 Task: Compose an email with the signature Brandon Turner with the subject Event invitation and the message I am writing to confirm receipt of your email. from softage.1@softage.net to softage.4@softage.net with an attached document Proposal_draft.docx Undo the message and rewrite the message as I would like to request an extension on this deadline. Send the email. Finally, move the email from Sent Items to the label Art
Action: Mouse moved to (455, 771)
Screenshot: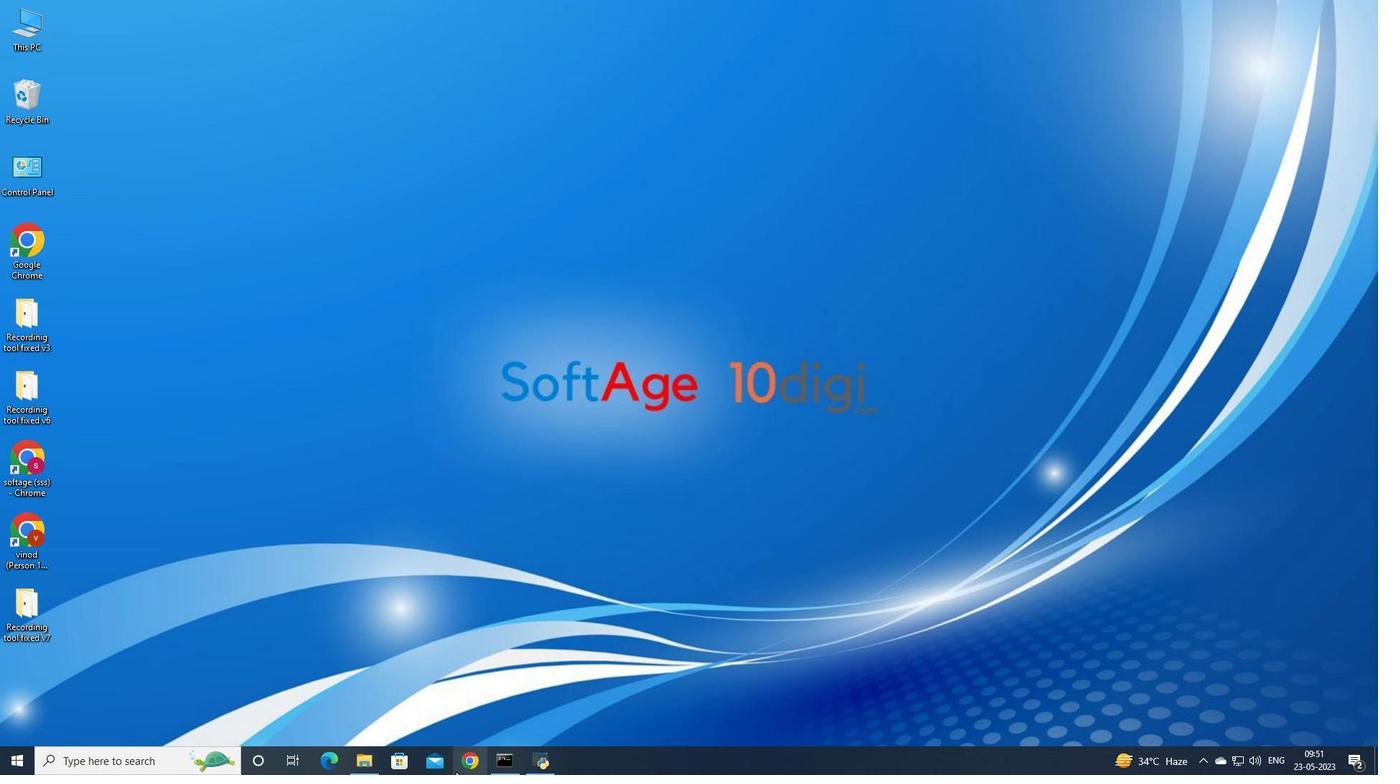 
Action: Mouse pressed left at (455, 771)
Screenshot: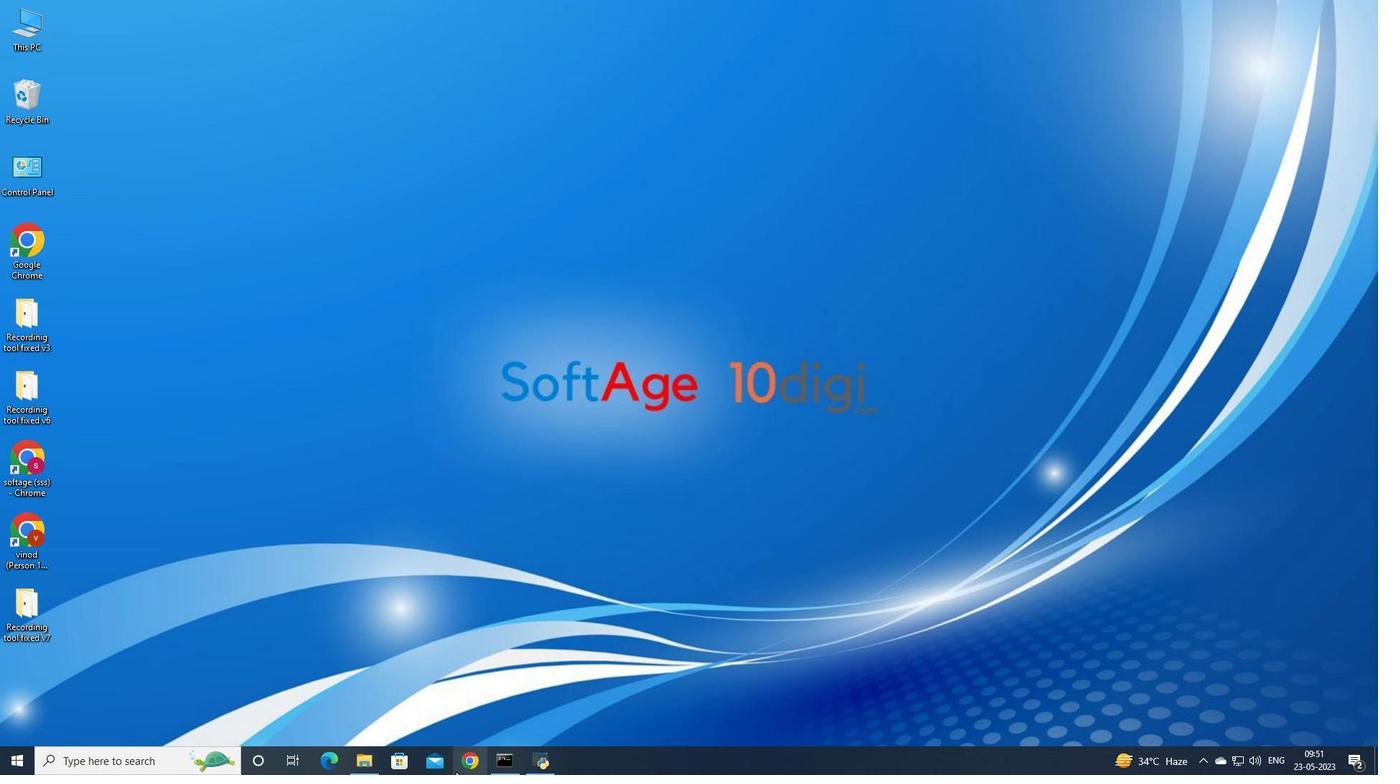 
Action: Mouse moved to (647, 435)
Screenshot: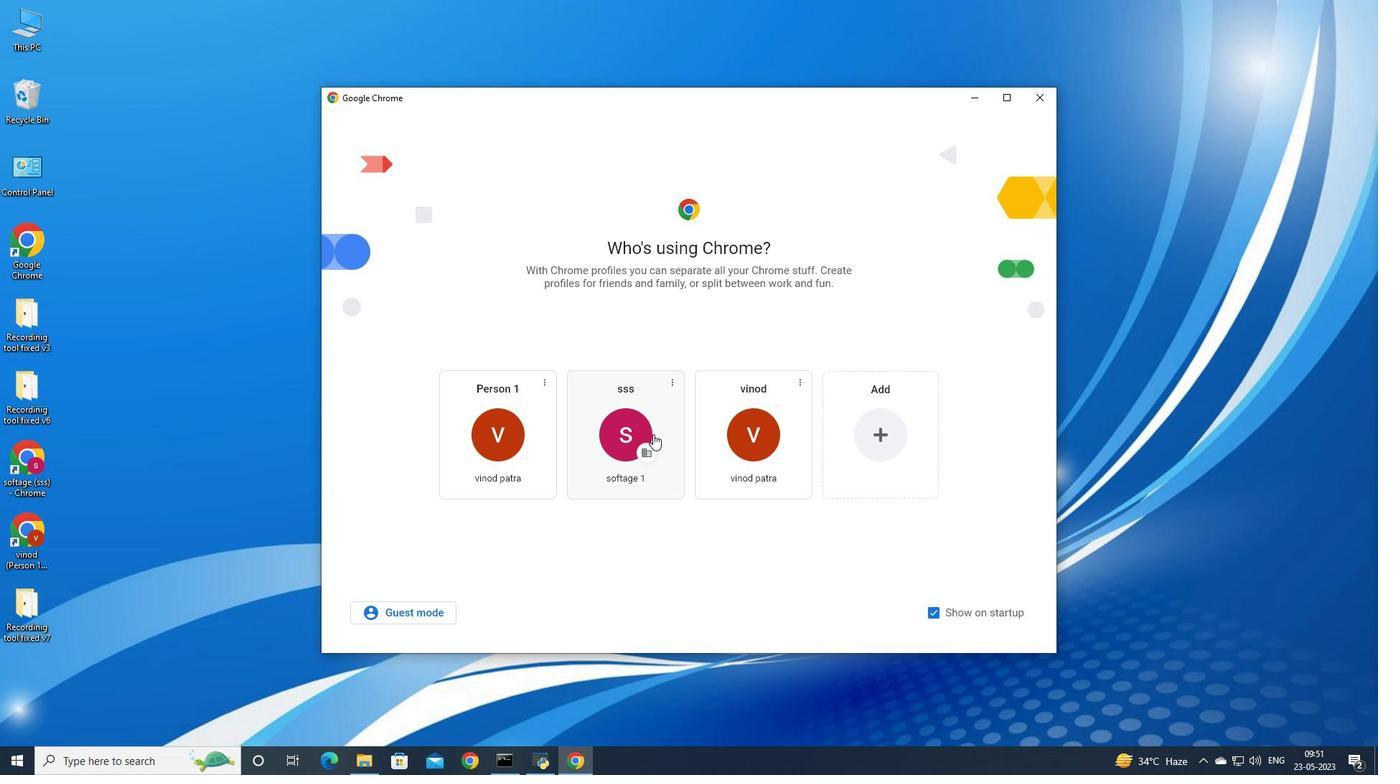 
Action: Mouse pressed left at (647, 435)
Screenshot: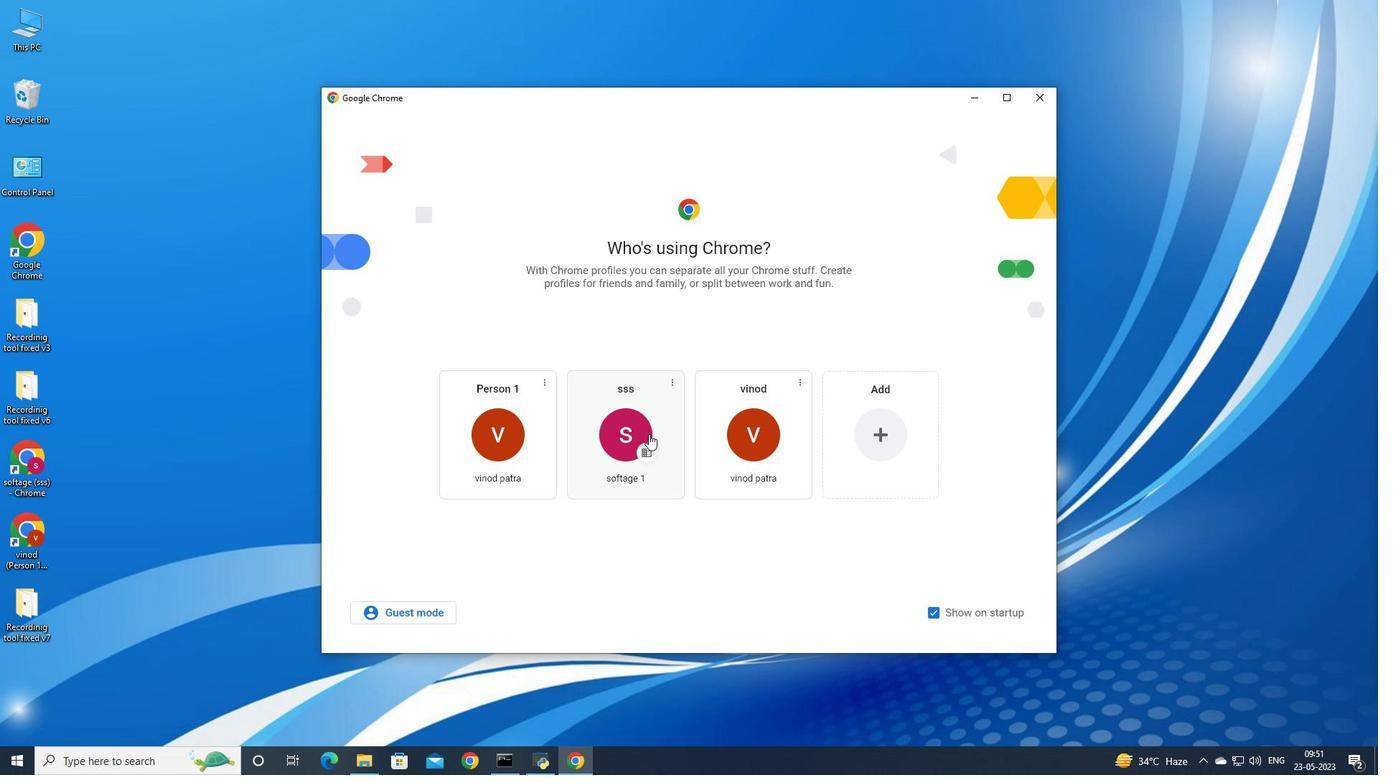 
Action: Mouse moved to (1237, 77)
Screenshot: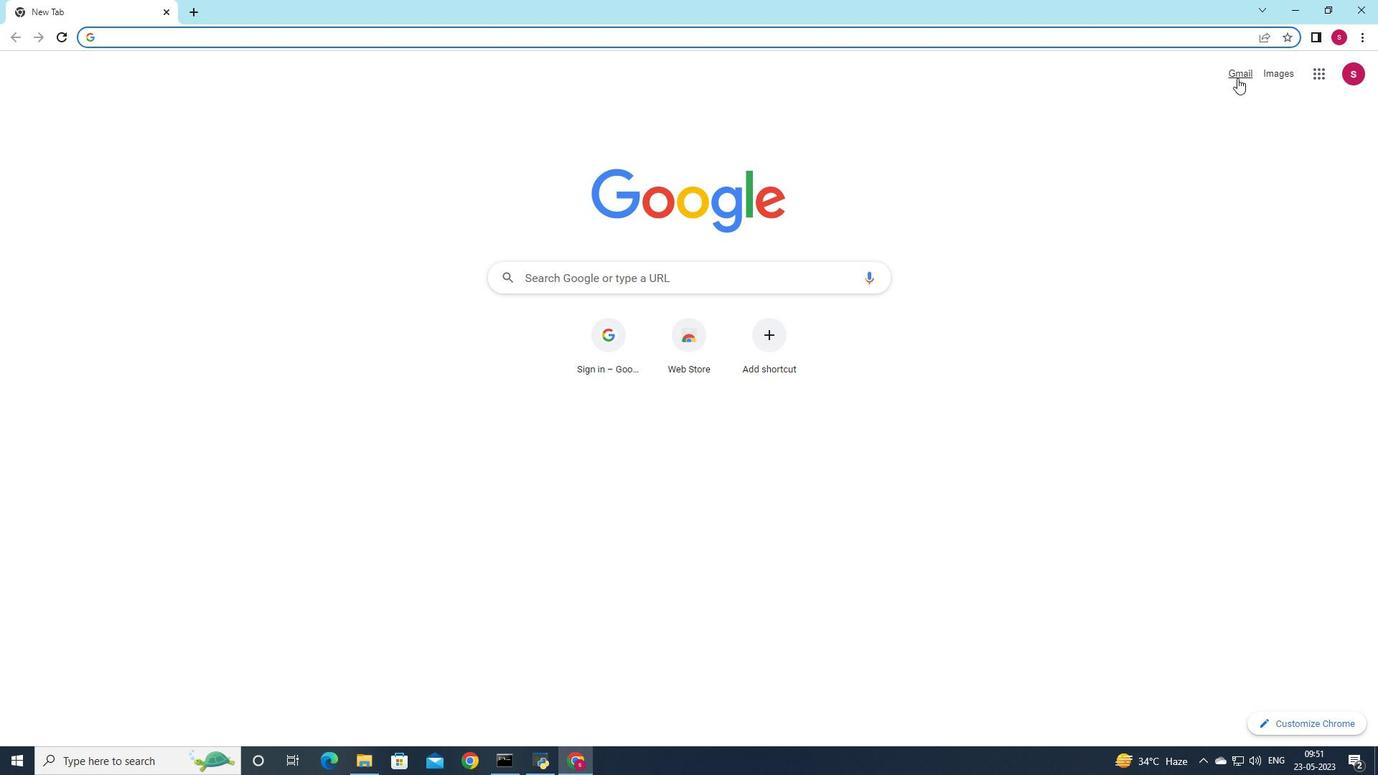 
Action: Mouse pressed left at (1237, 77)
Screenshot: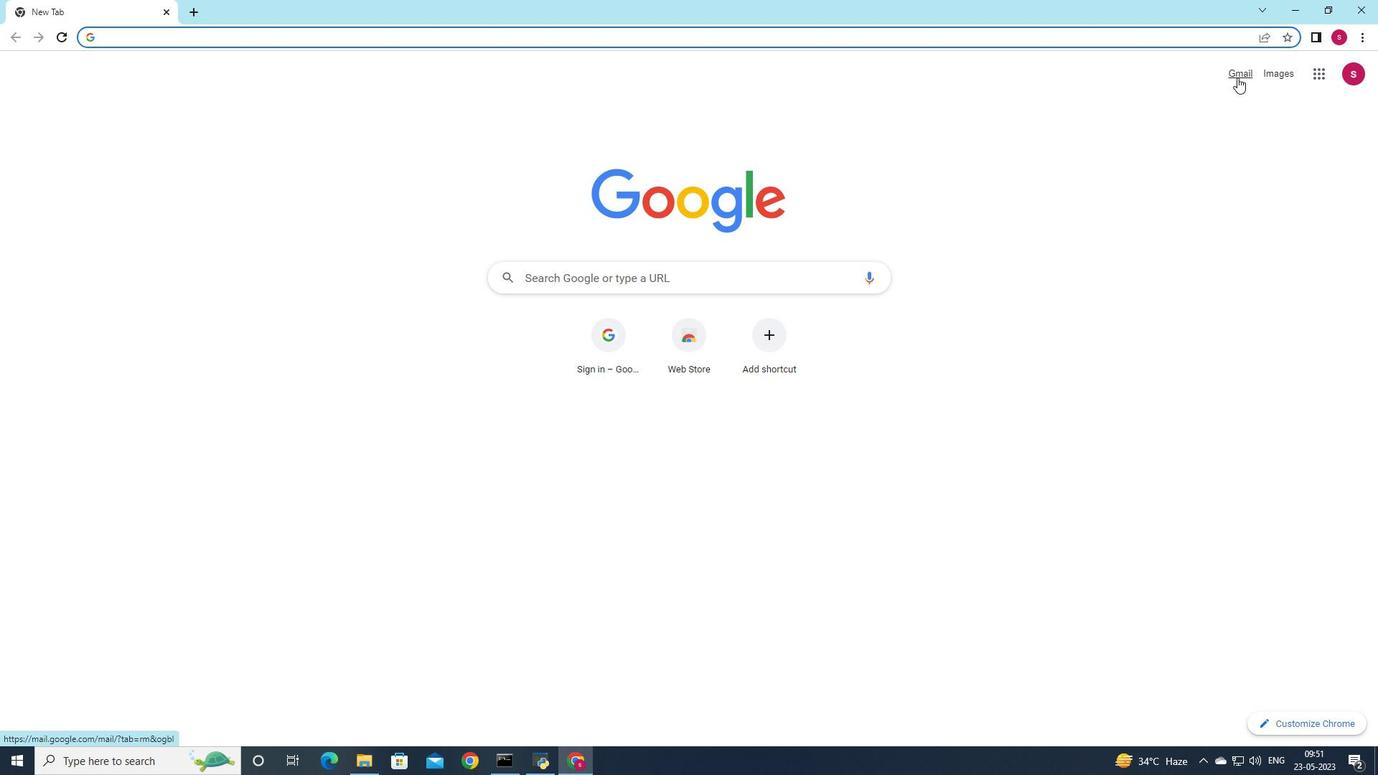 
Action: Mouse moved to (1213, 96)
Screenshot: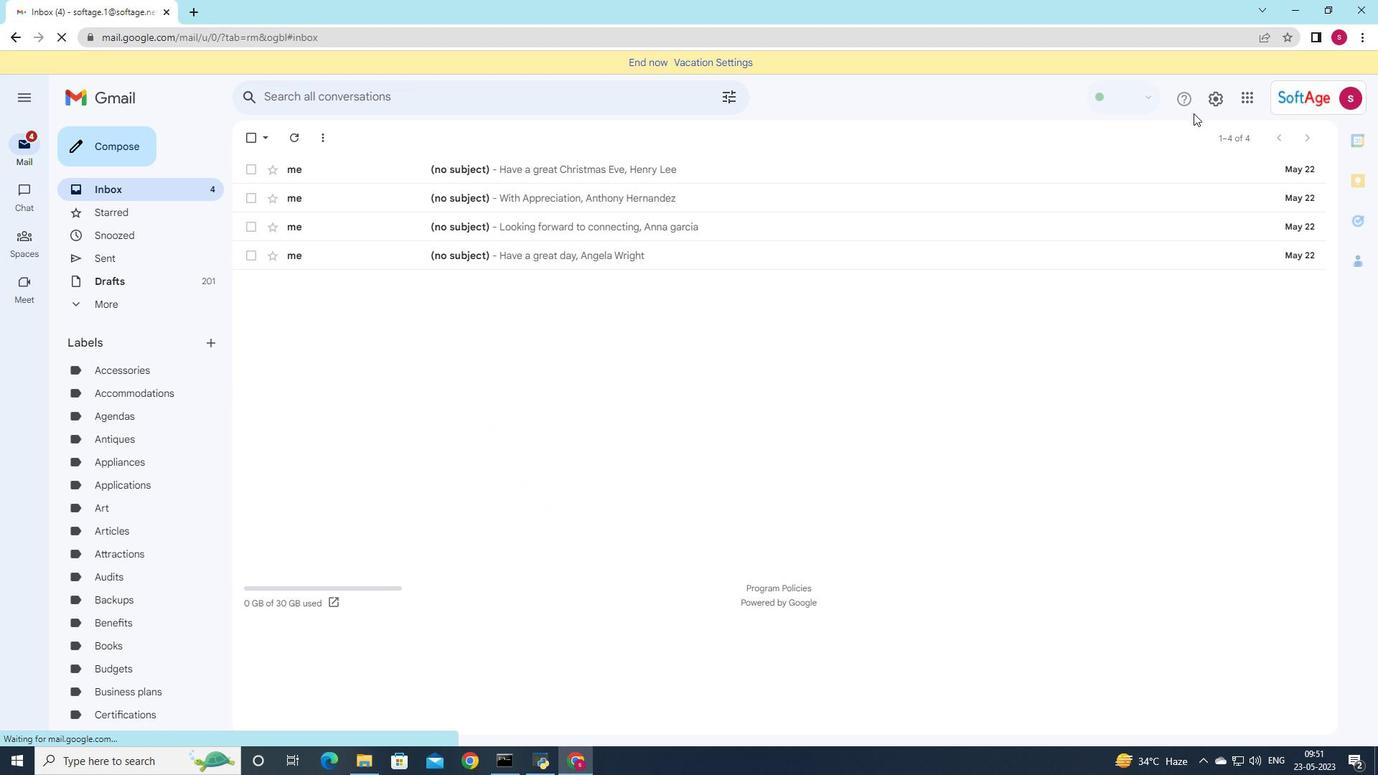 
Action: Mouse pressed left at (1213, 96)
Screenshot: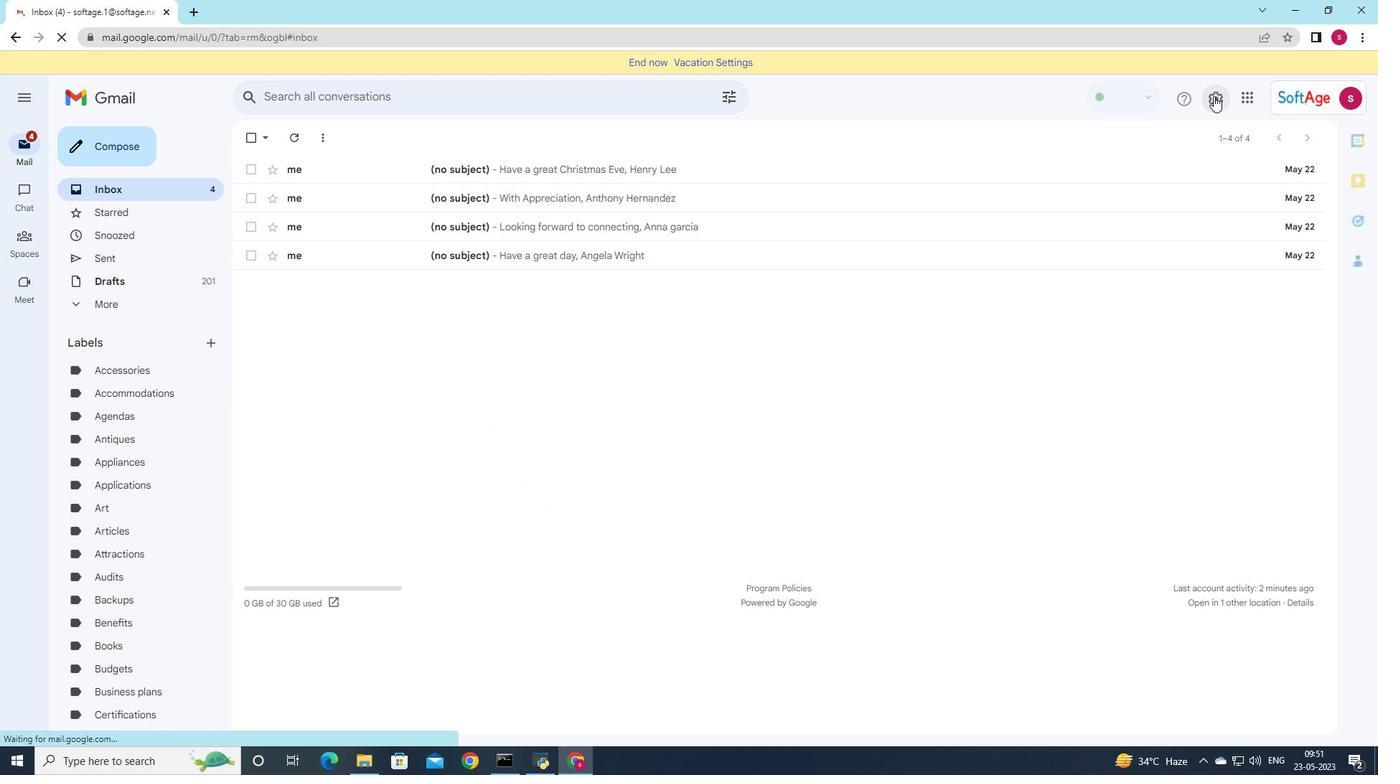 
Action: Mouse moved to (1198, 170)
Screenshot: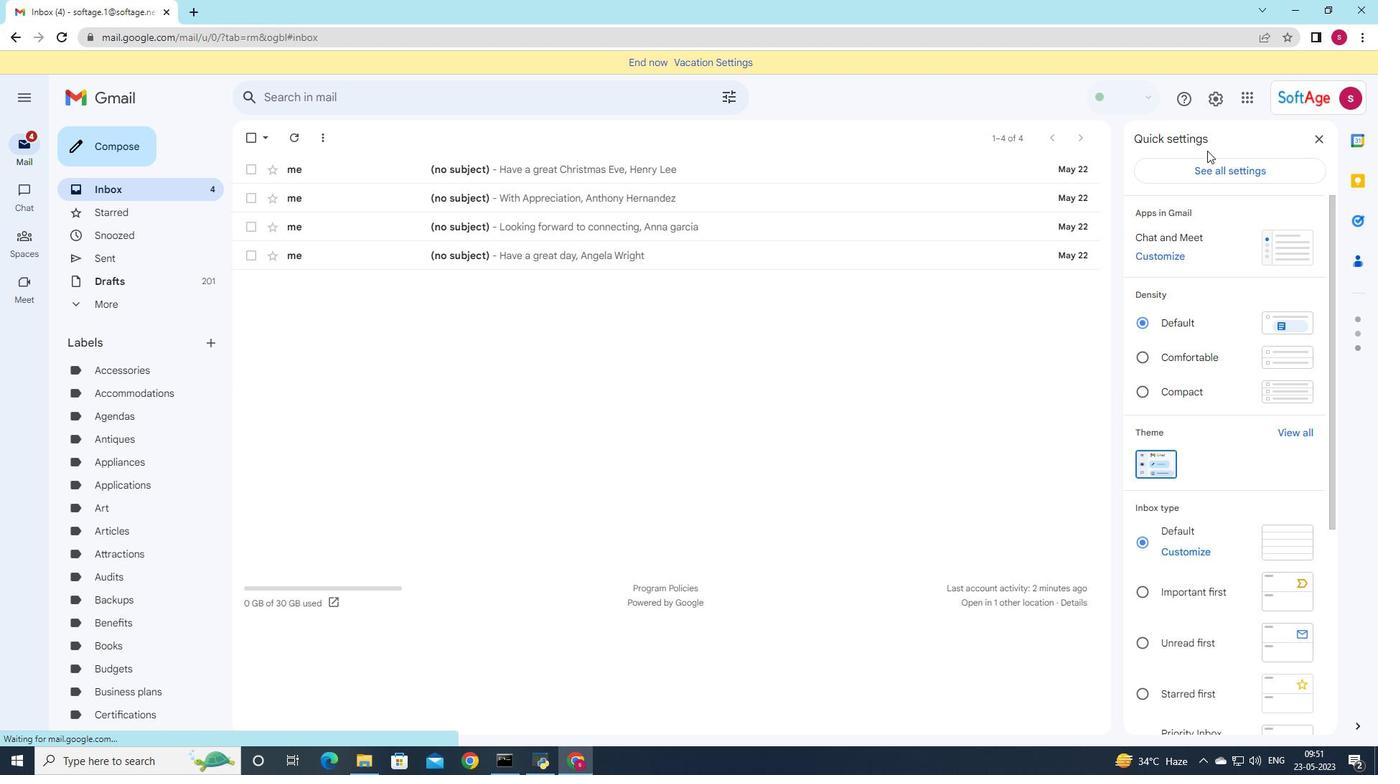 
Action: Mouse pressed left at (1198, 170)
Screenshot: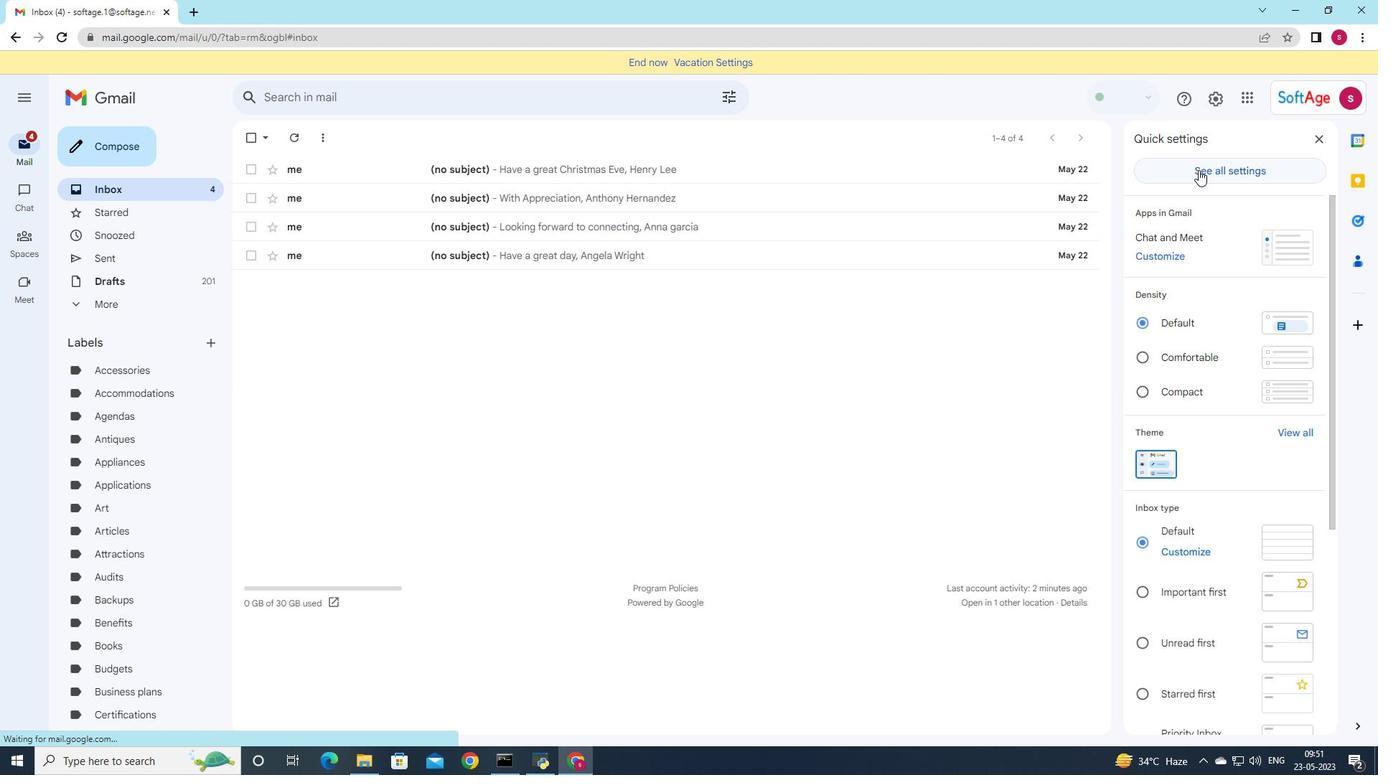 
Action: Mouse moved to (634, 377)
Screenshot: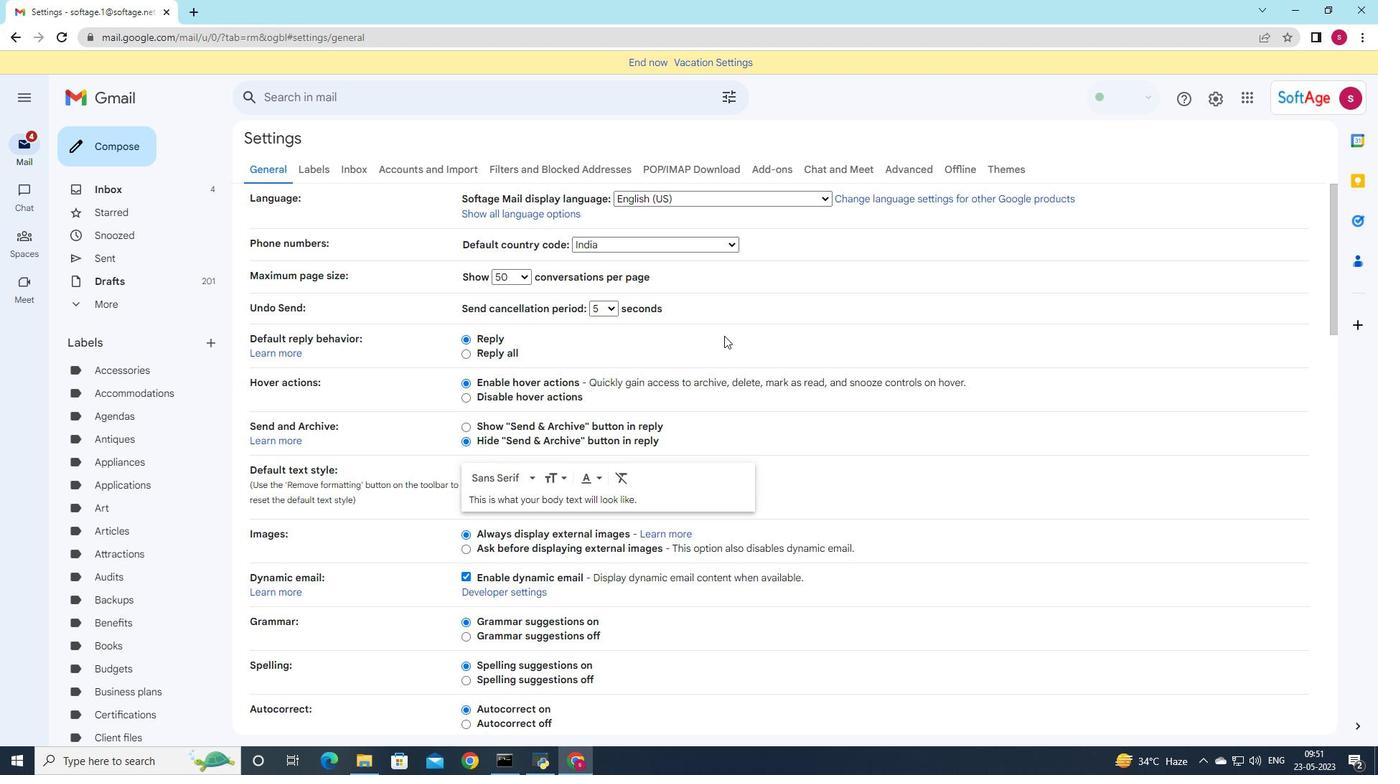 
Action: Mouse scrolled (634, 376) with delta (0, 0)
Screenshot: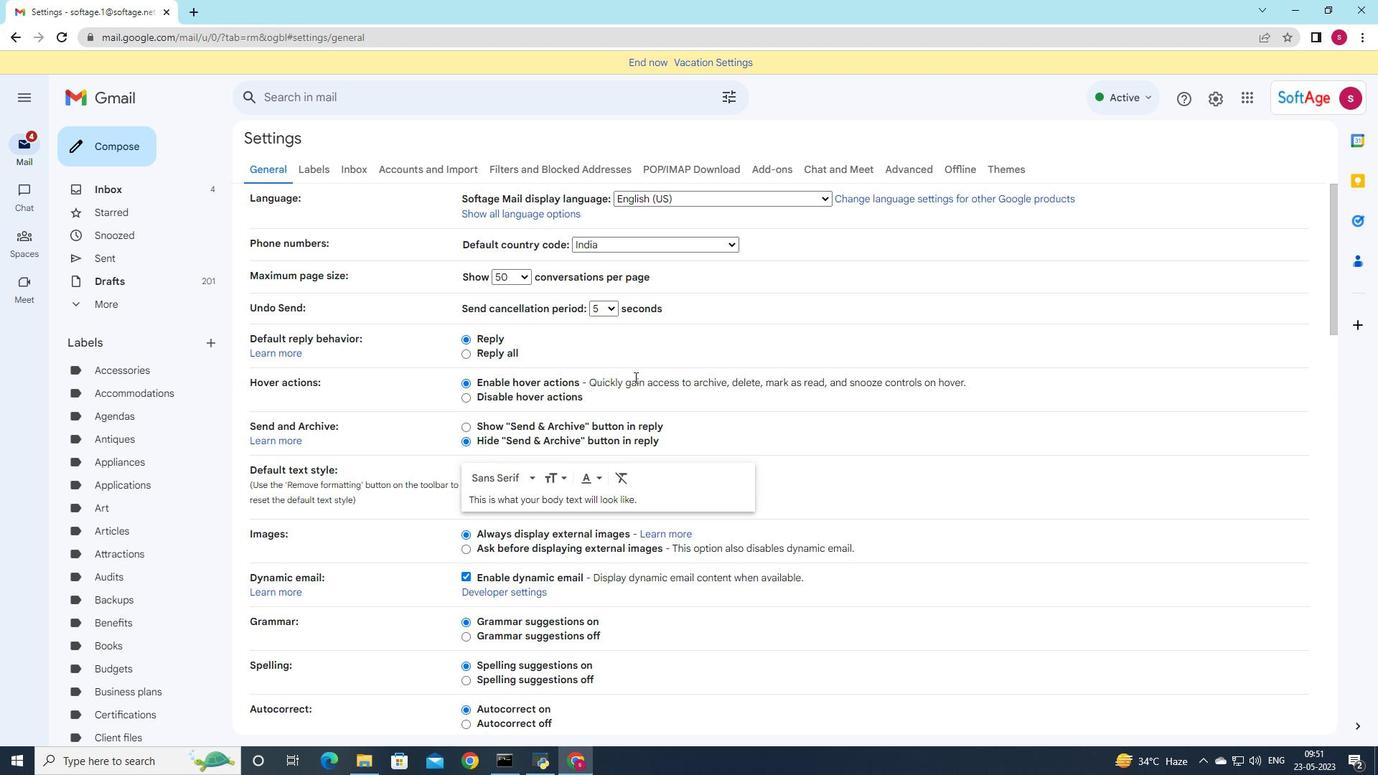 
Action: Mouse scrolled (634, 376) with delta (0, 0)
Screenshot: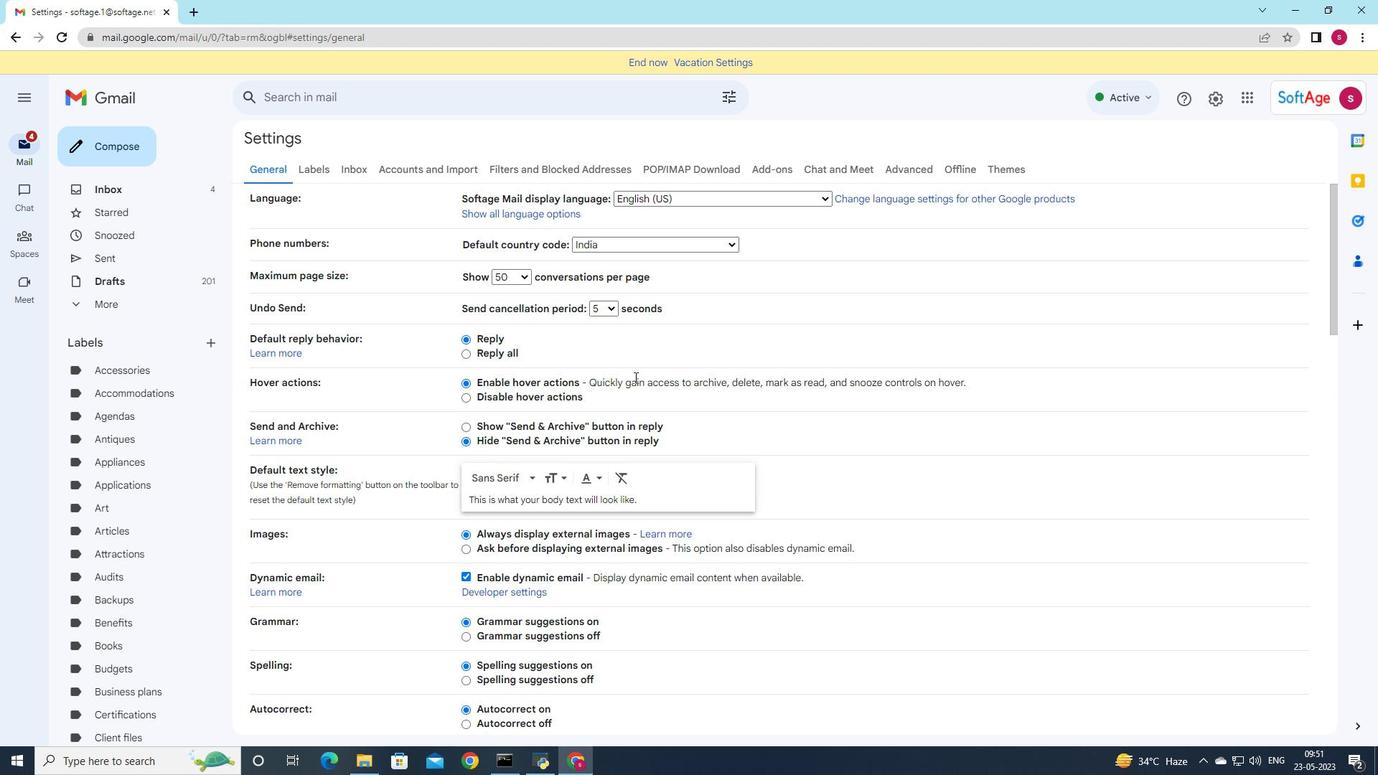 
Action: Mouse scrolled (634, 376) with delta (0, 0)
Screenshot: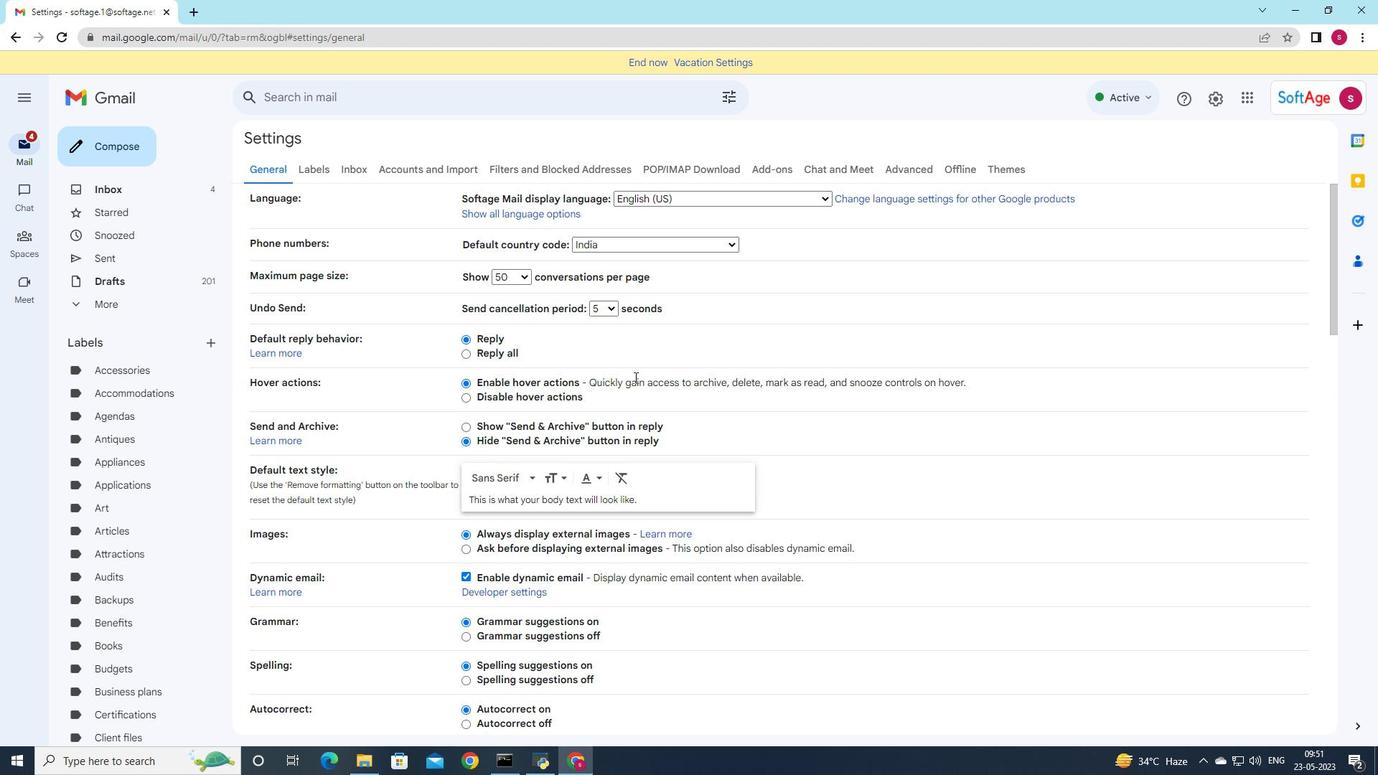 
Action: Mouse scrolled (634, 376) with delta (0, 0)
Screenshot: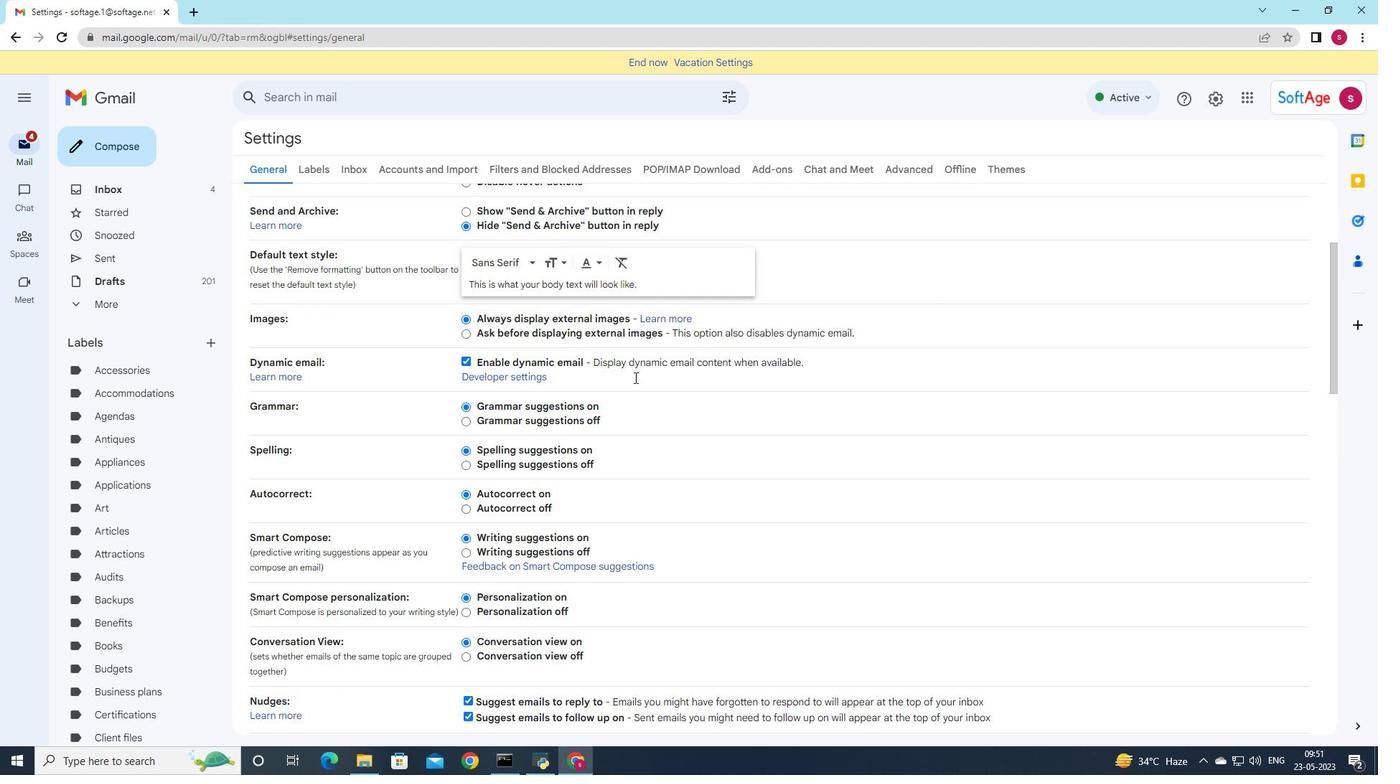 
Action: Mouse scrolled (634, 376) with delta (0, 0)
Screenshot: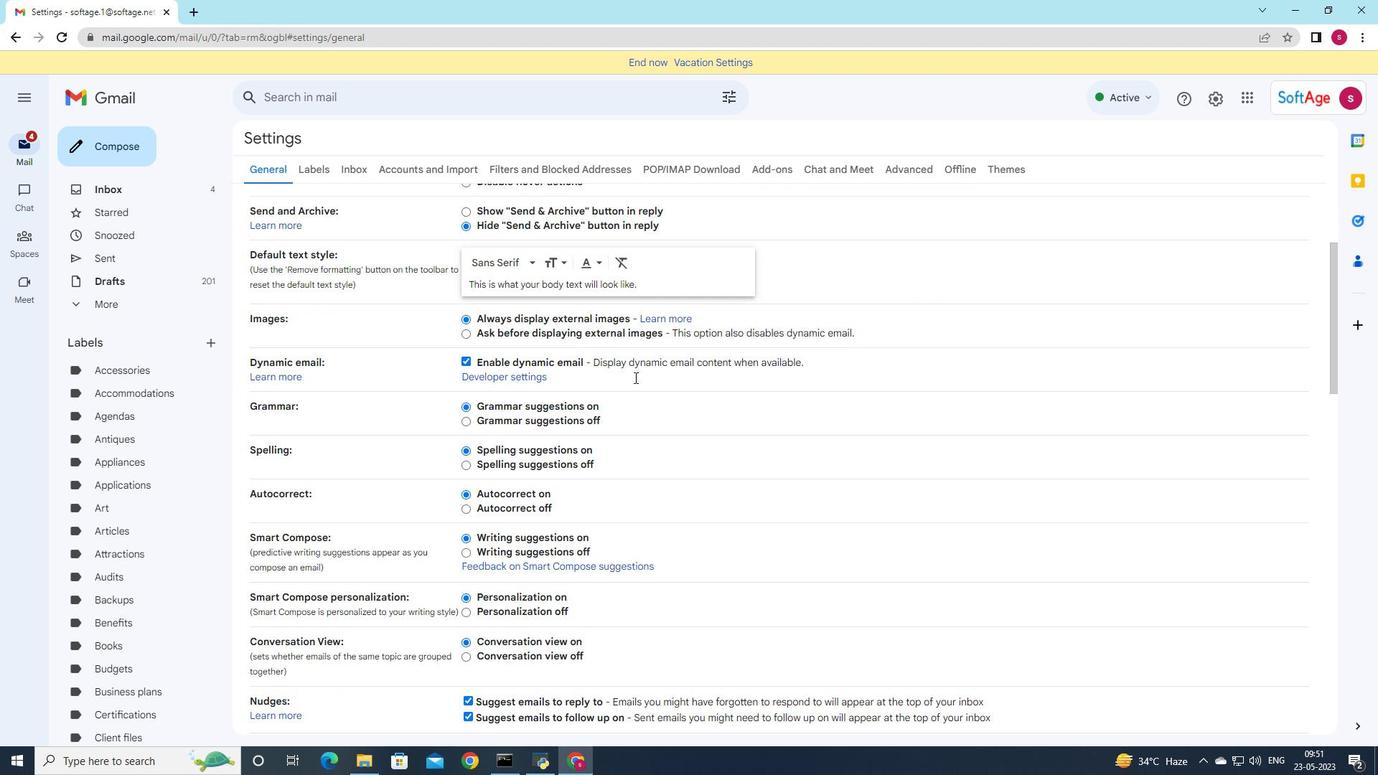
Action: Mouse scrolled (634, 376) with delta (0, 0)
Screenshot: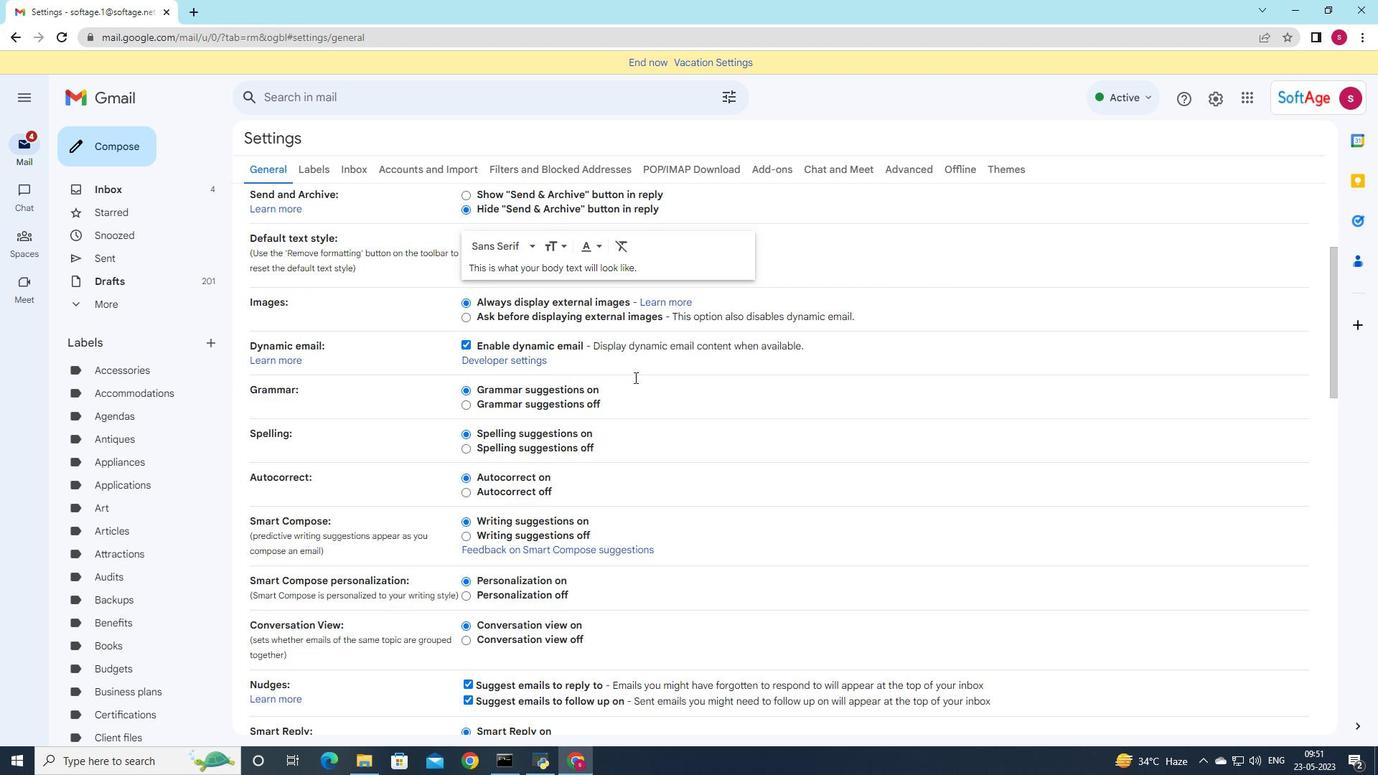 
Action: Mouse scrolled (634, 376) with delta (0, 0)
Screenshot: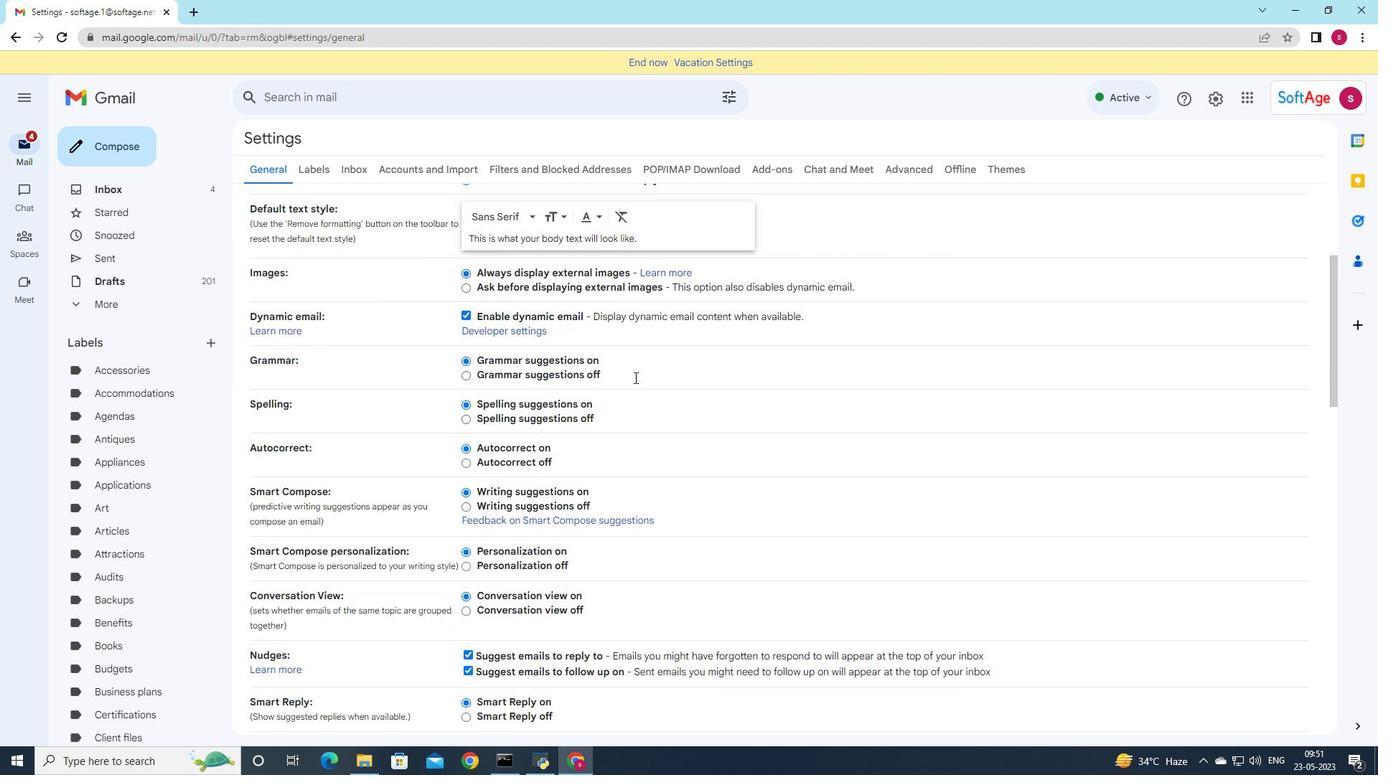 
Action: Mouse scrolled (634, 376) with delta (0, 0)
Screenshot: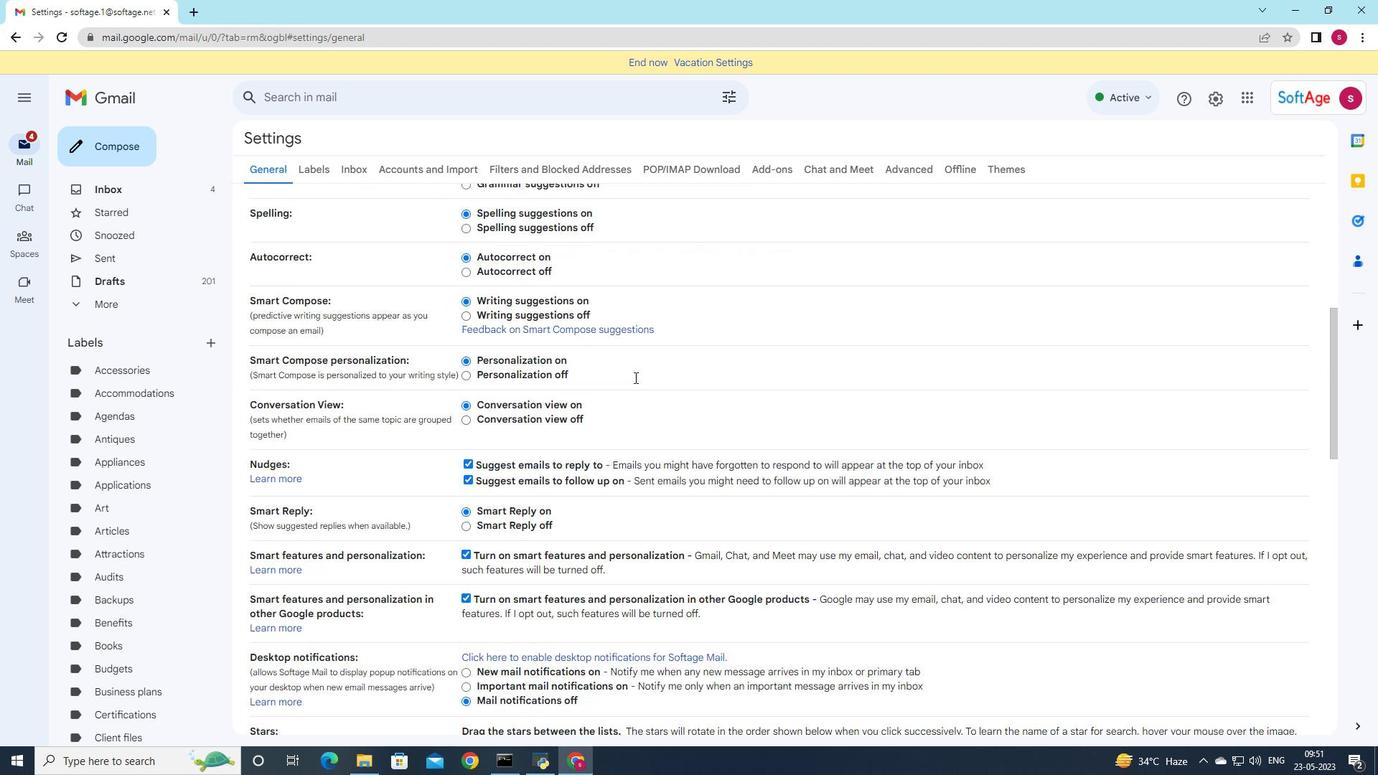 
Action: Mouse scrolled (634, 376) with delta (0, 0)
Screenshot: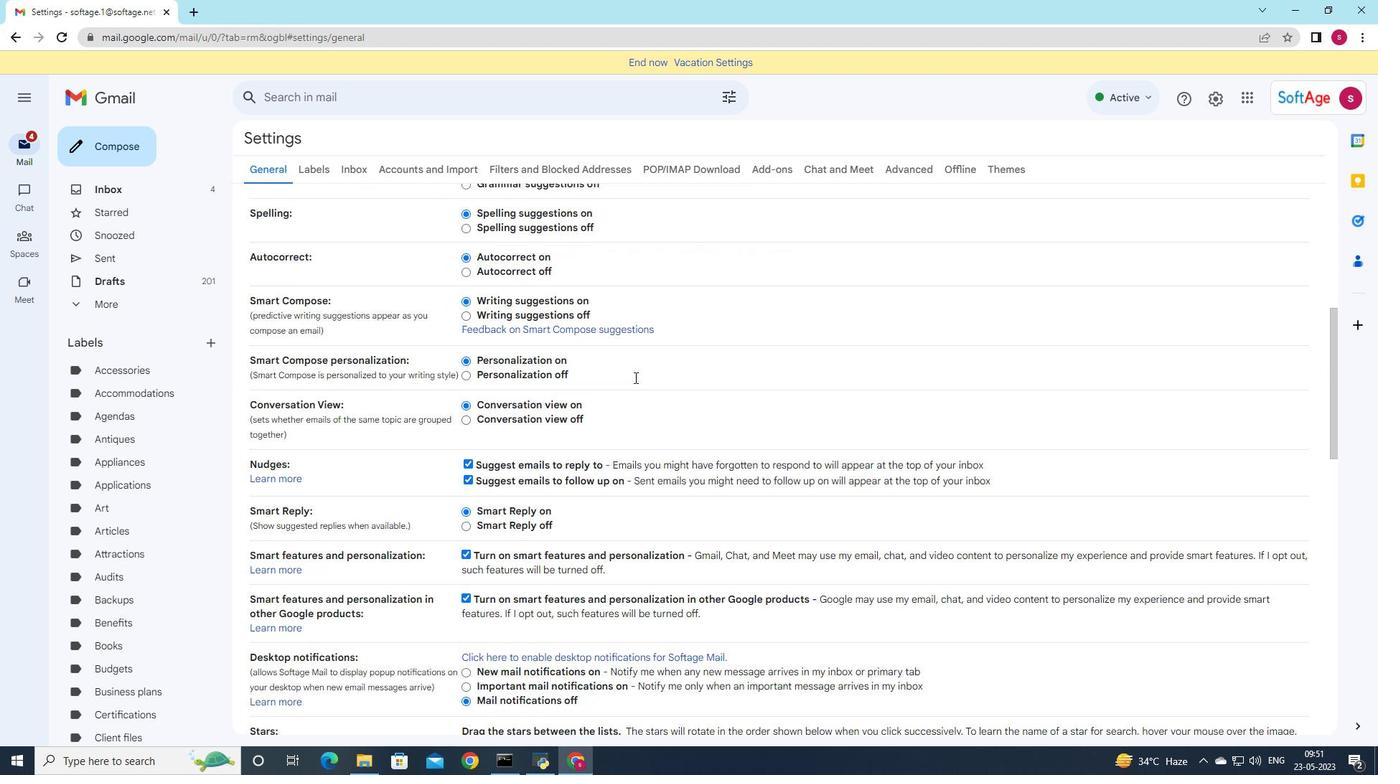 
Action: Mouse scrolled (634, 376) with delta (0, 0)
Screenshot: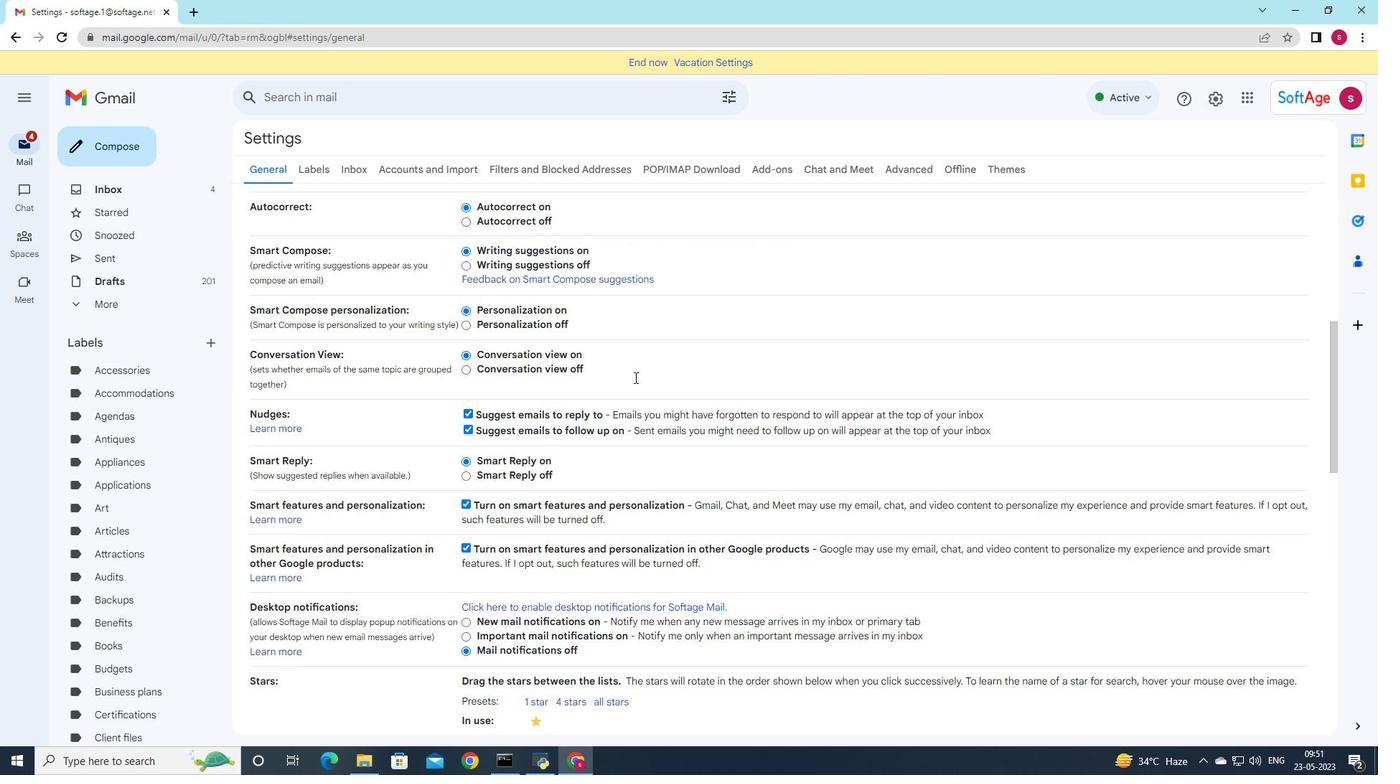 
Action: Mouse scrolled (634, 376) with delta (0, 0)
Screenshot: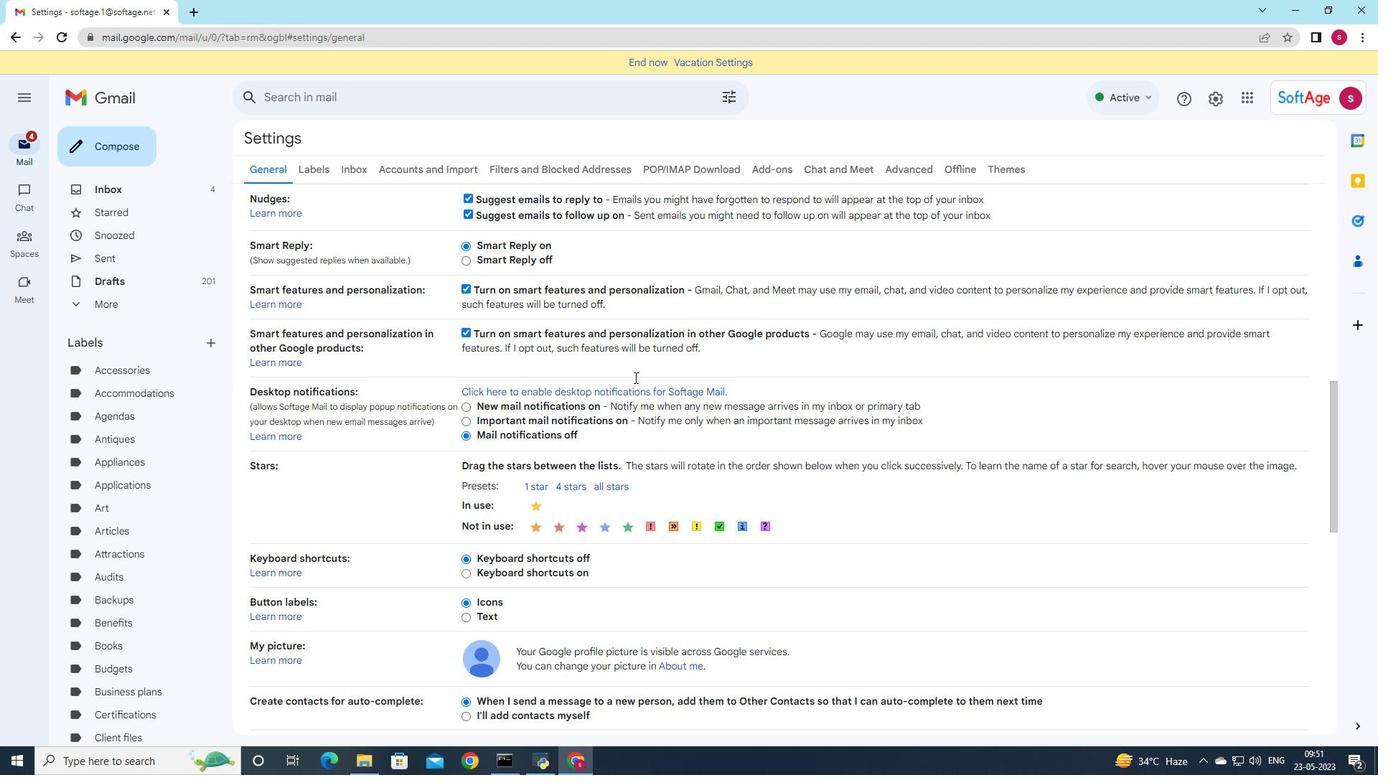 
Action: Mouse scrolled (634, 376) with delta (0, 0)
Screenshot: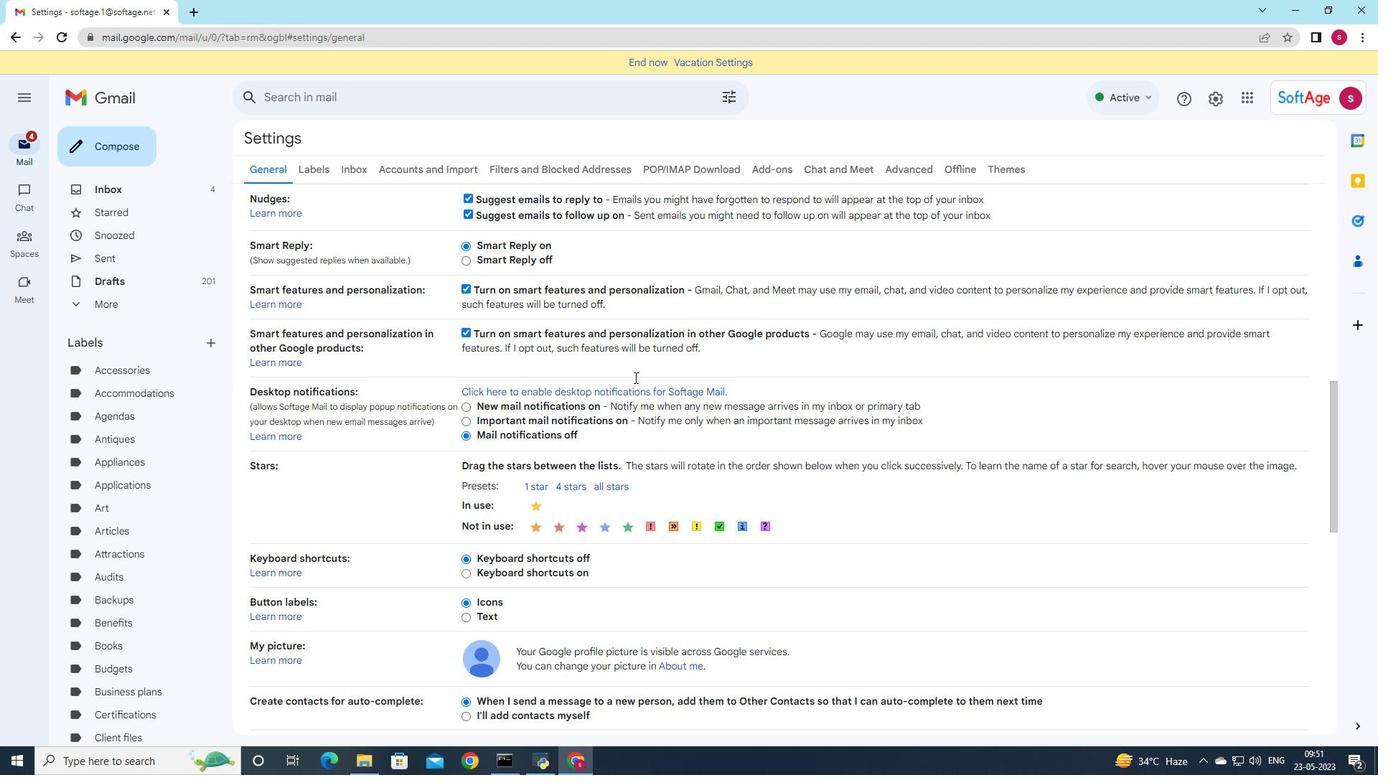 
Action: Mouse scrolled (634, 376) with delta (0, 0)
Screenshot: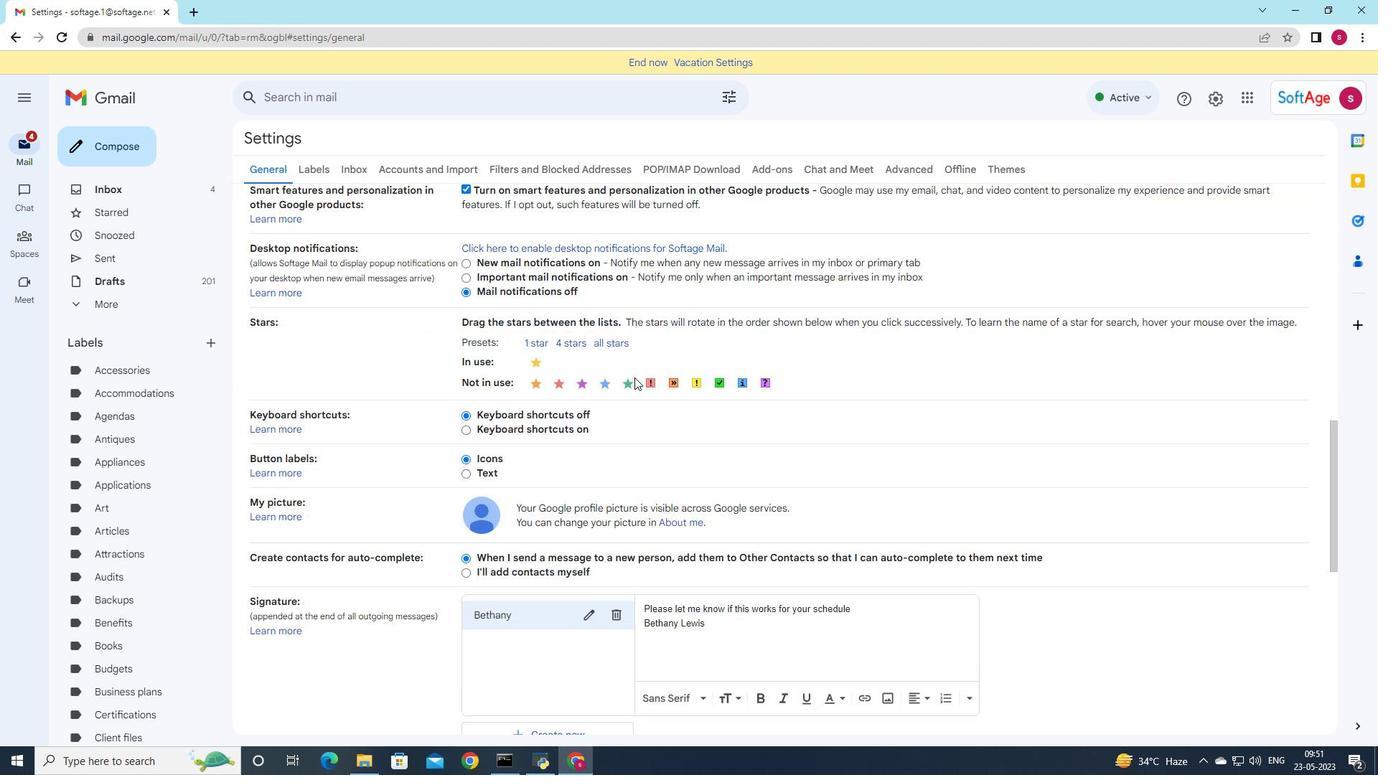 
Action: Mouse moved to (614, 540)
Screenshot: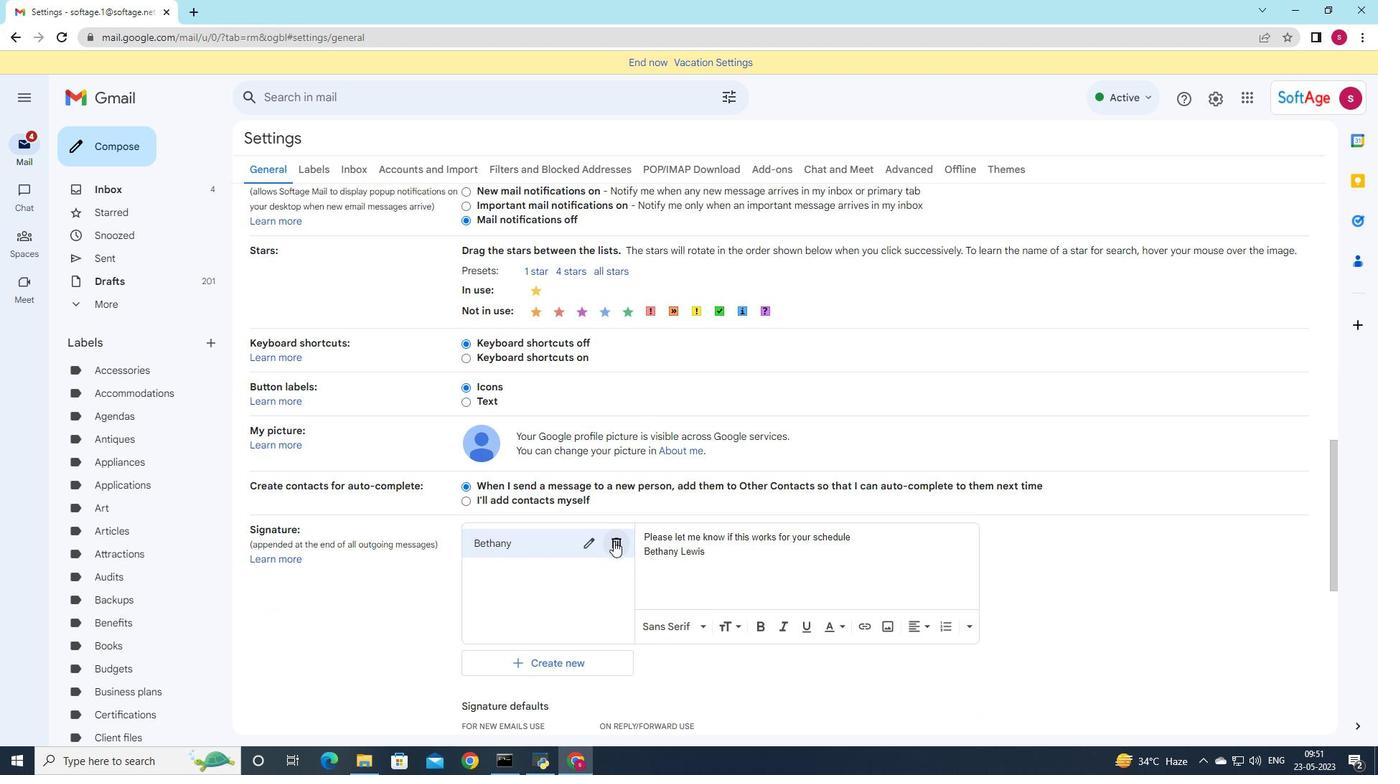 
Action: Mouse pressed left at (614, 540)
Screenshot: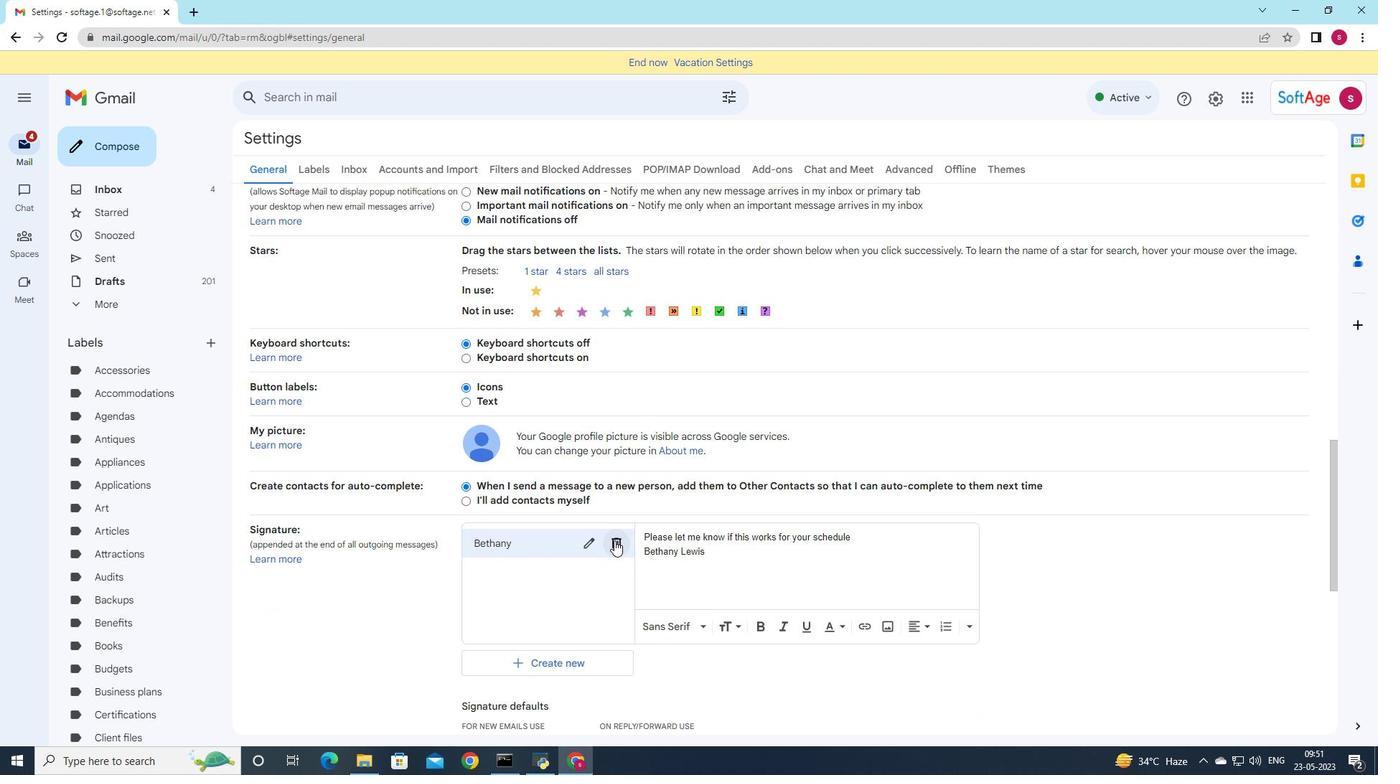 
Action: Mouse moved to (819, 432)
Screenshot: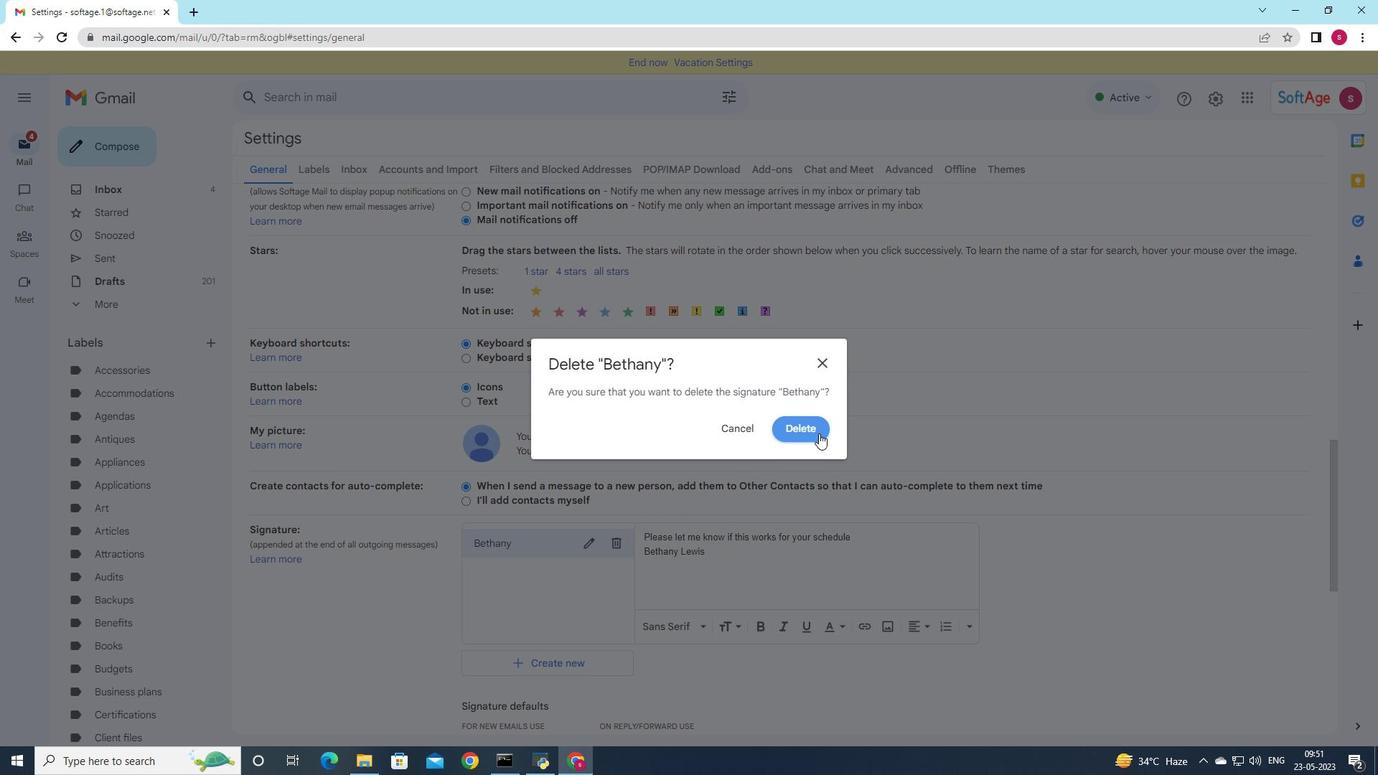 
Action: Mouse pressed left at (819, 432)
Screenshot: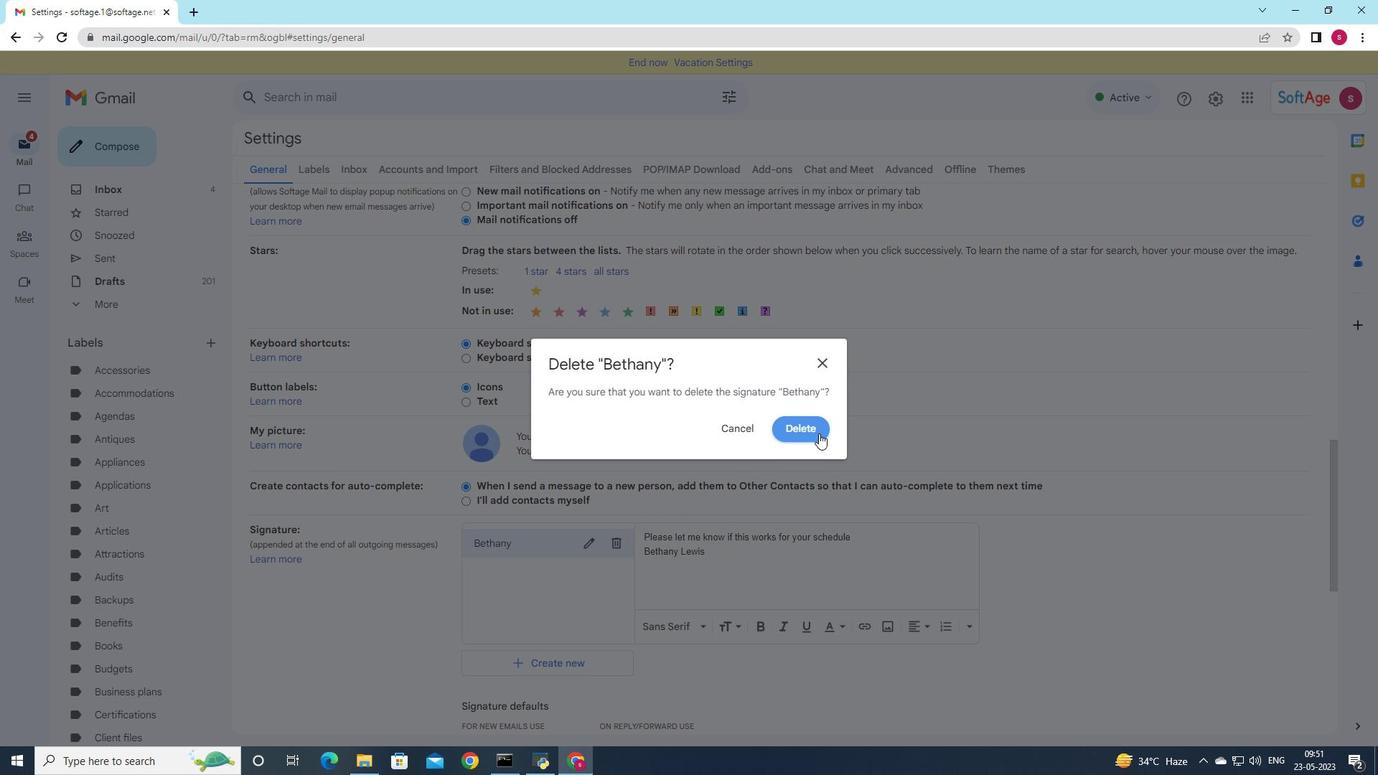 
Action: Mouse moved to (525, 555)
Screenshot: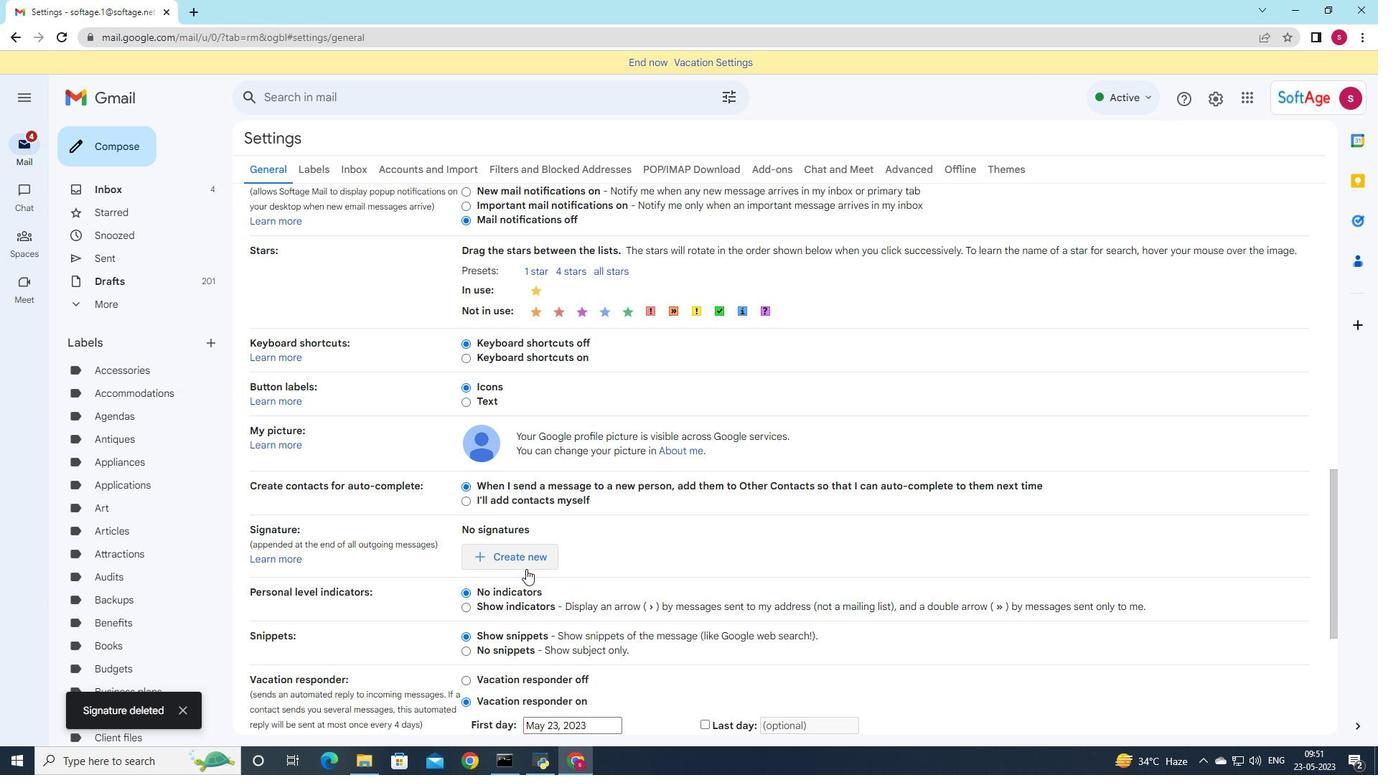 
Action: Mouse pressed left at (525, 555)
Screenshot: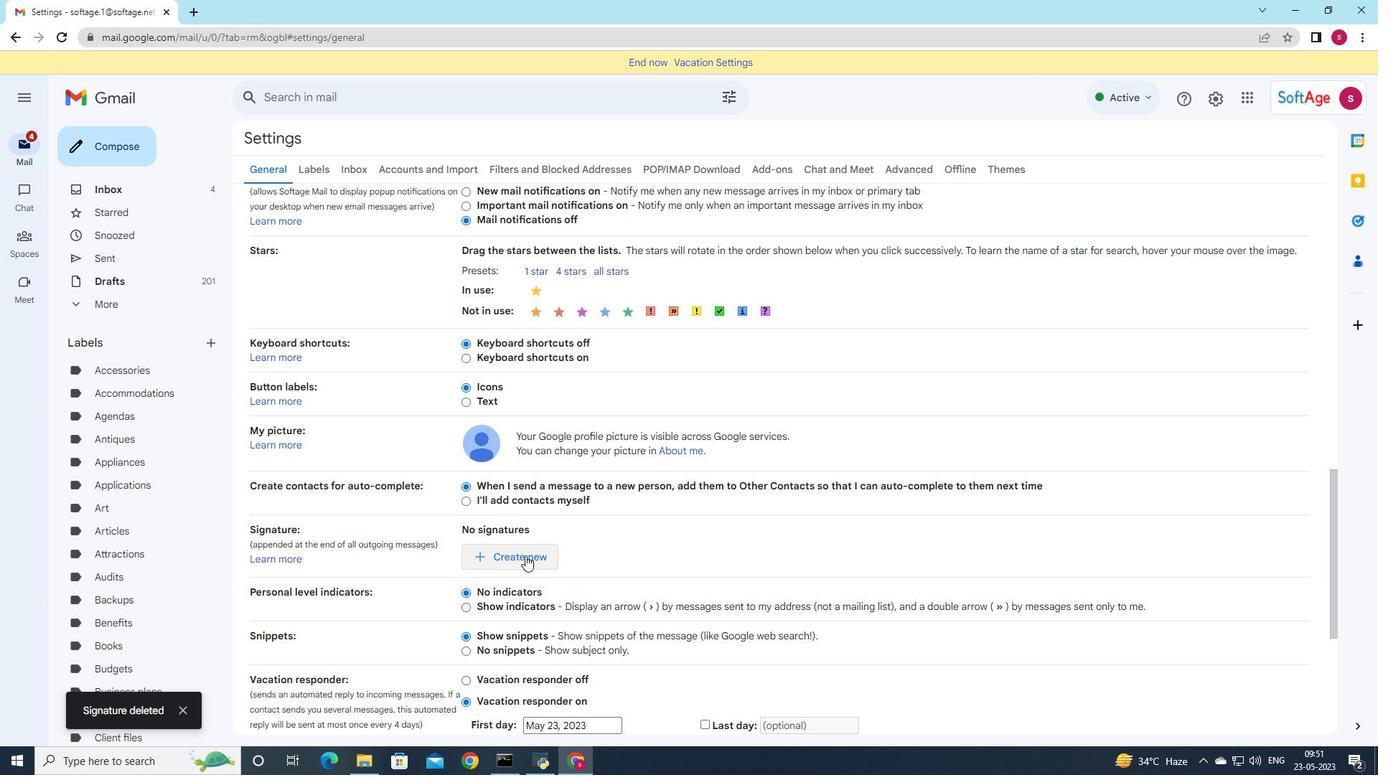 
Action: Mouse moved to (1104, 471)
Screenshot: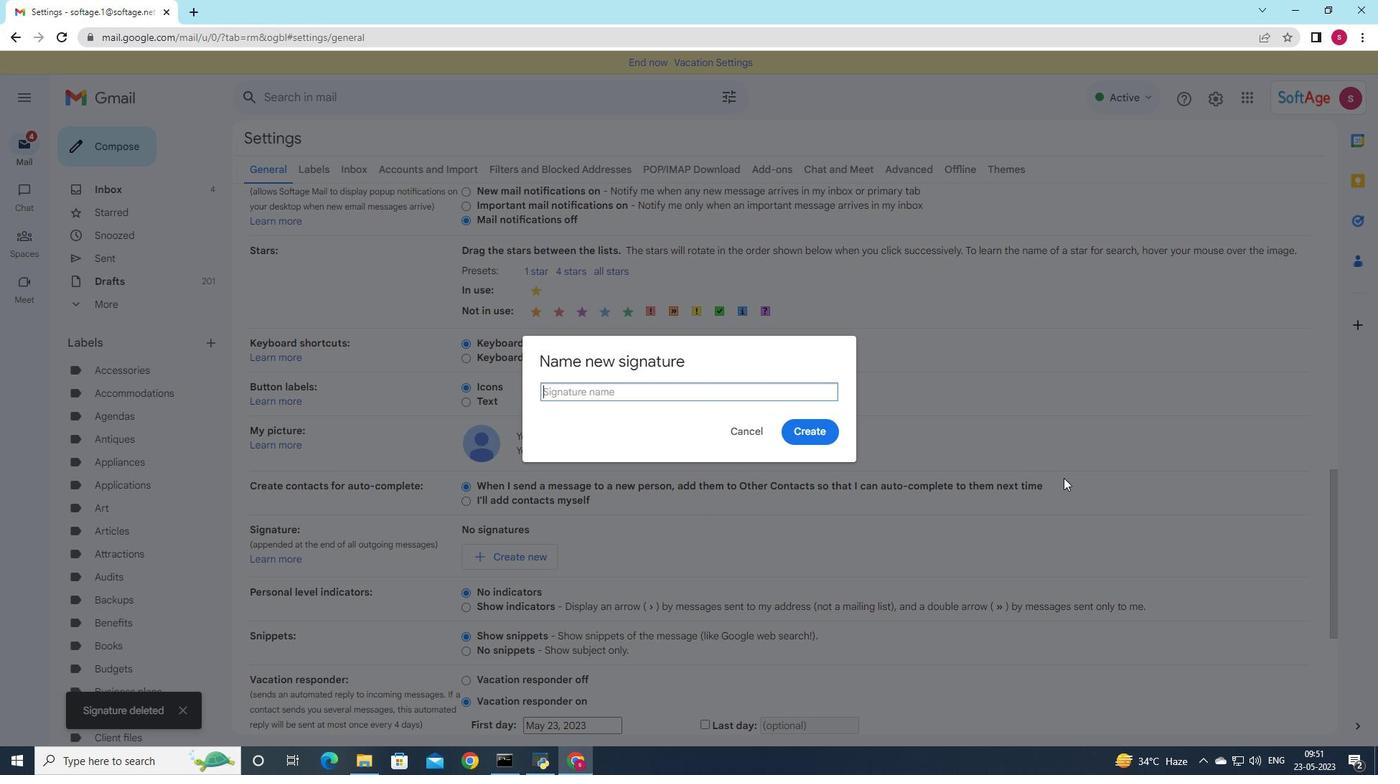 
Action: Key pressed <Key.shift>Brandon
Screenshot: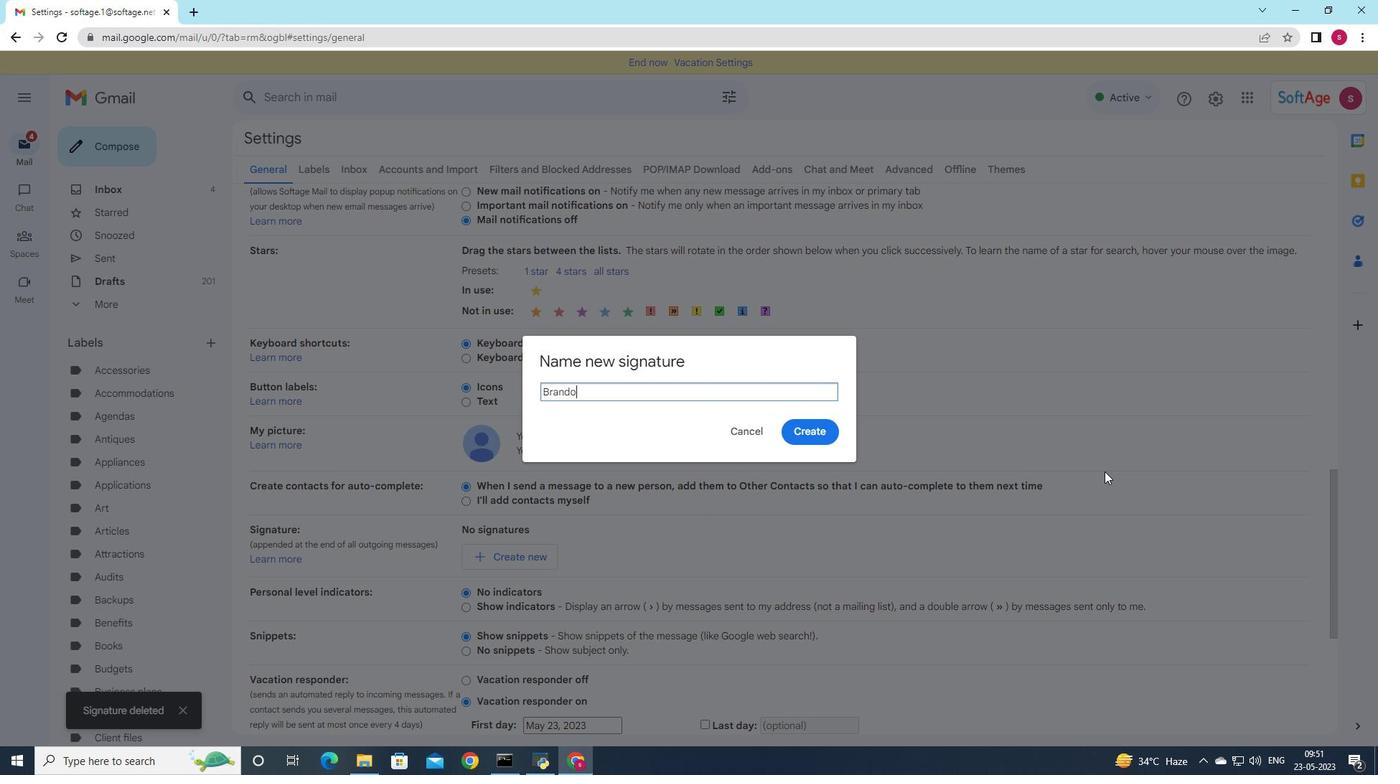 
Action: Mouse moved to (821, 428)
Screenshot: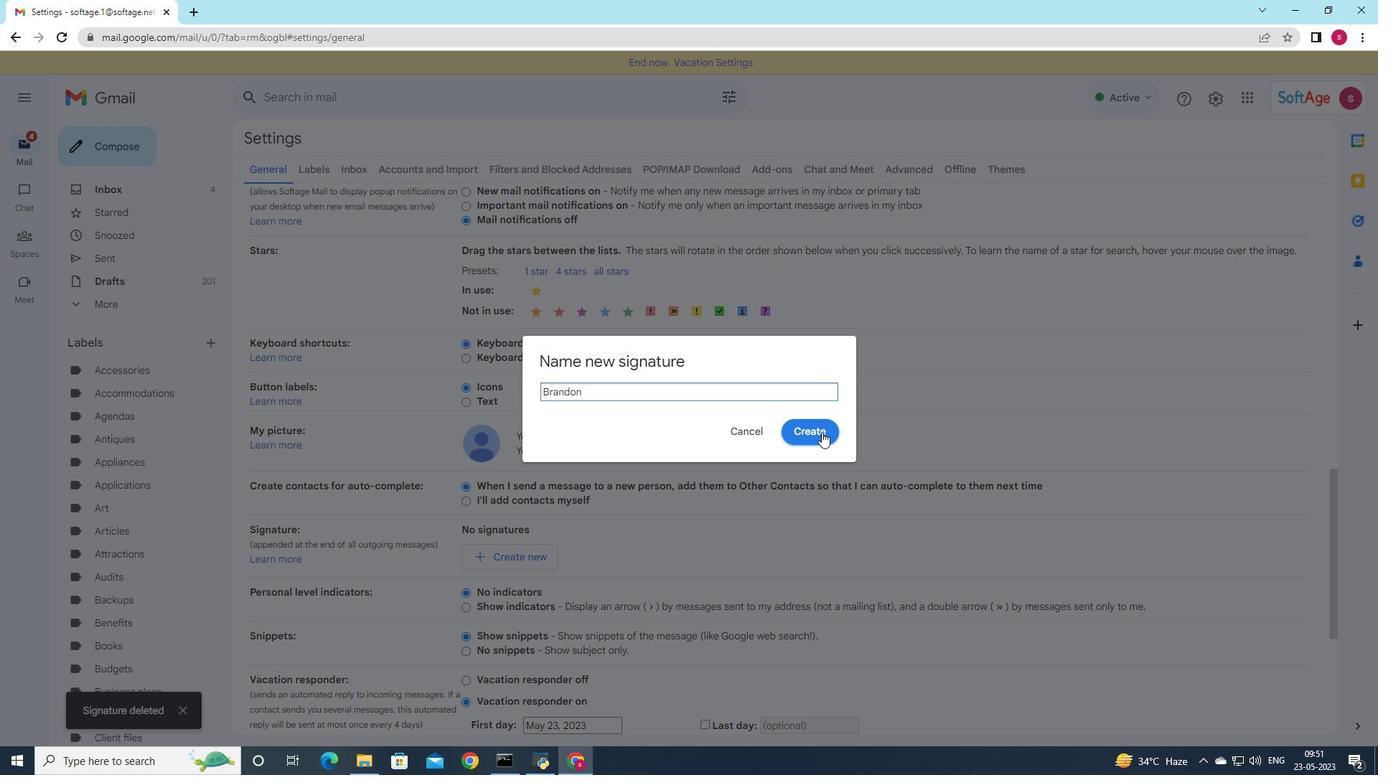 
Action: Mouse pressed left at (821, 428)
Screenshot: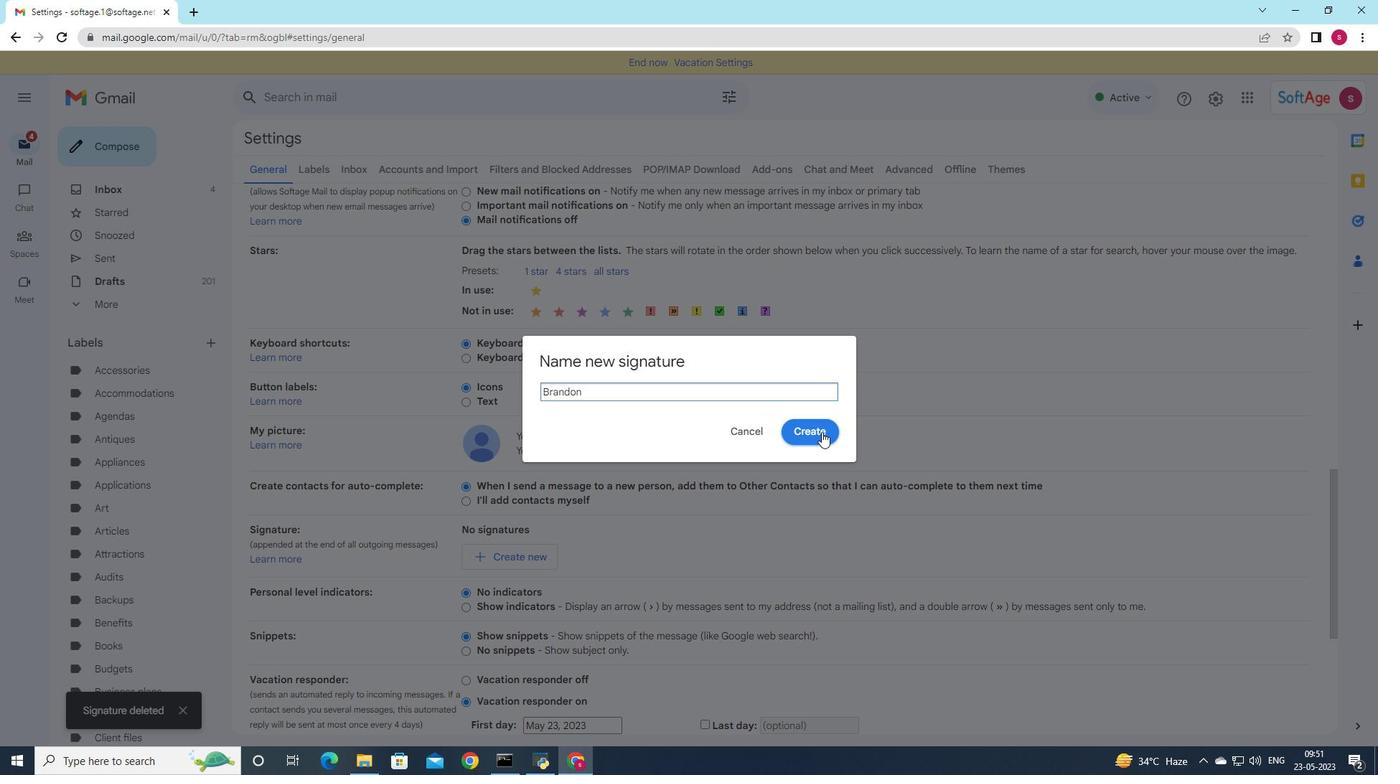
Action: Mouse moved to (702, 549)
Screenshot: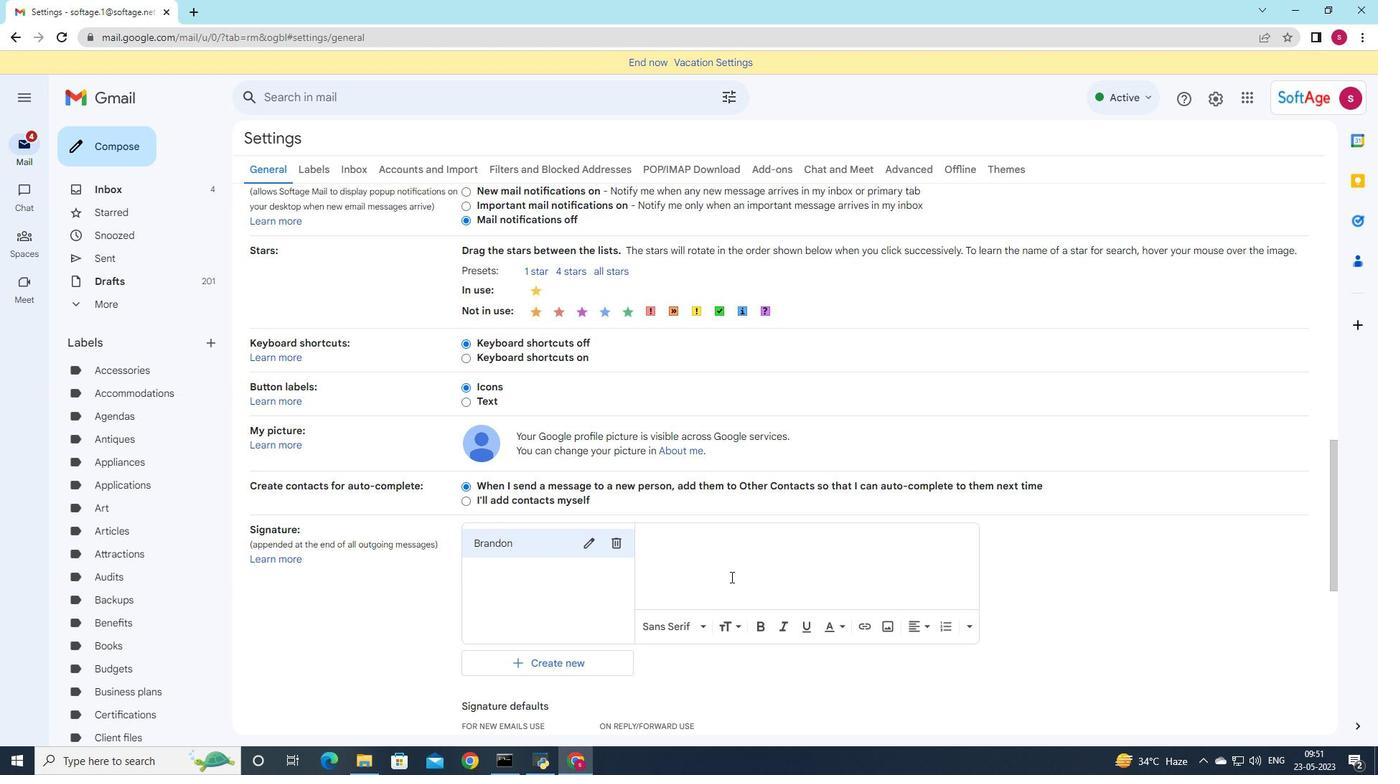 
Action: Mouse pressed left at (702, 549)
Screenshot: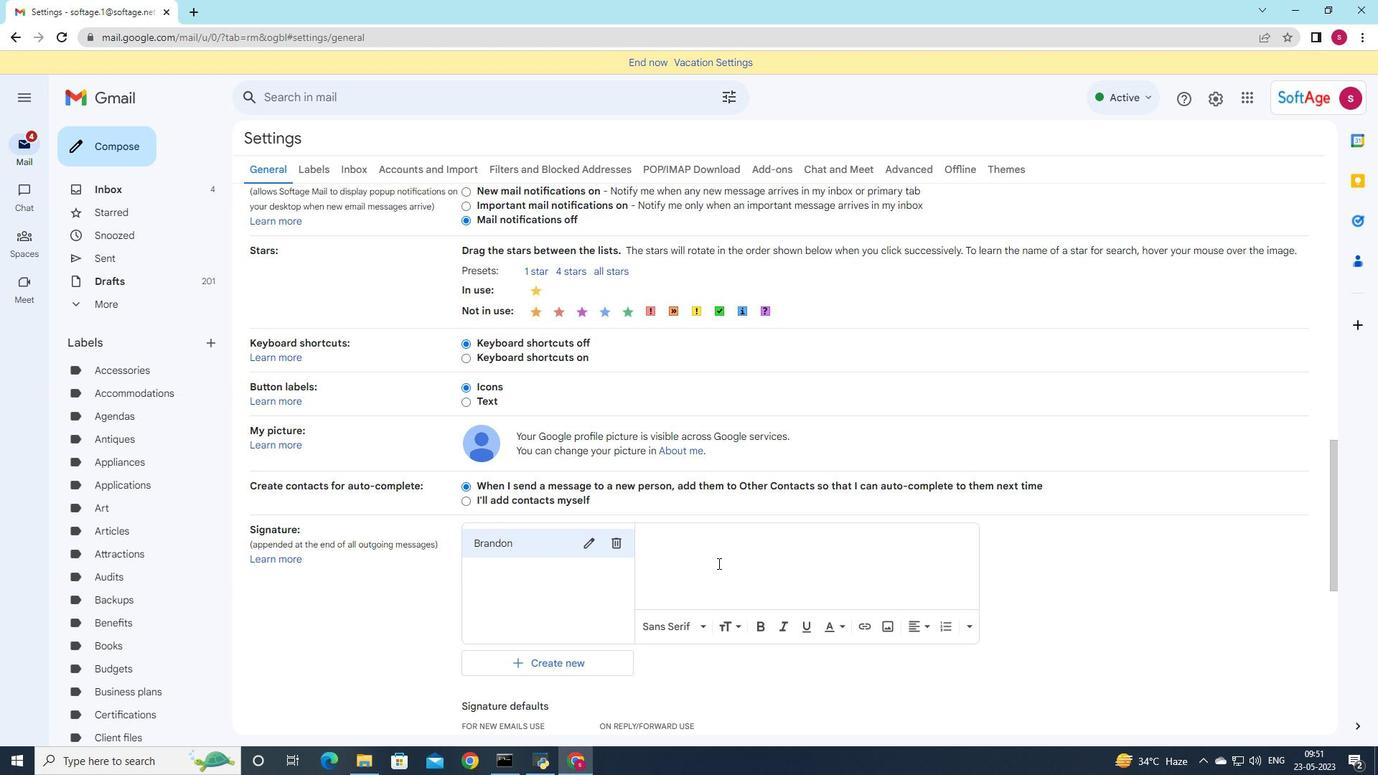 
Action: Mouse moved to (818, 553)
Screenshot: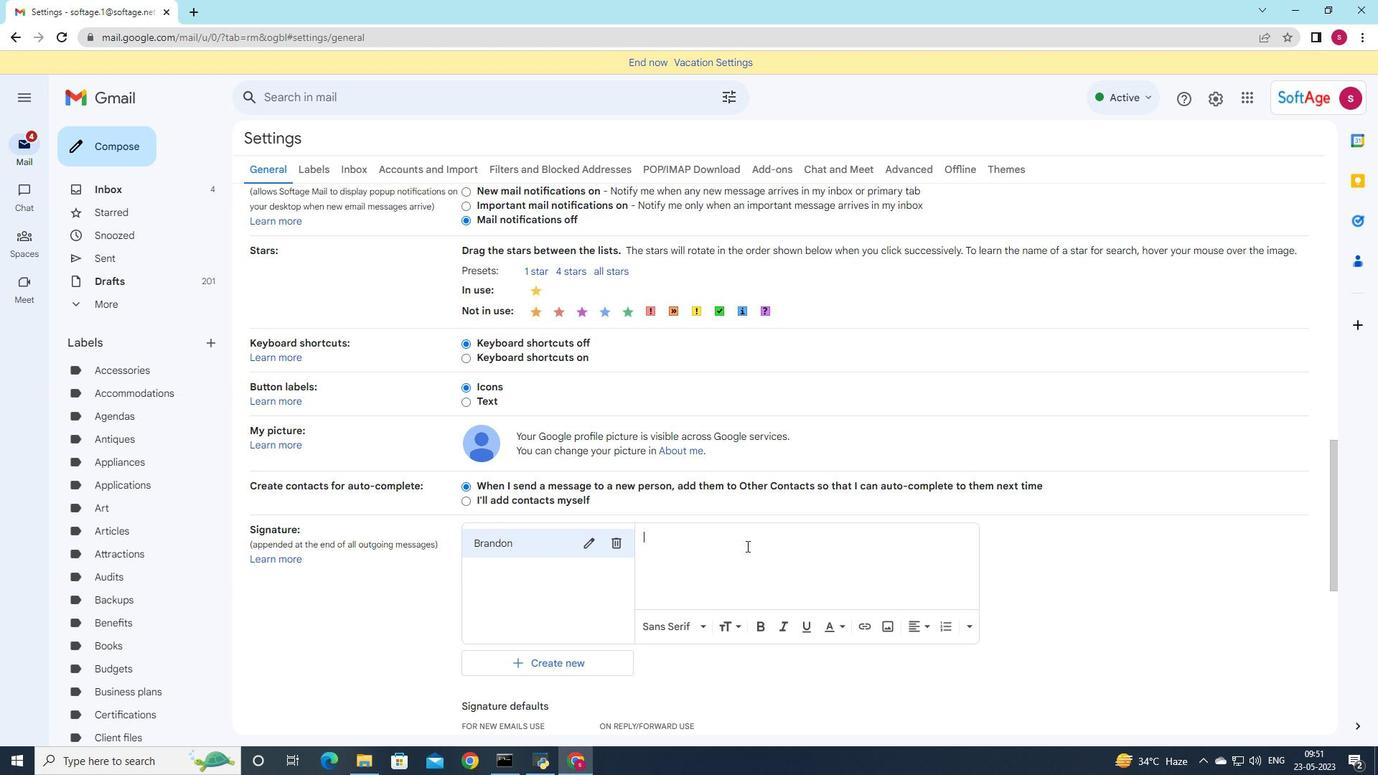
Action: Key pressed <Key.shift><Key.shift><Key.shift><Key.shift><Key.shift>i<Key.backspace><Key.shift><Key.shift><Key.shift><Key.shift><Key.shift><Key.shift><Key.shift><Key.shift><Key.shift>I<Key.space>am<Key.space>writing<Key.space>to<Key.space>com<Key.backspace>nfirm<Key.space>receipt<Key.space>of<Key.space>your<Key.space>email
Screenshot: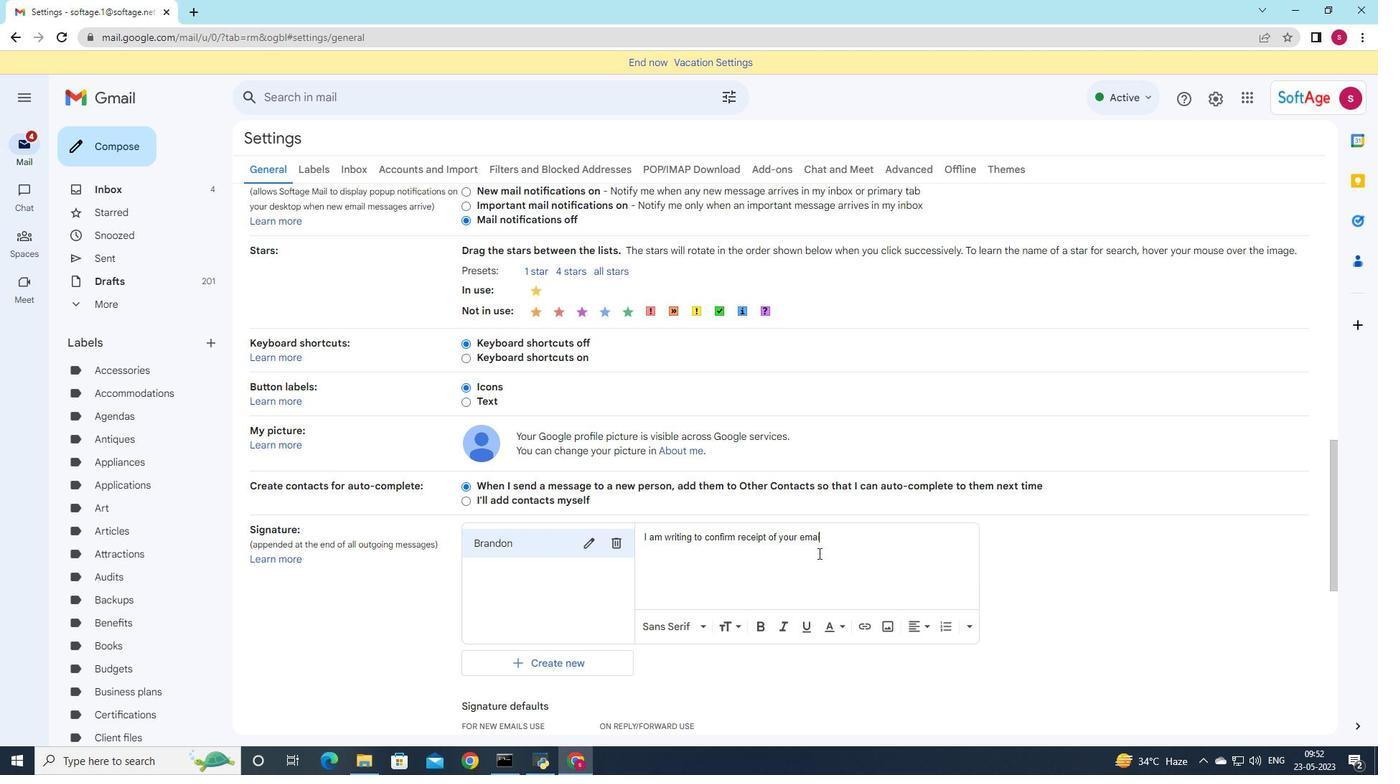 
Action: Mouse moved to (853, 568)
Screenshot: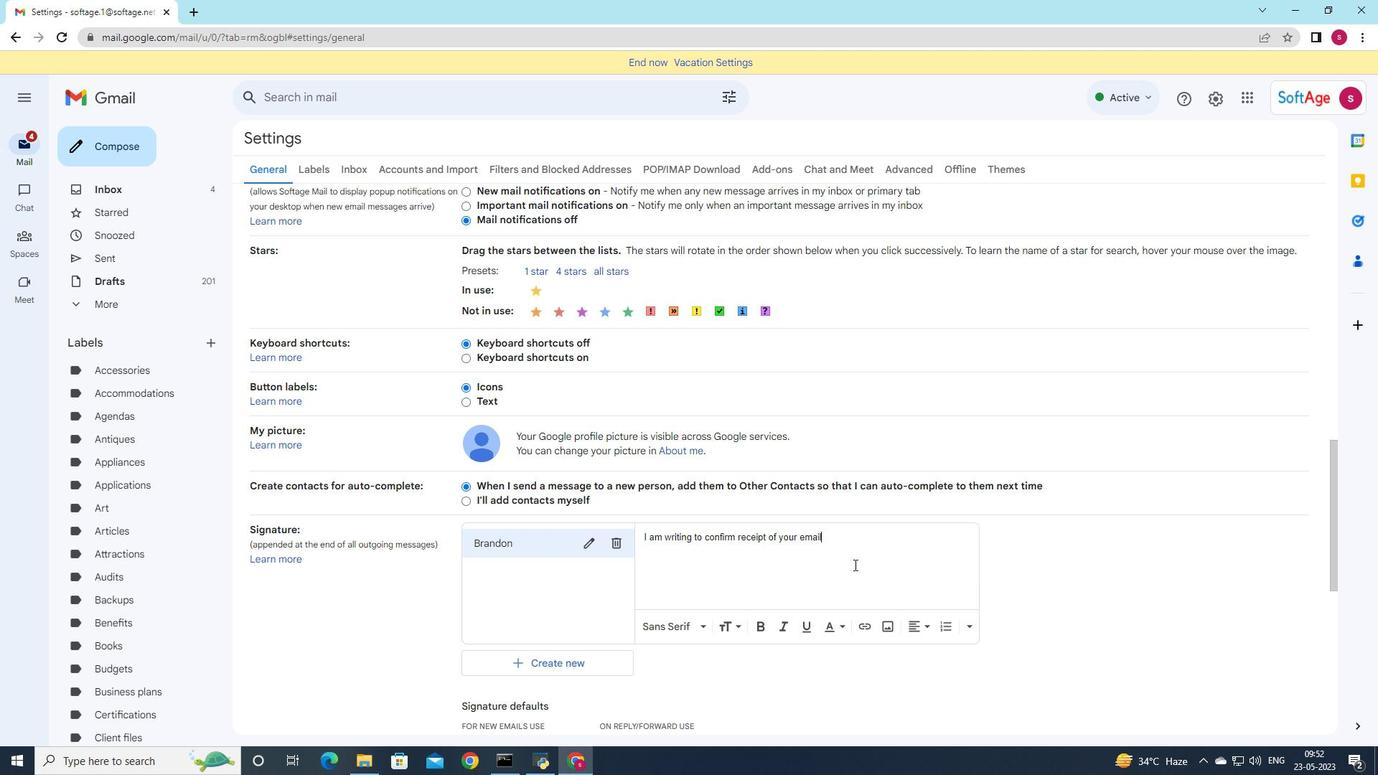 
Action: Key pressed <Key.enter>
Screenshot: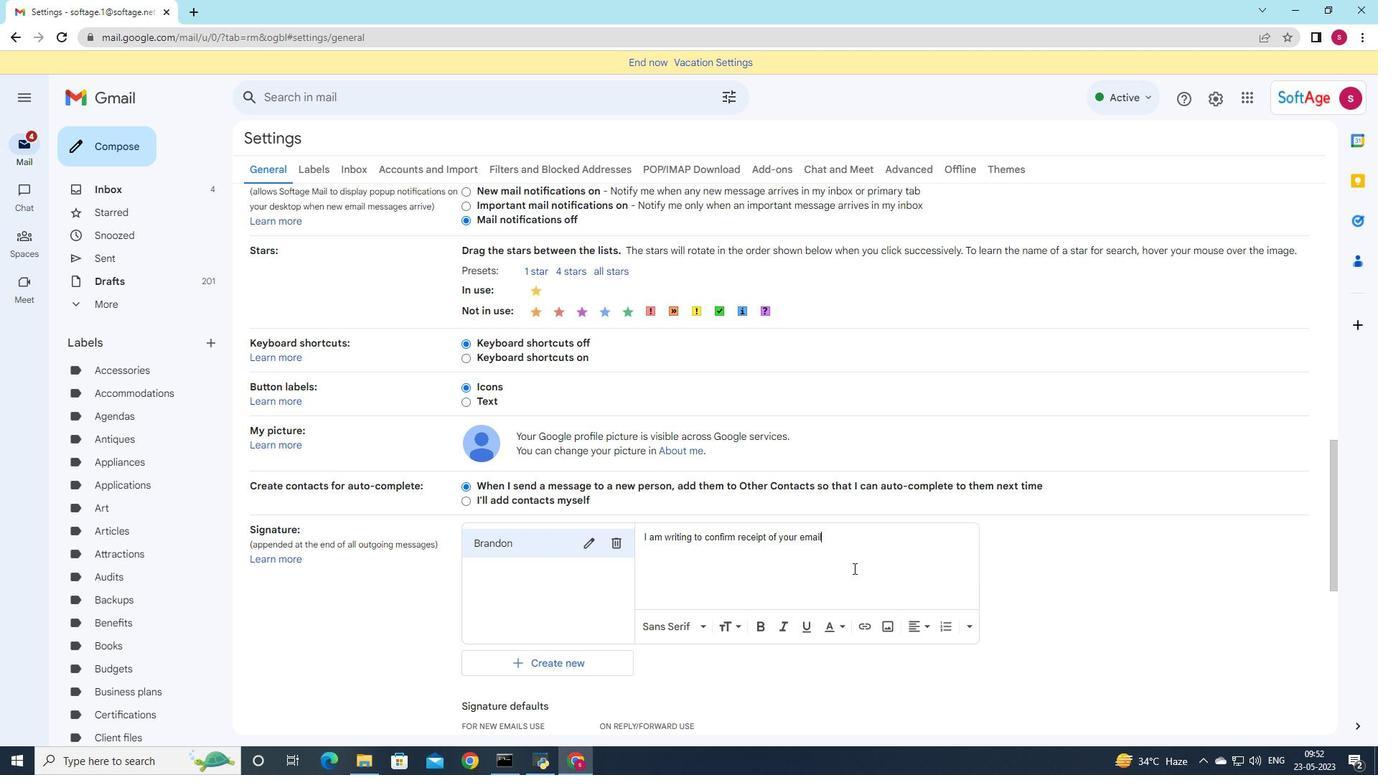 
Action: Mouse moved to (983, 531)
Screenshot: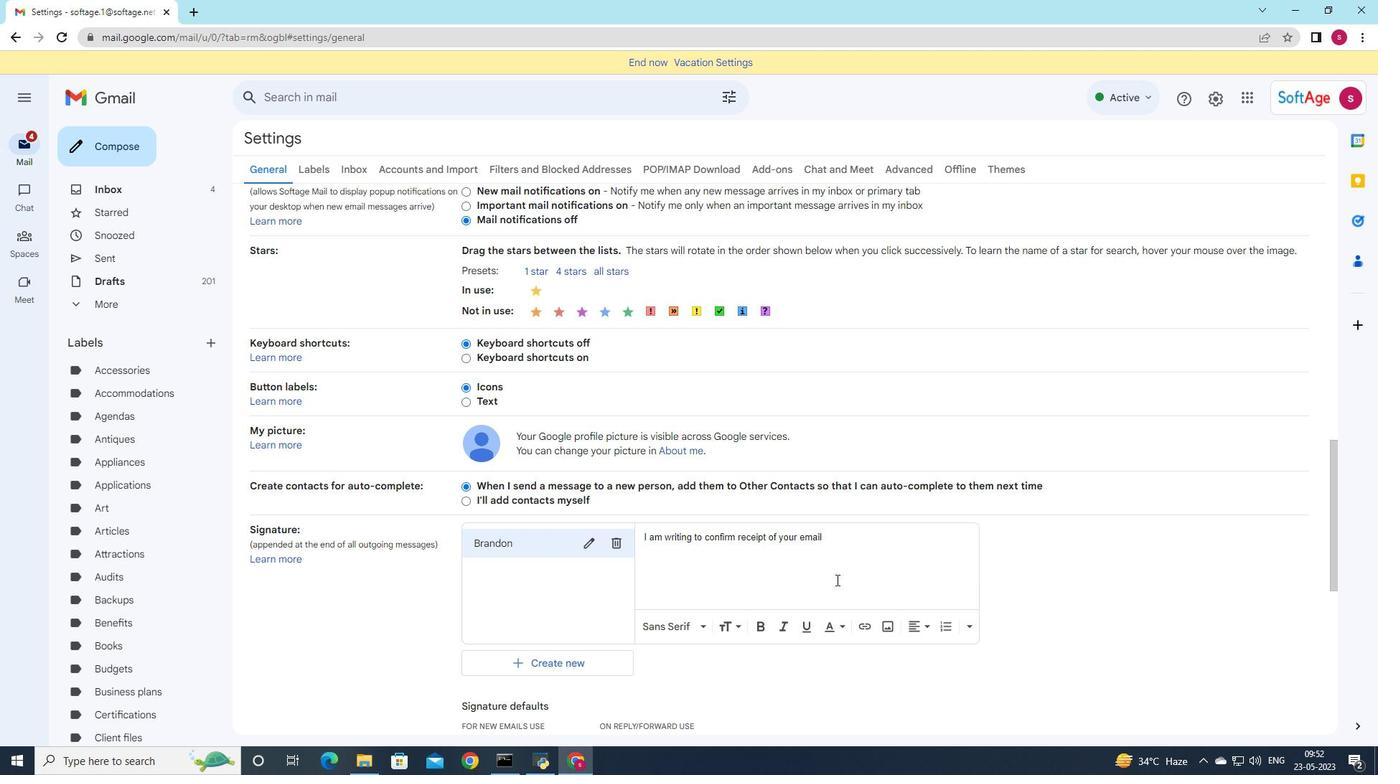 
Action: Key pressed <Key.shift><Key.shift>Brandon<Key.space><Key.shift><Key.shift>Turner
Screenshot: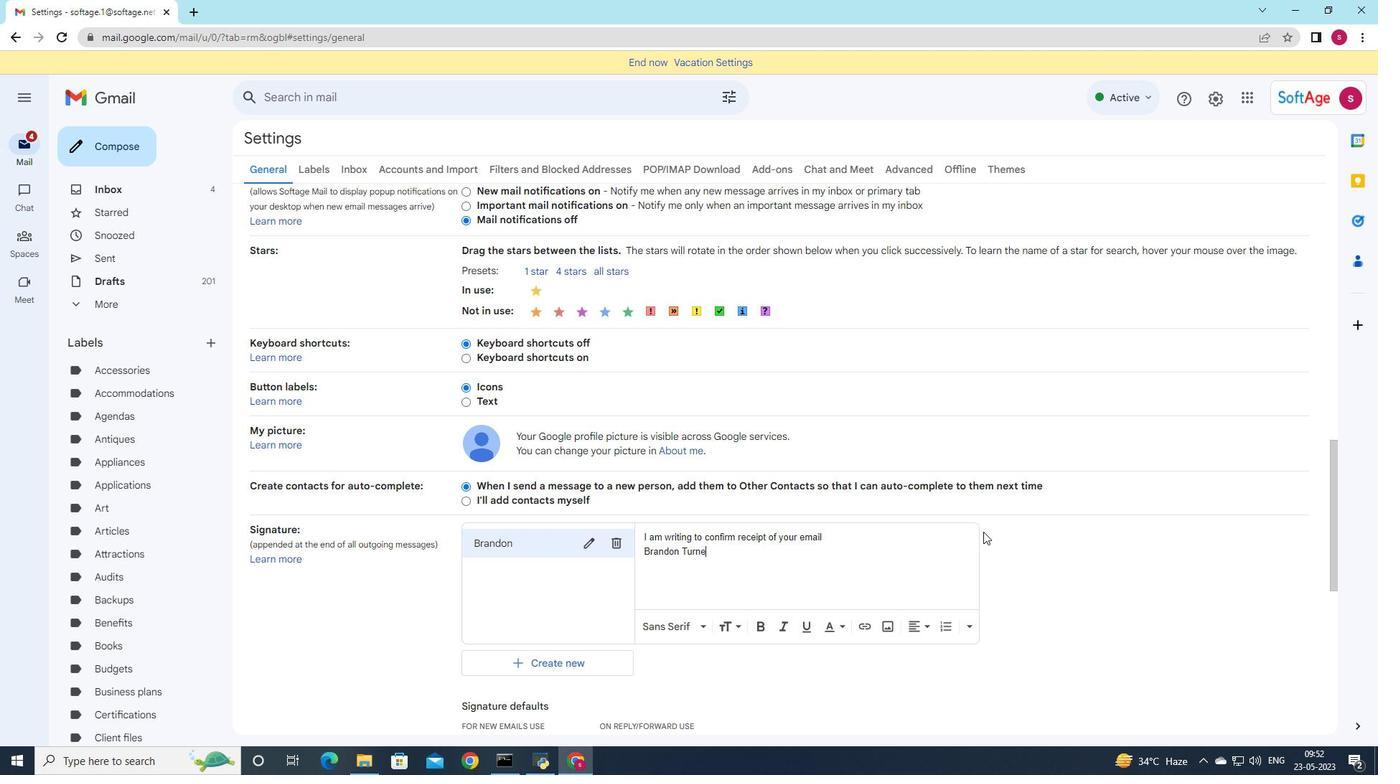 
Action: Mouse moved to (708, 563)
Screenshot: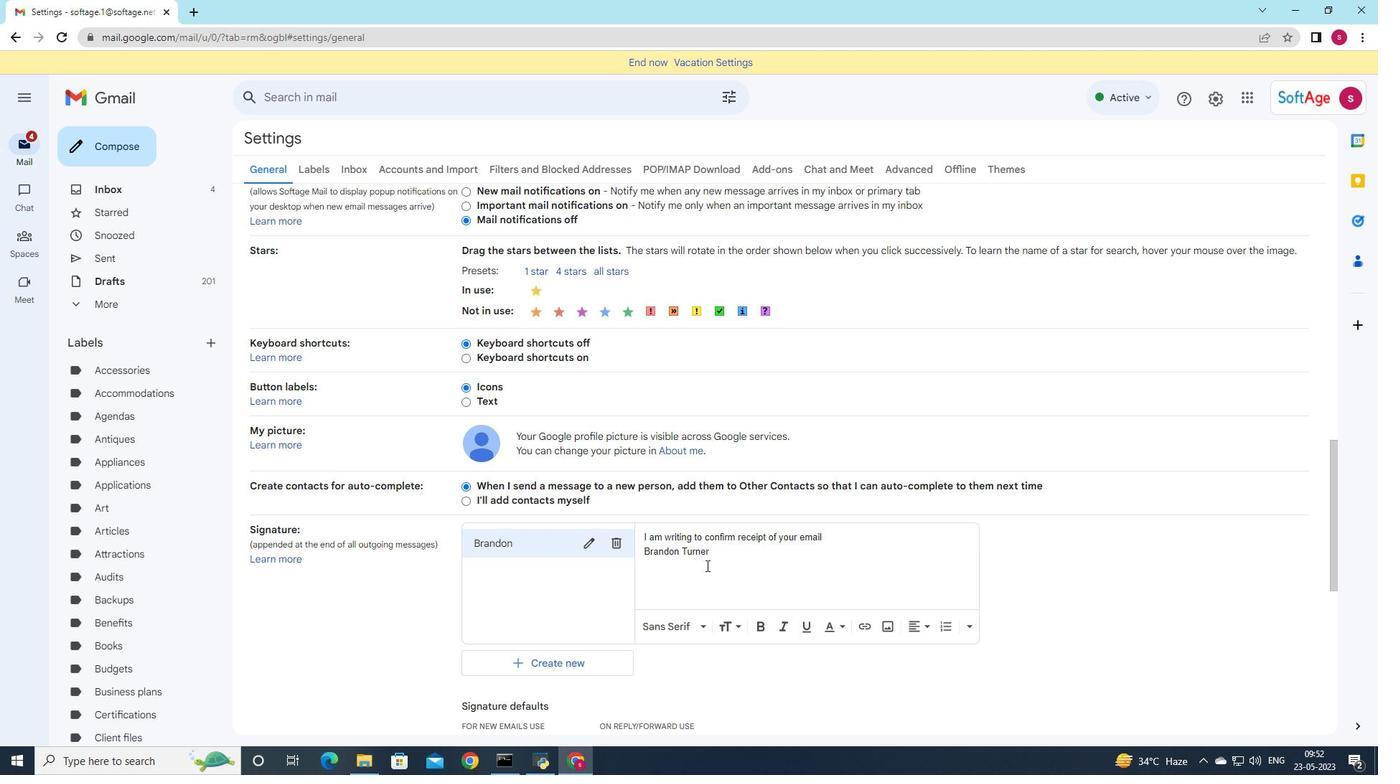 
Action: Mouse scrolled (708, 562) with delta (0, 0)
Screenshot: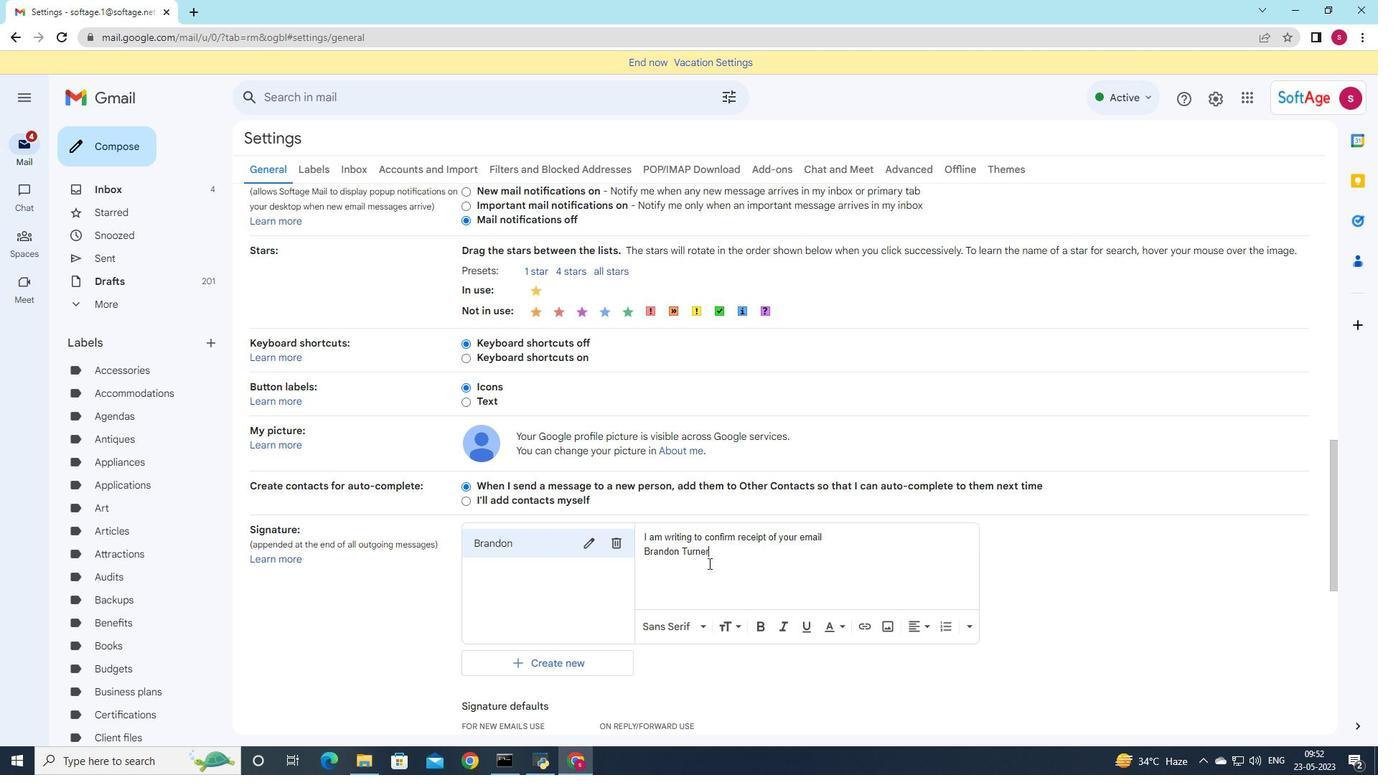 
Action: Mouse moved to (708, 563)
Screenshot: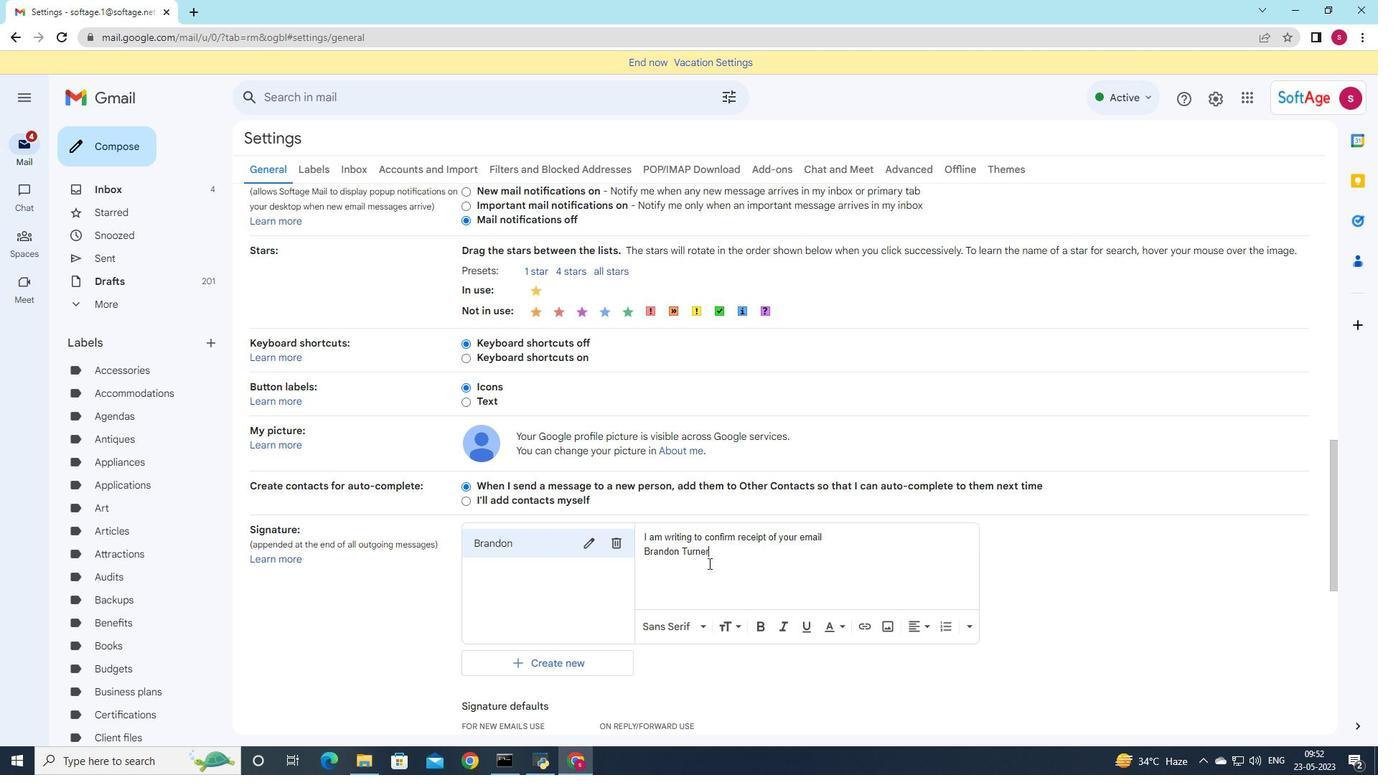 
Action: Mouse scrolled (708, 562) with delta (0, 0)
Screenshot: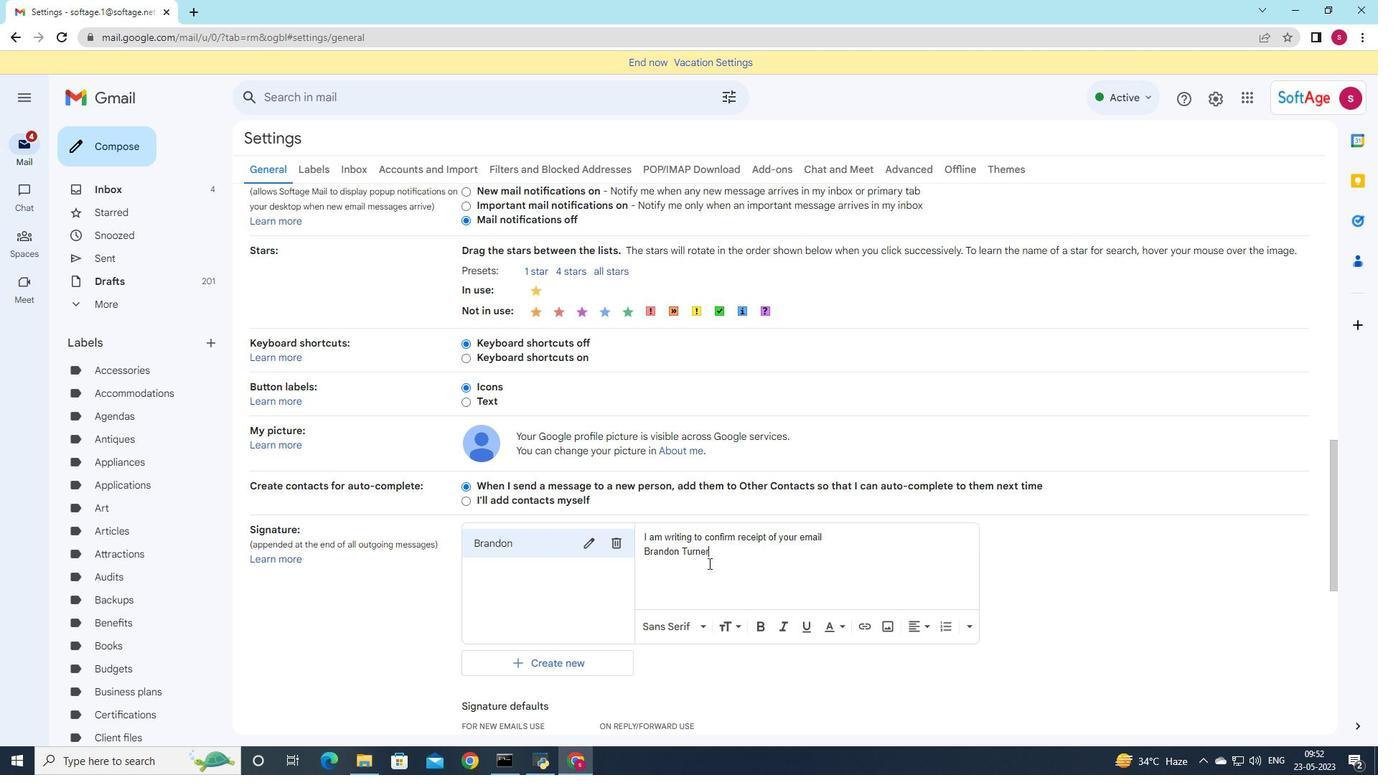 
Action: Mouse scrolled (708, 562) with delta (0, 0)
Screenshot: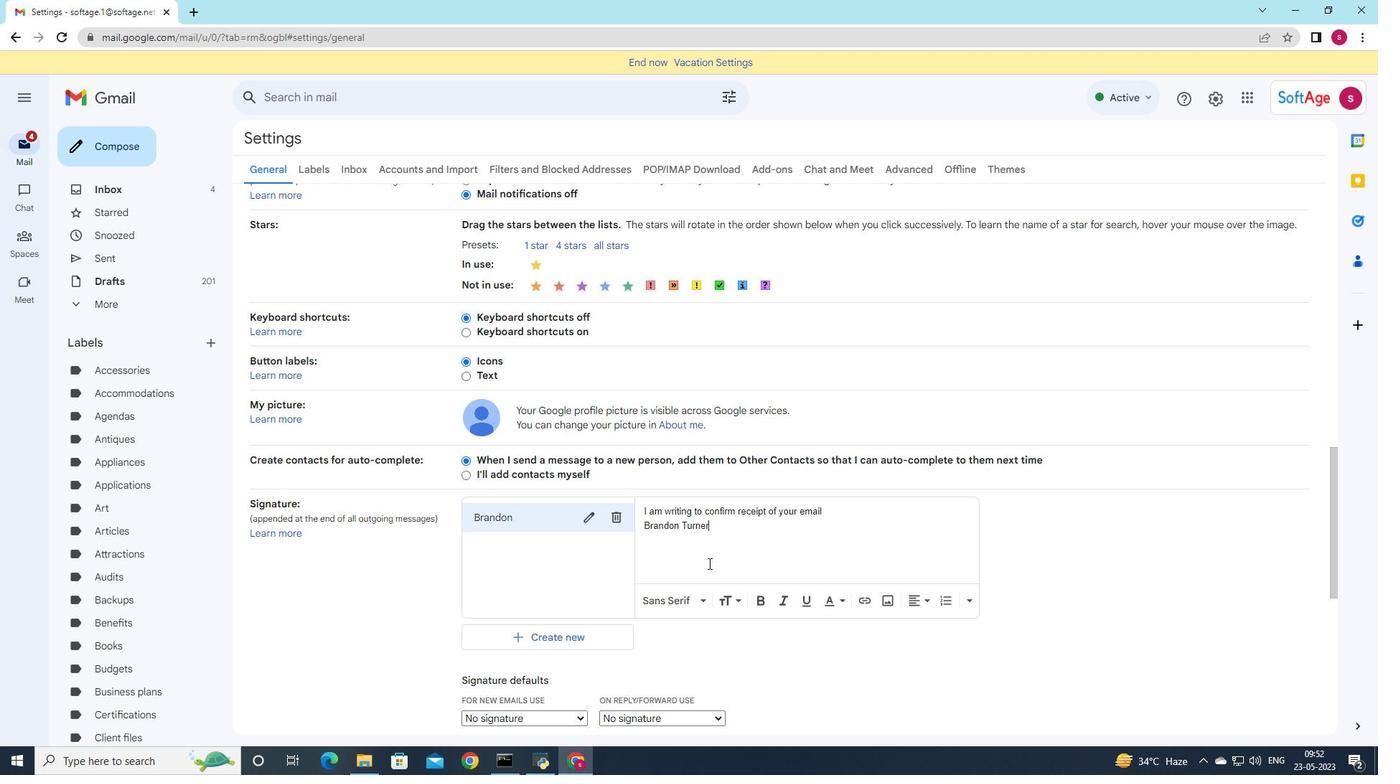 
Action: Mouse moved to (559, 534)
Screenshot: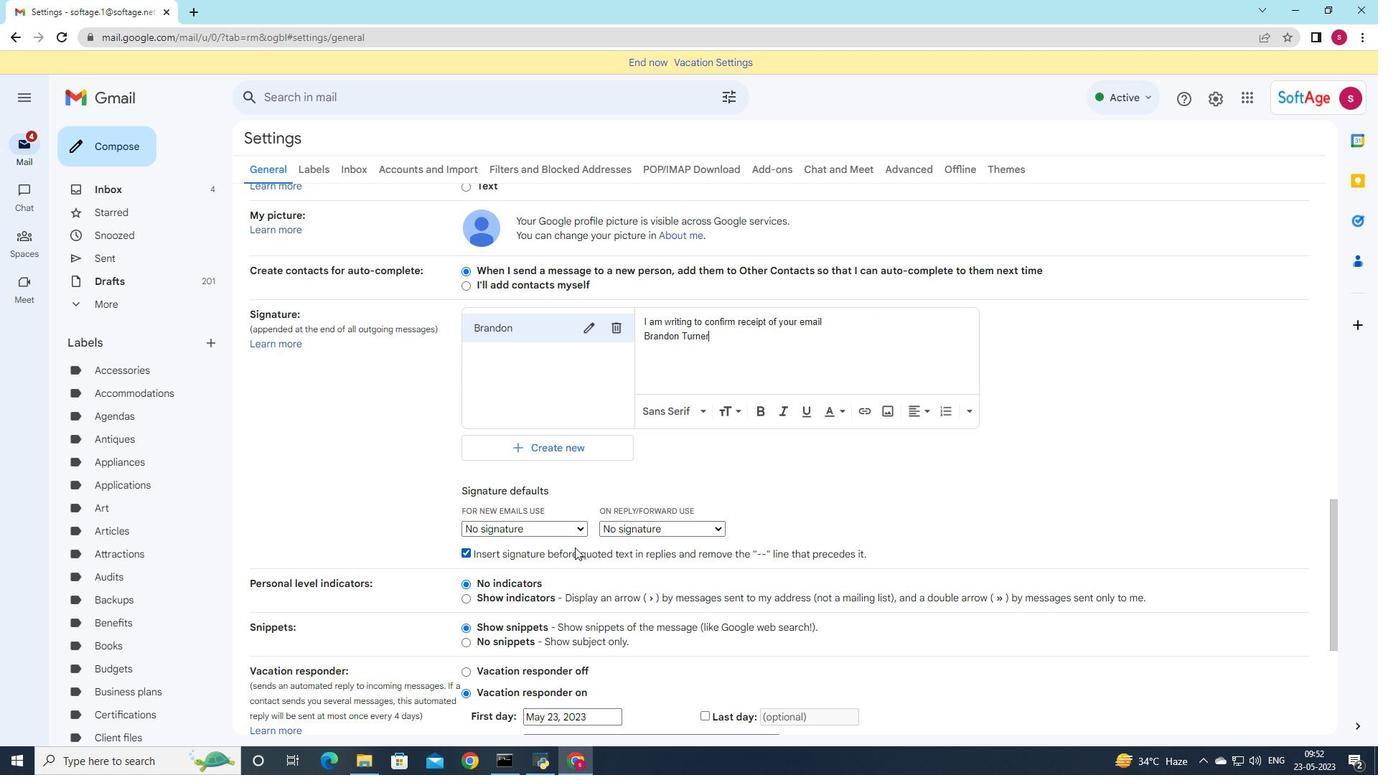 
Action: Mouse pressed left at (559, 534)
Screenshot: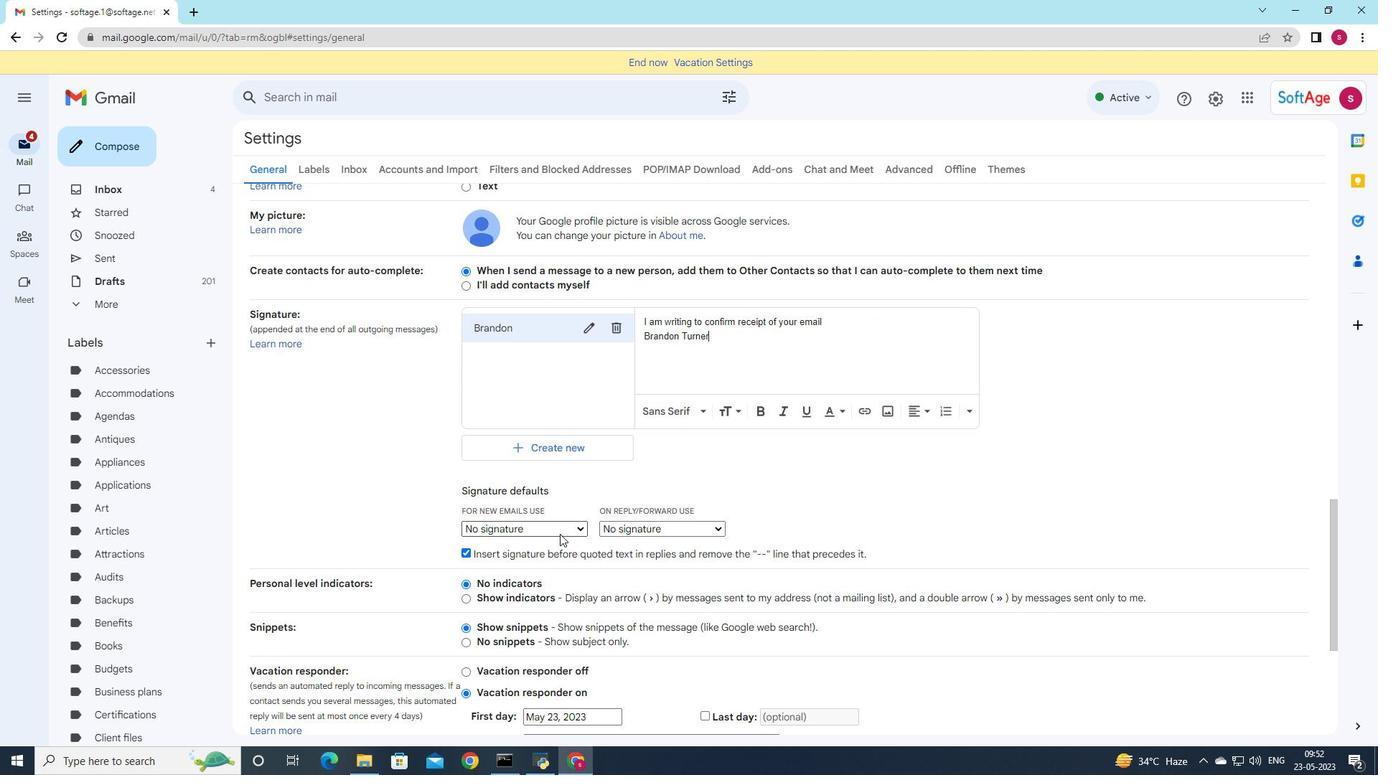 
Action: Mouse moved to (555, 554)
Screenshot: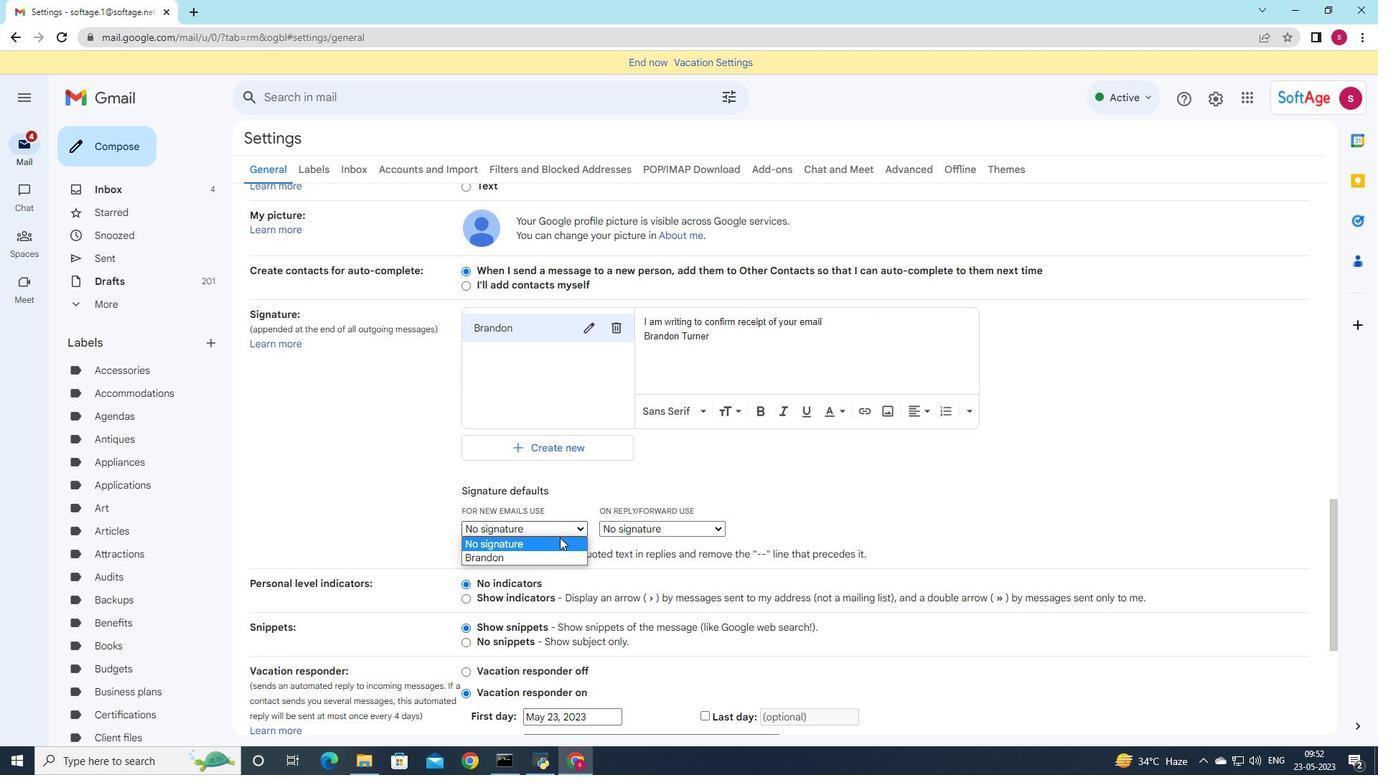 
Action: Mouse pressed left at (555, 554)
Screenshot: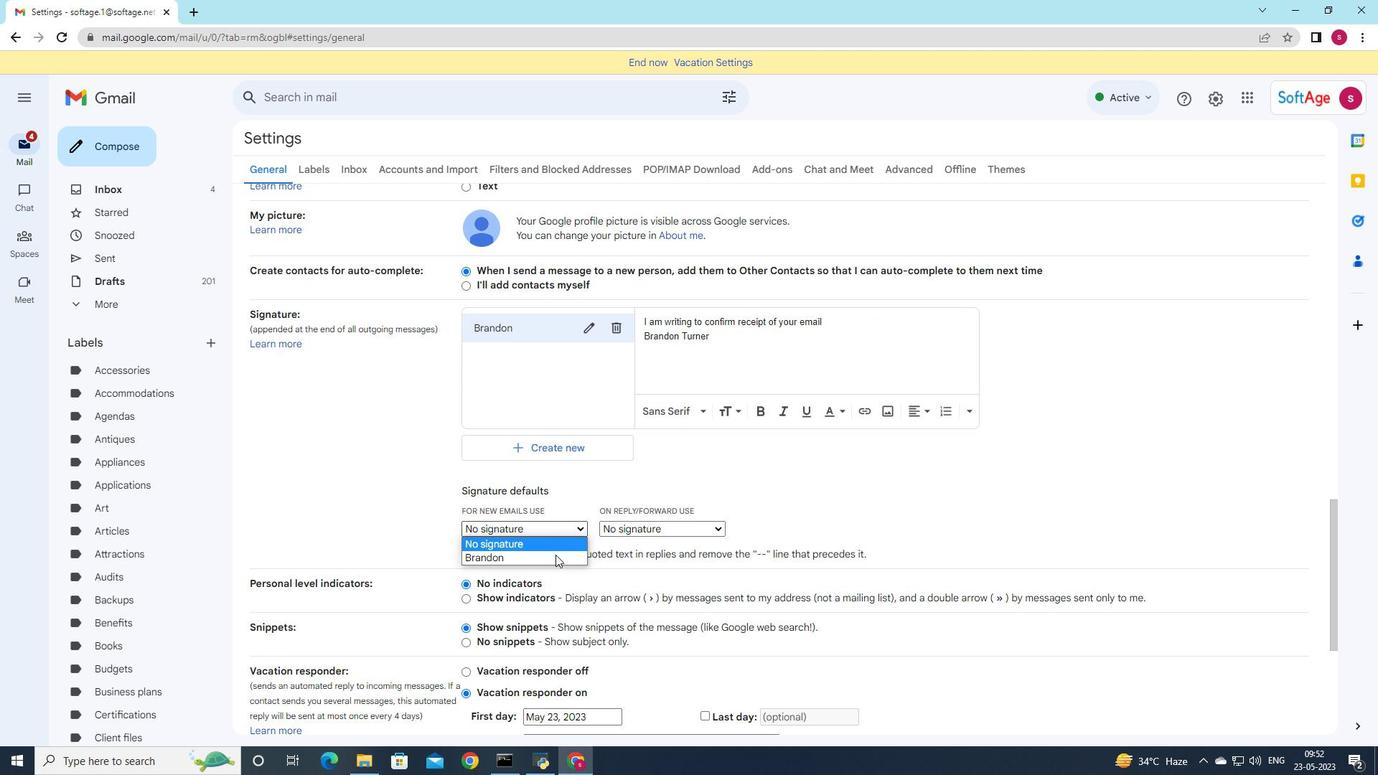 
Action: Mouse moved to (624, 531)
Screenshot: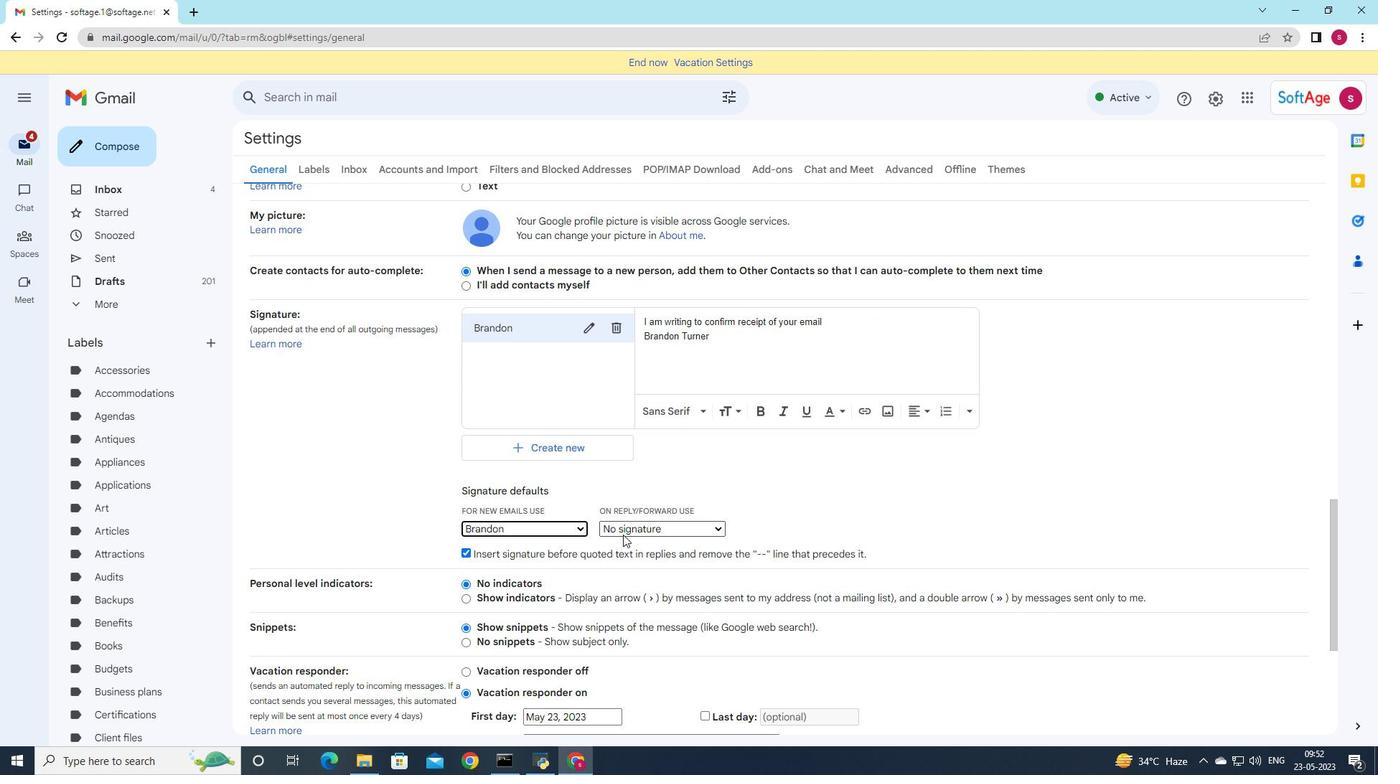 
Action: Mouse pressed left at (624, 531)
Screenshot: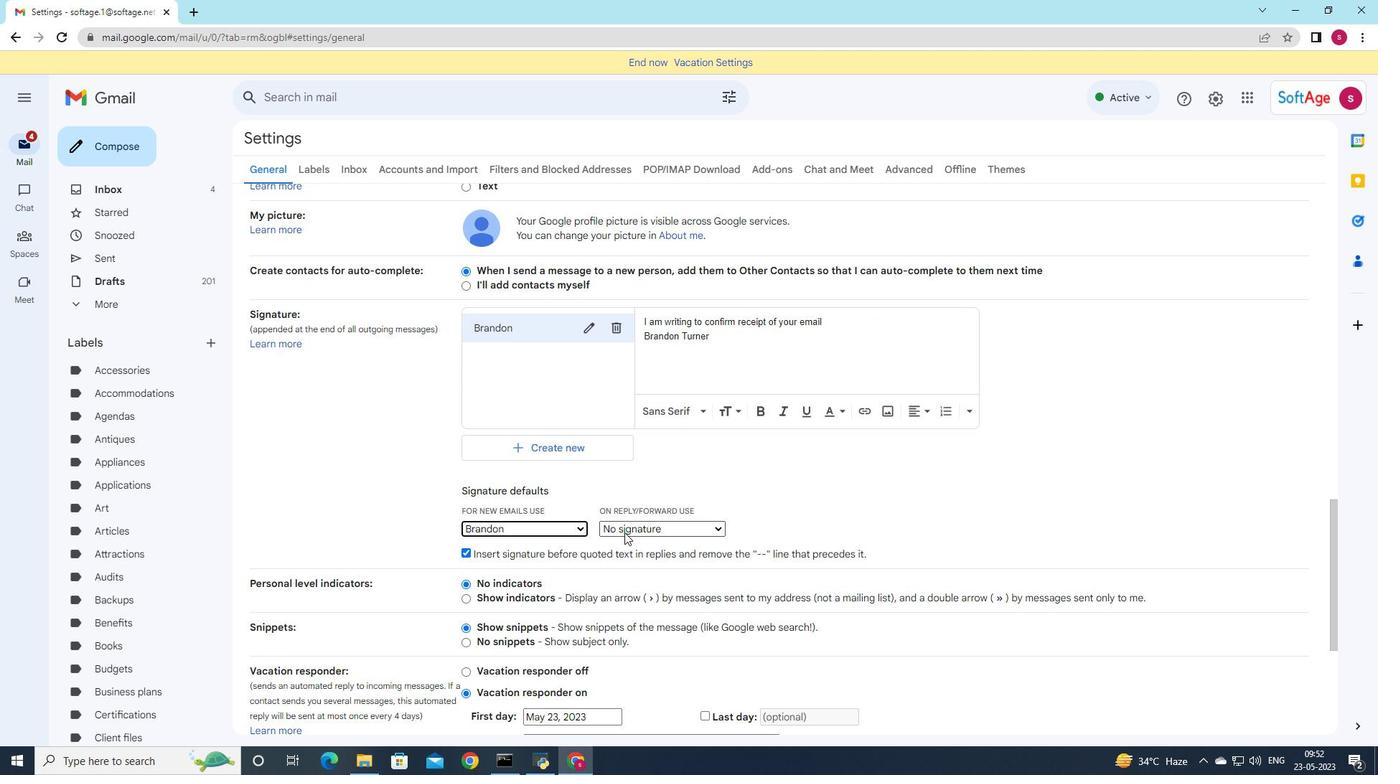 
Action: Mouse moved to (636, 553)
Screenshot: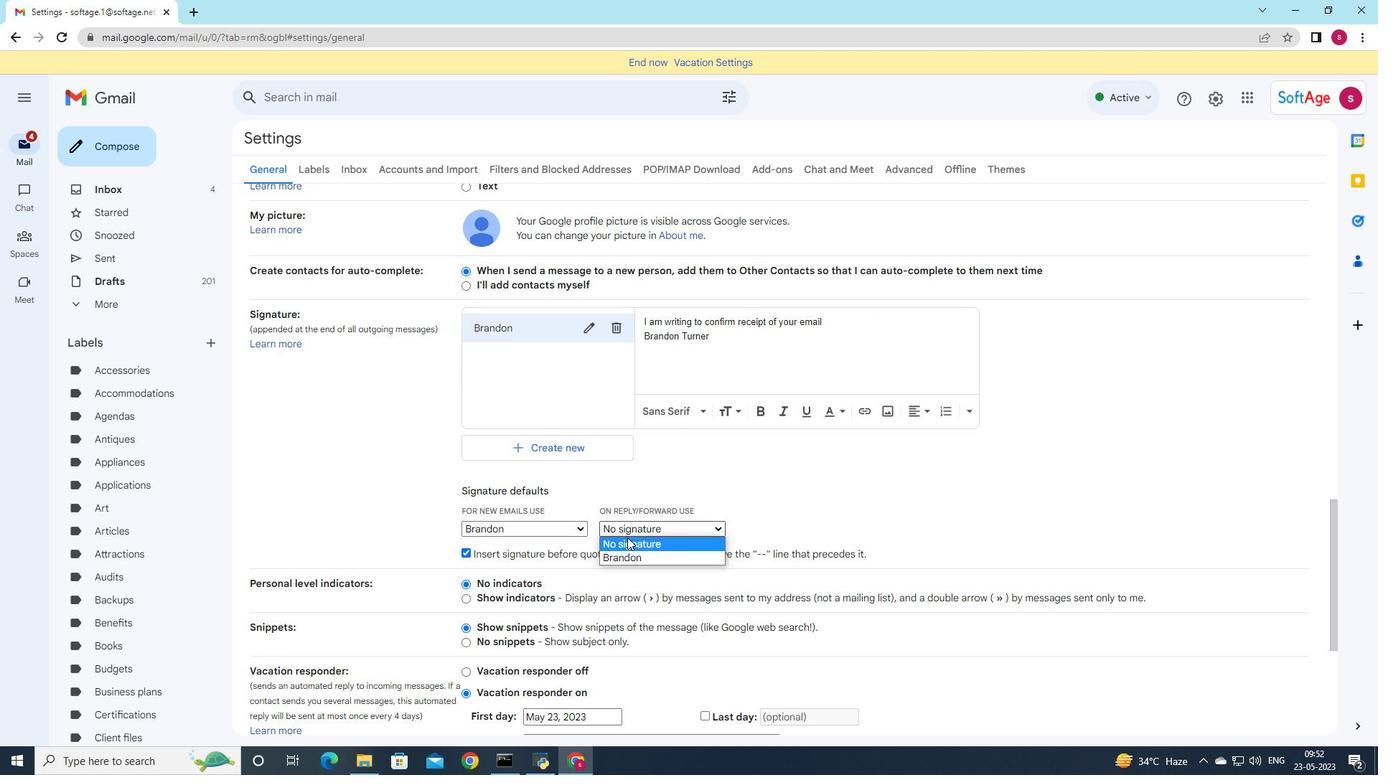 
Action: Mouse pressed left at (636, 553)
Screenshot: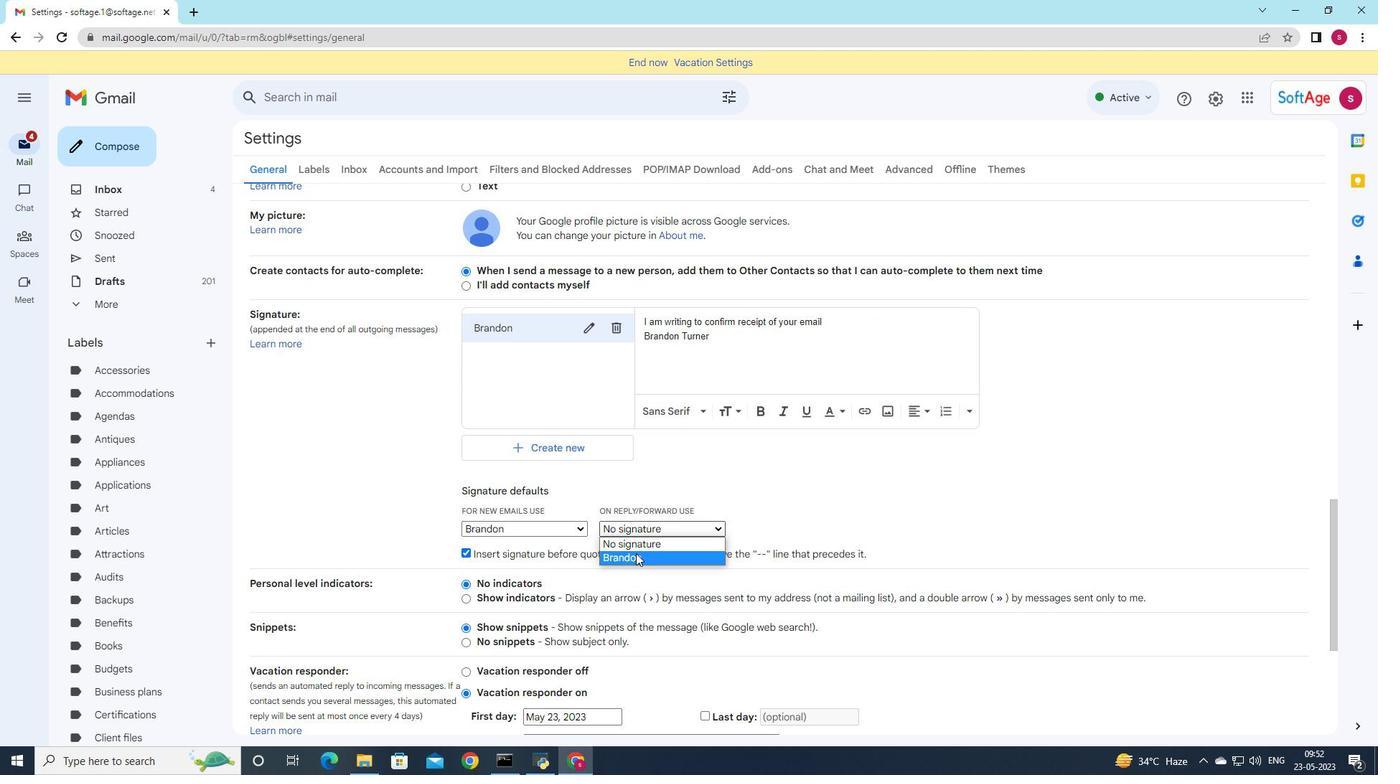 
Action: Mouse moved to (628, 562)
Screenshot: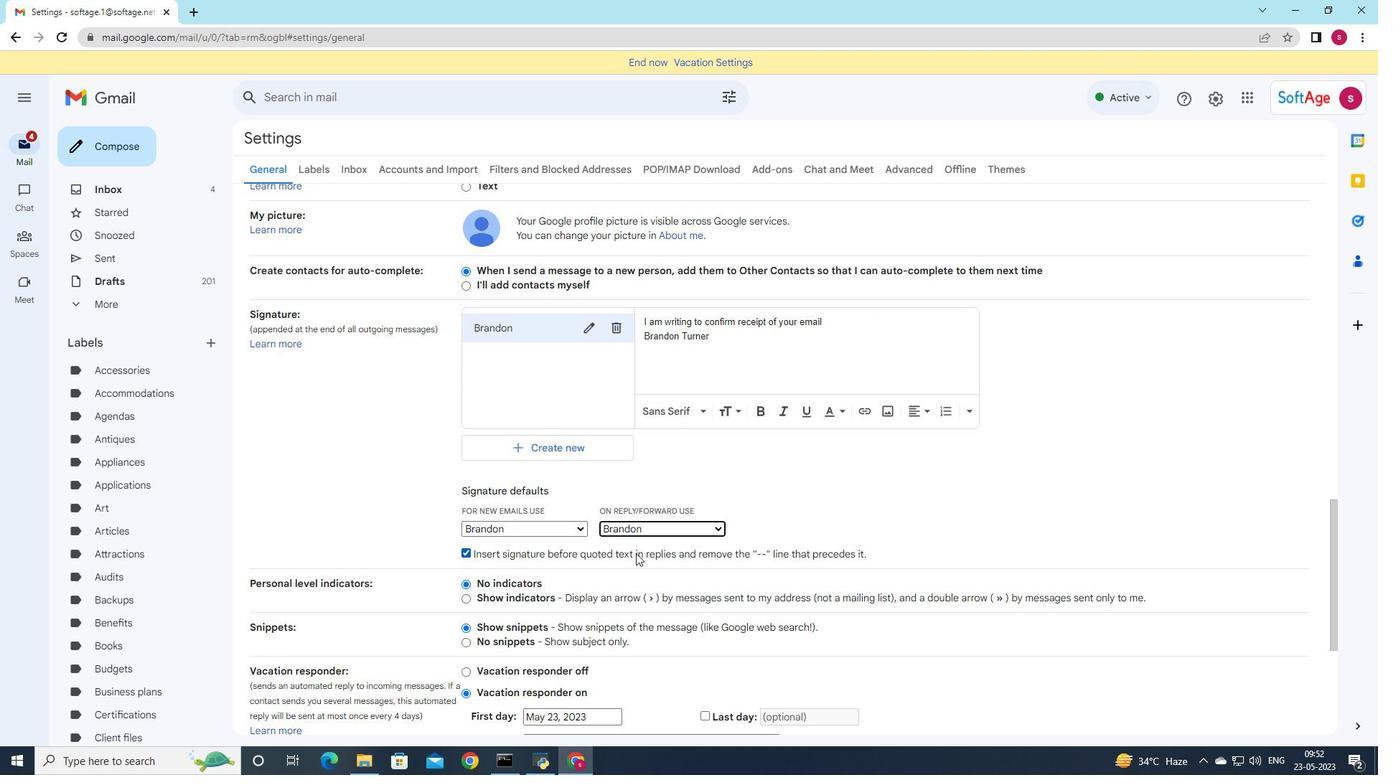 
Action: Mouse scrolled (628, 561) with delta (0, 0)
Screenshot: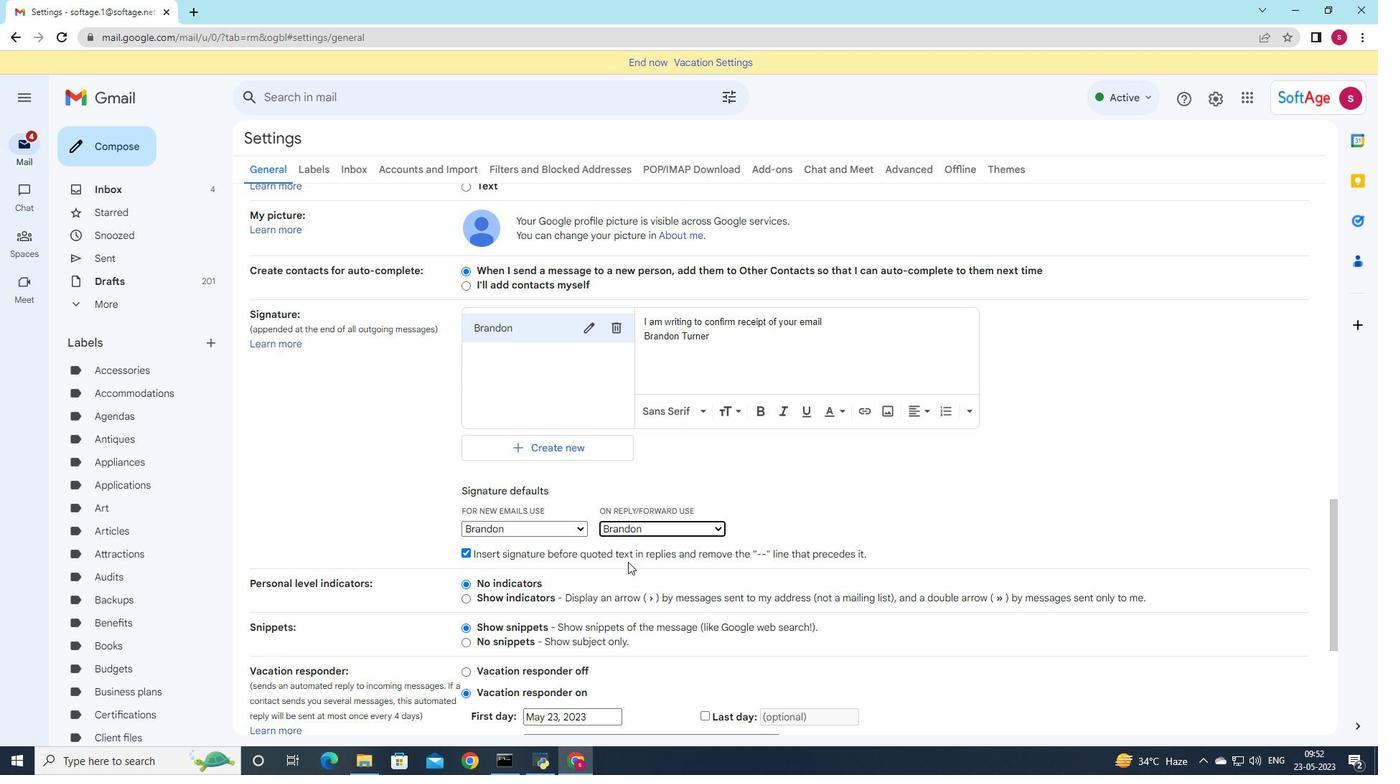 
Action: Mouse scrolled (628, 561) with delta (0, 0)
Screenshot: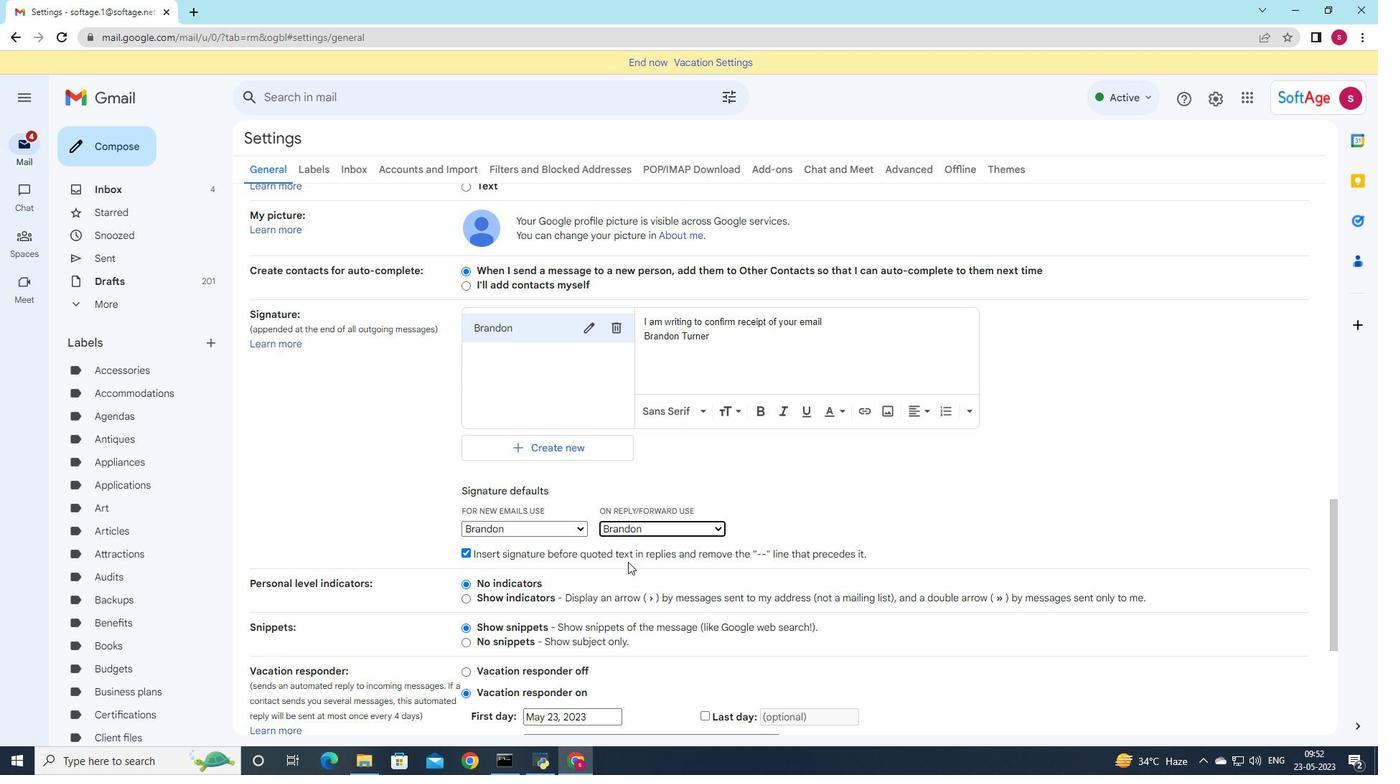 
Action: Mouse scrolled (628, 561) with delta (0, 0)
Screenshot: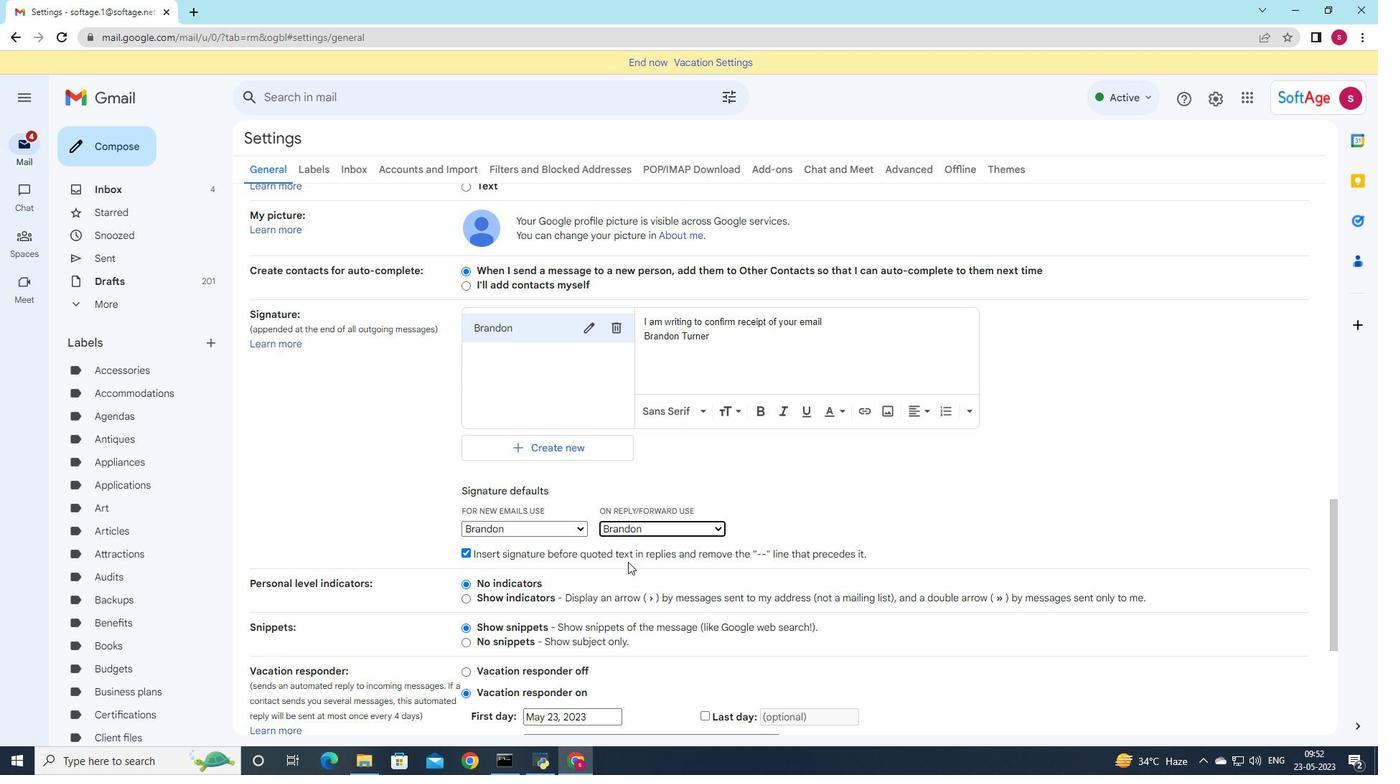
Action: Mouse scrolled (628, 561) with delta (0, 0)
Screenshot: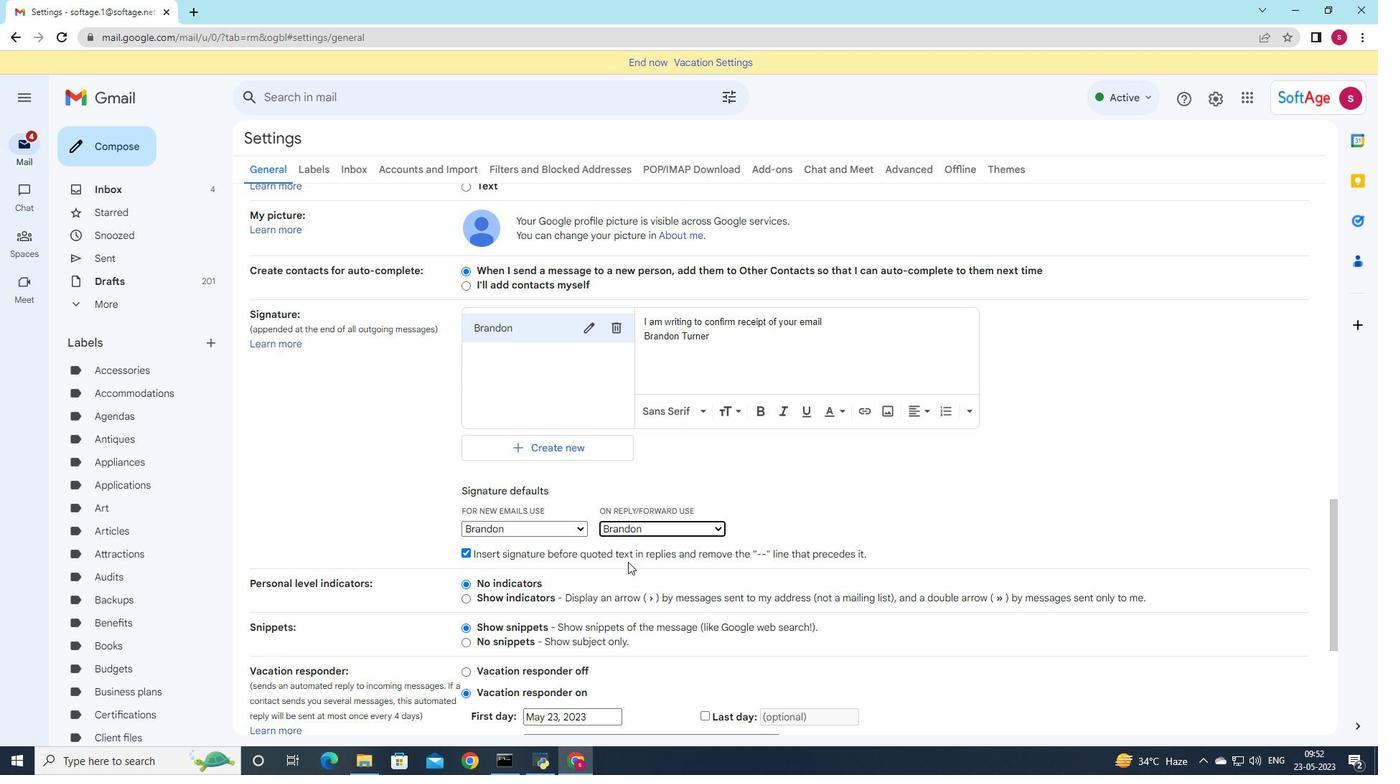 
Action: Mouse moved to (609, 572)
Screenshot: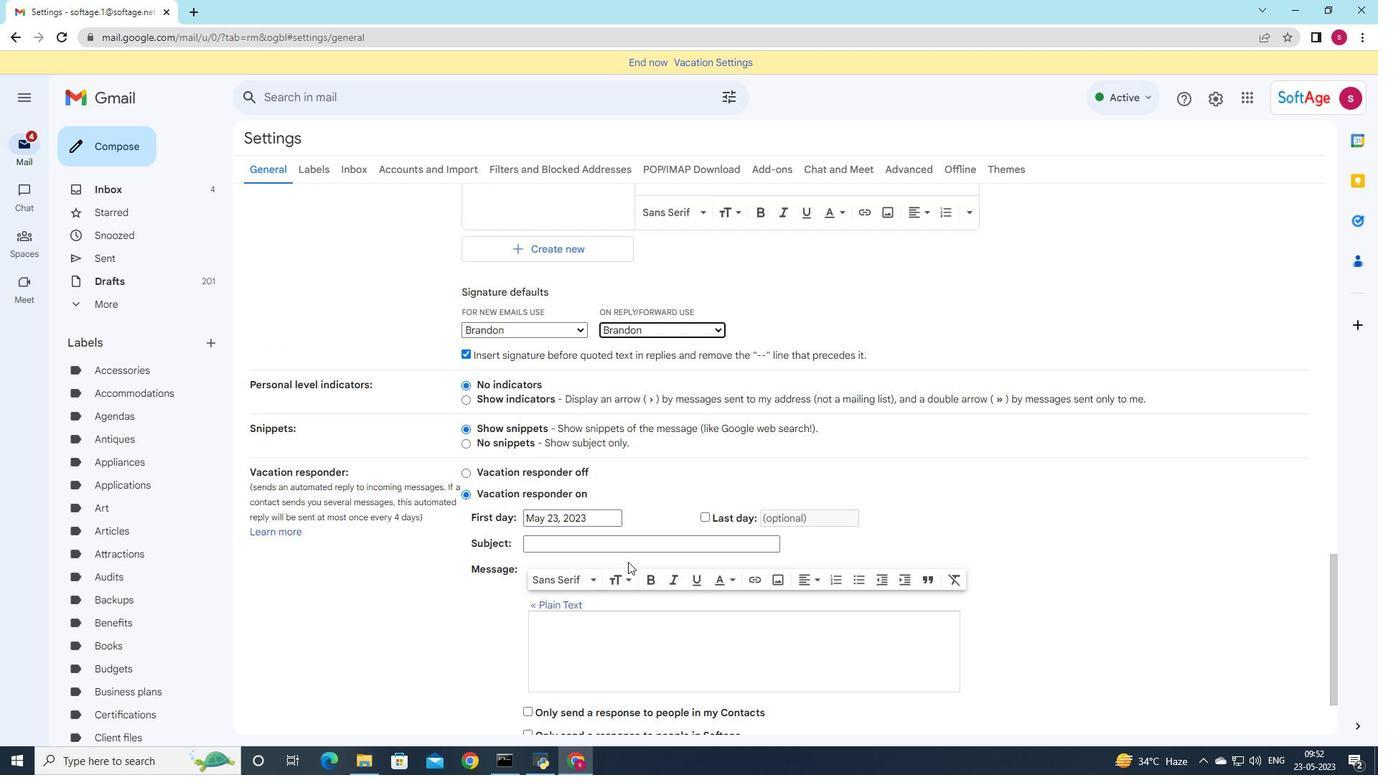 
Action: Mouse scrolled (609, 572) with delta (0, 0)
Screenshot: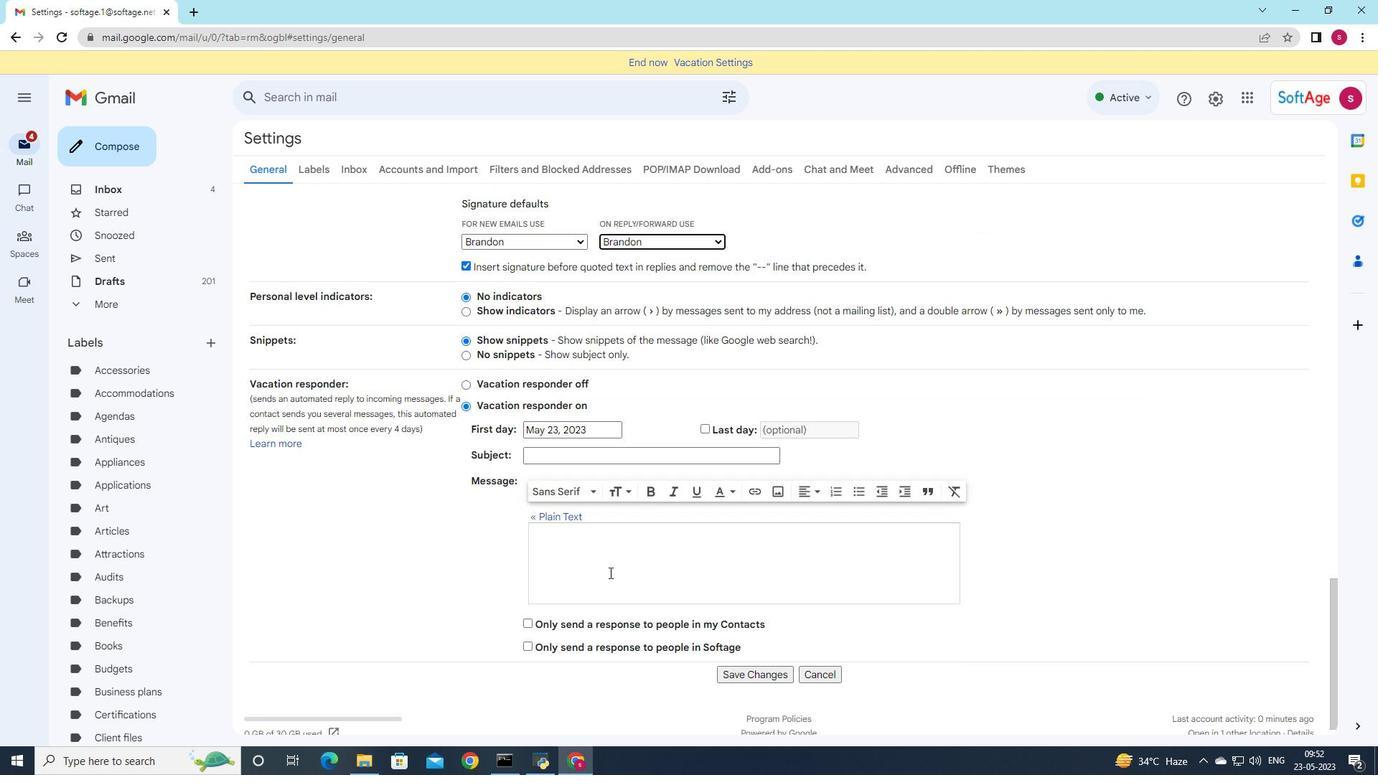 
Action: Mouse scrolled (609, 572) with delta (0, 0)
Screenshot: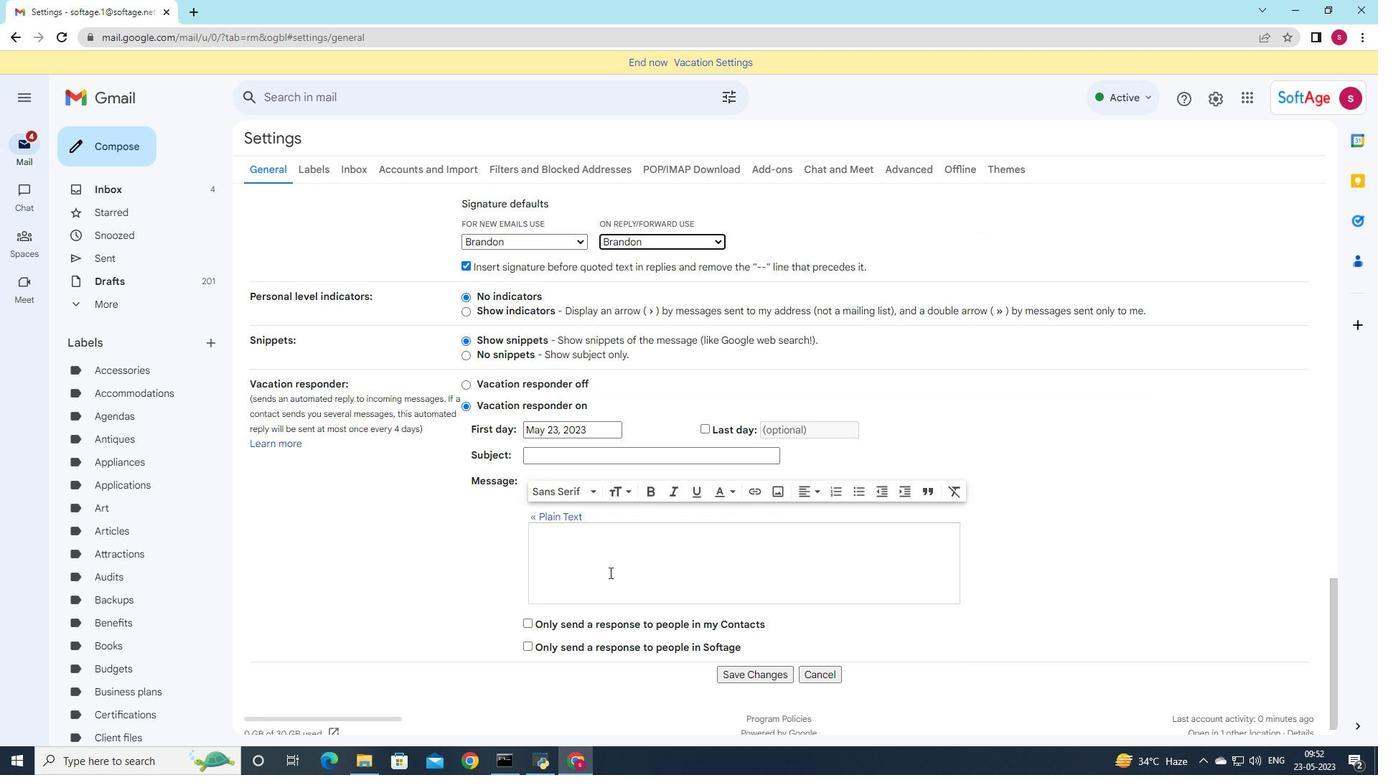 
Action: Mouse scrolled (609, 572) with delta (0, 0)
Screenshot: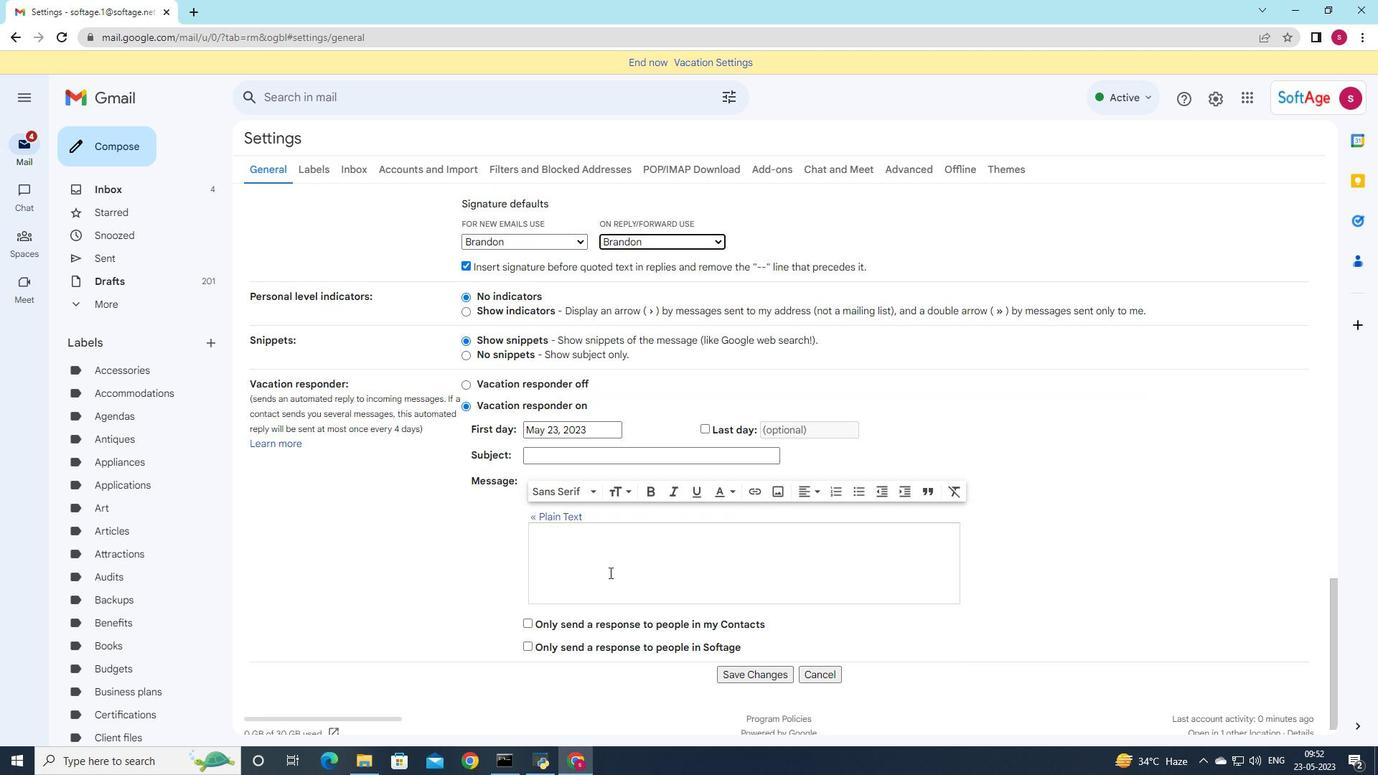 
Action: Mouse moved to (753, 664)
Screenshot: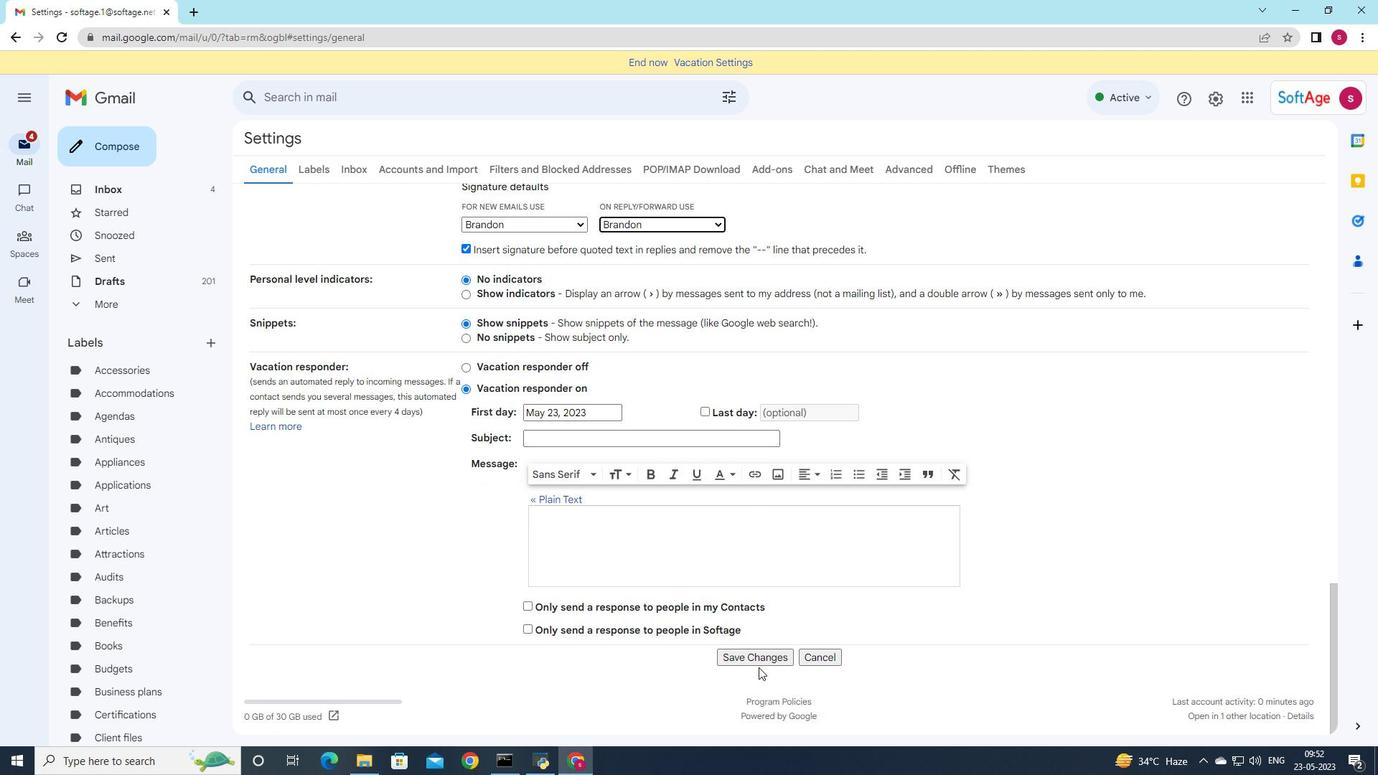 
Action: Mouse pressed left at (753, 664)
Screenshot: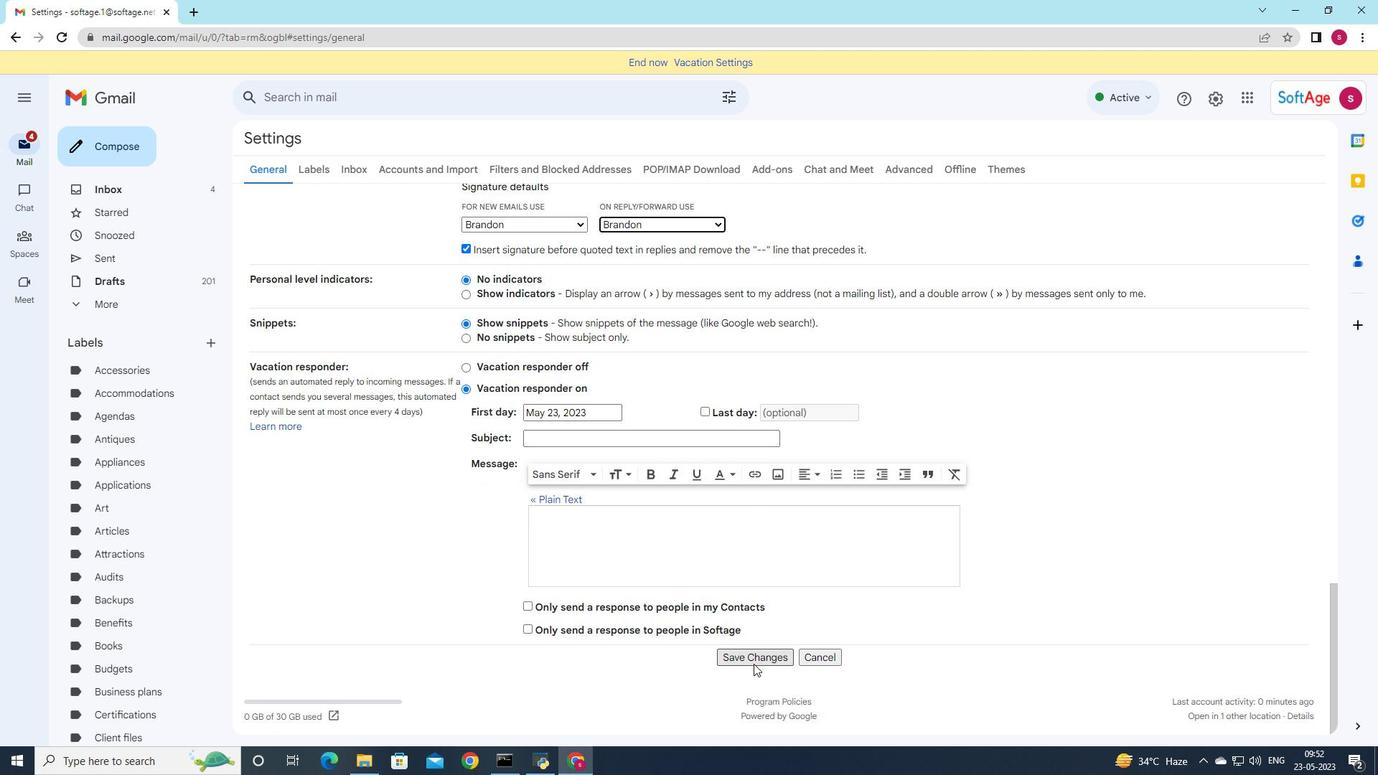 
Action: Mouse moved to (132, 153)
Screenshot: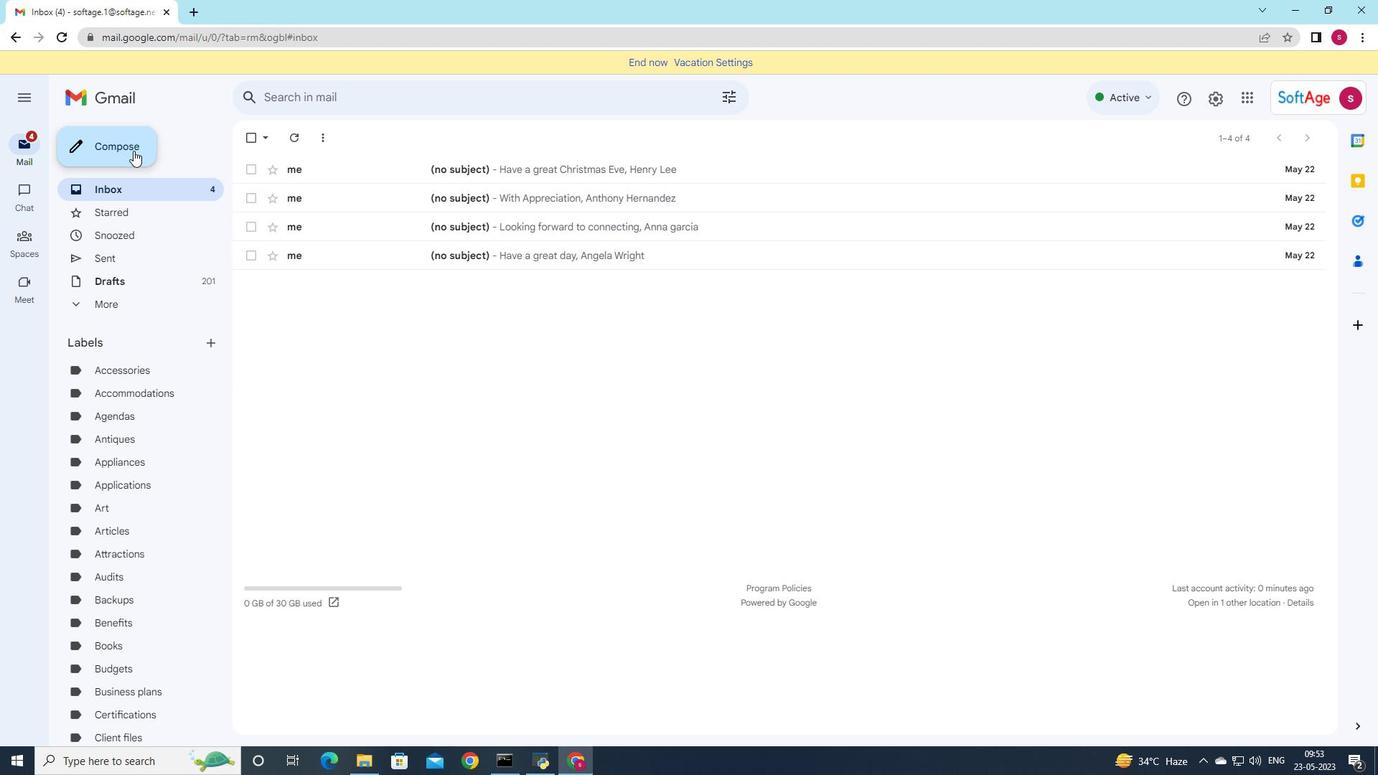 
Action: Mouse pressed left at (132, 153)
Screenshot: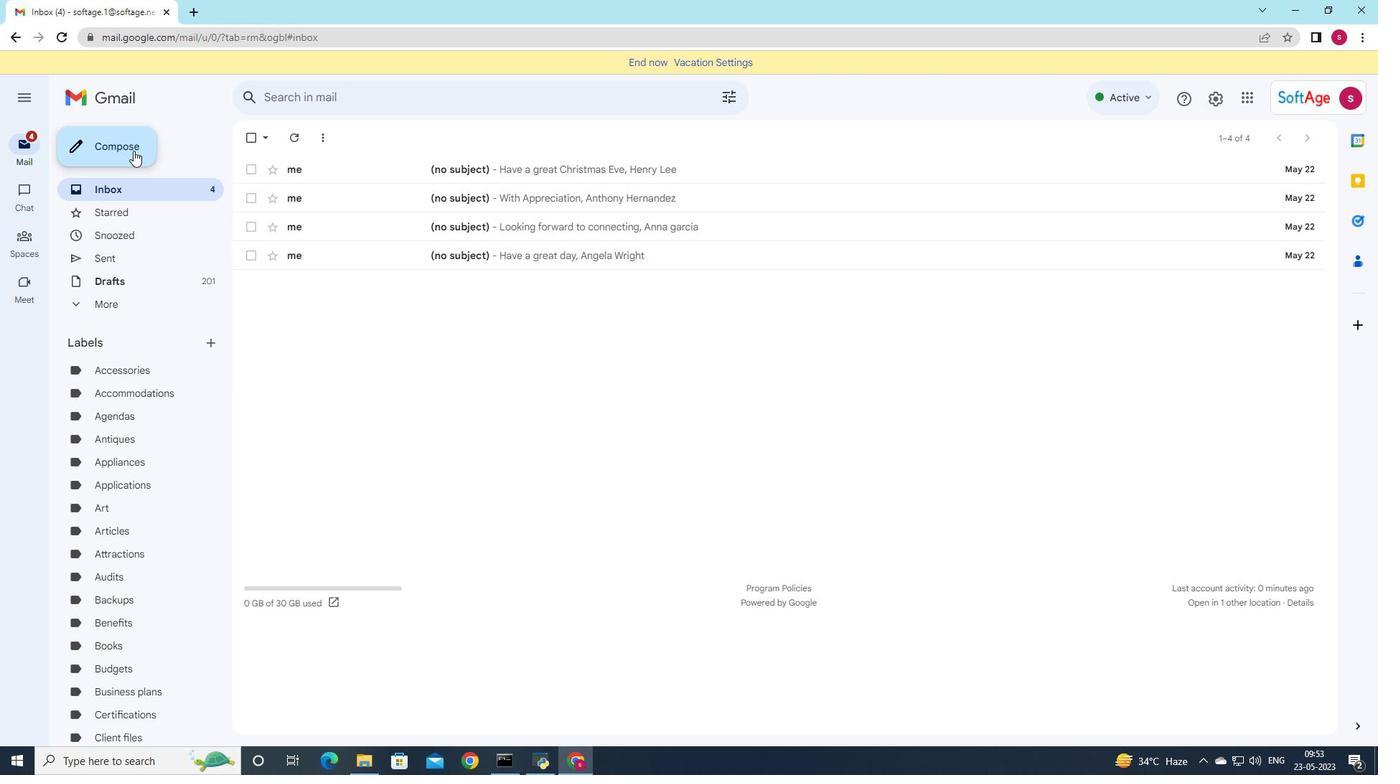 
Action: Mouse moved to (1078, 346)
Screenshot: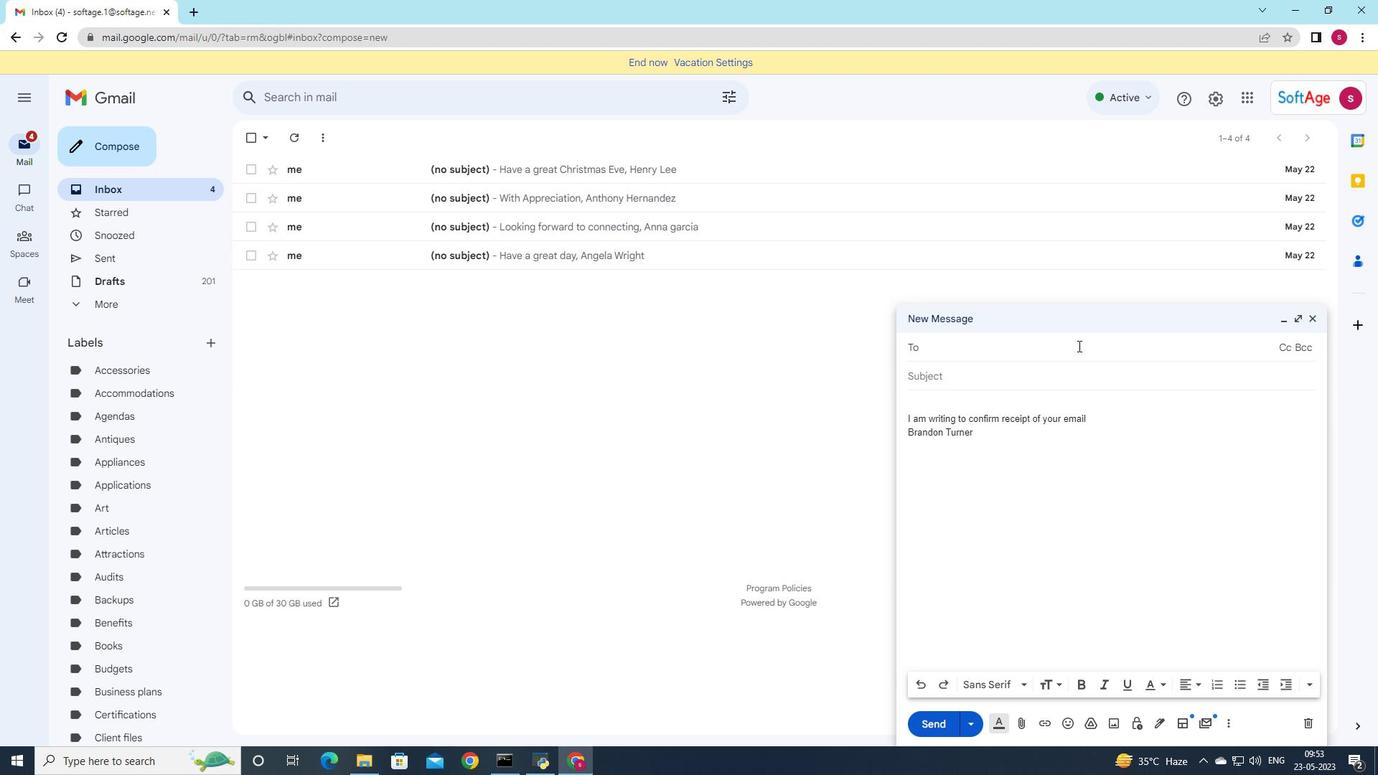 
Action: Key pressed so
Screenshot: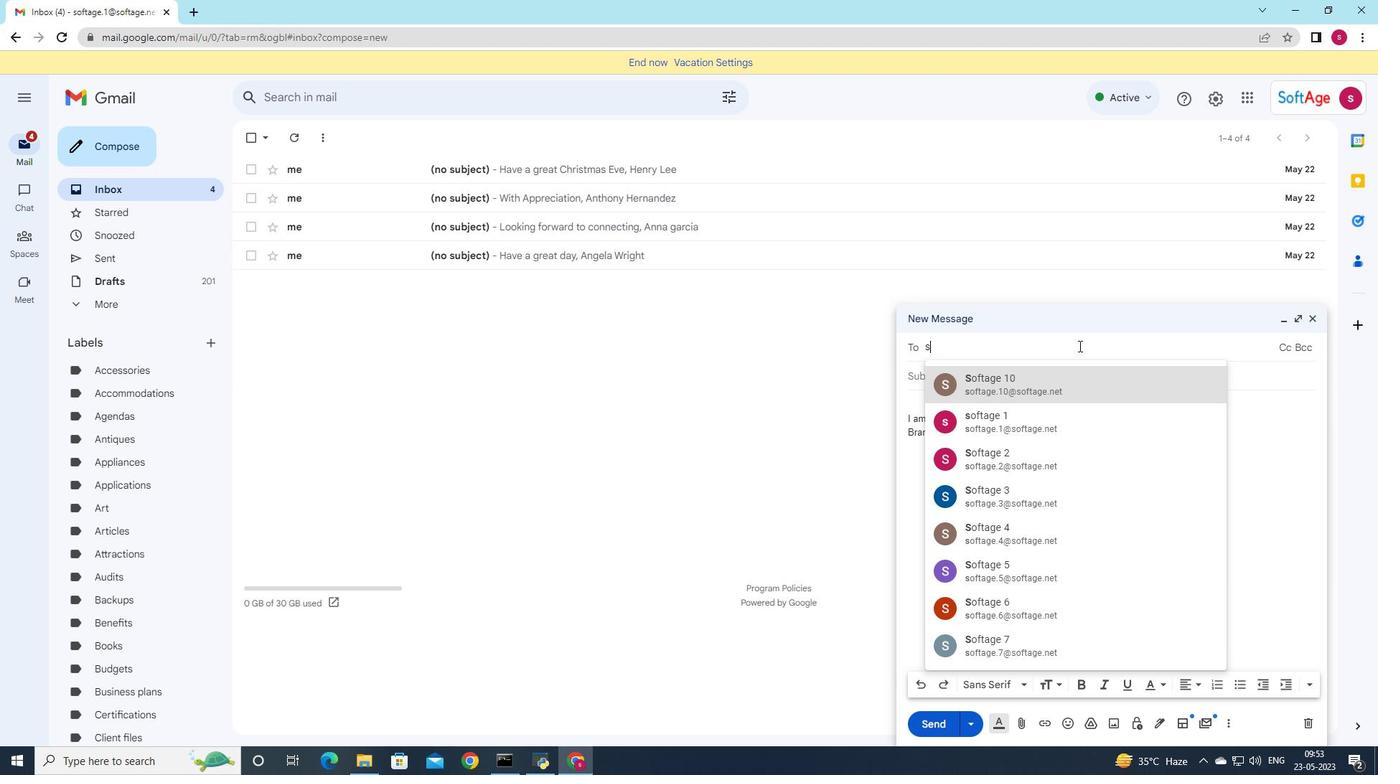 
Action: Mouse moved to (1052, 524)
Screenshot: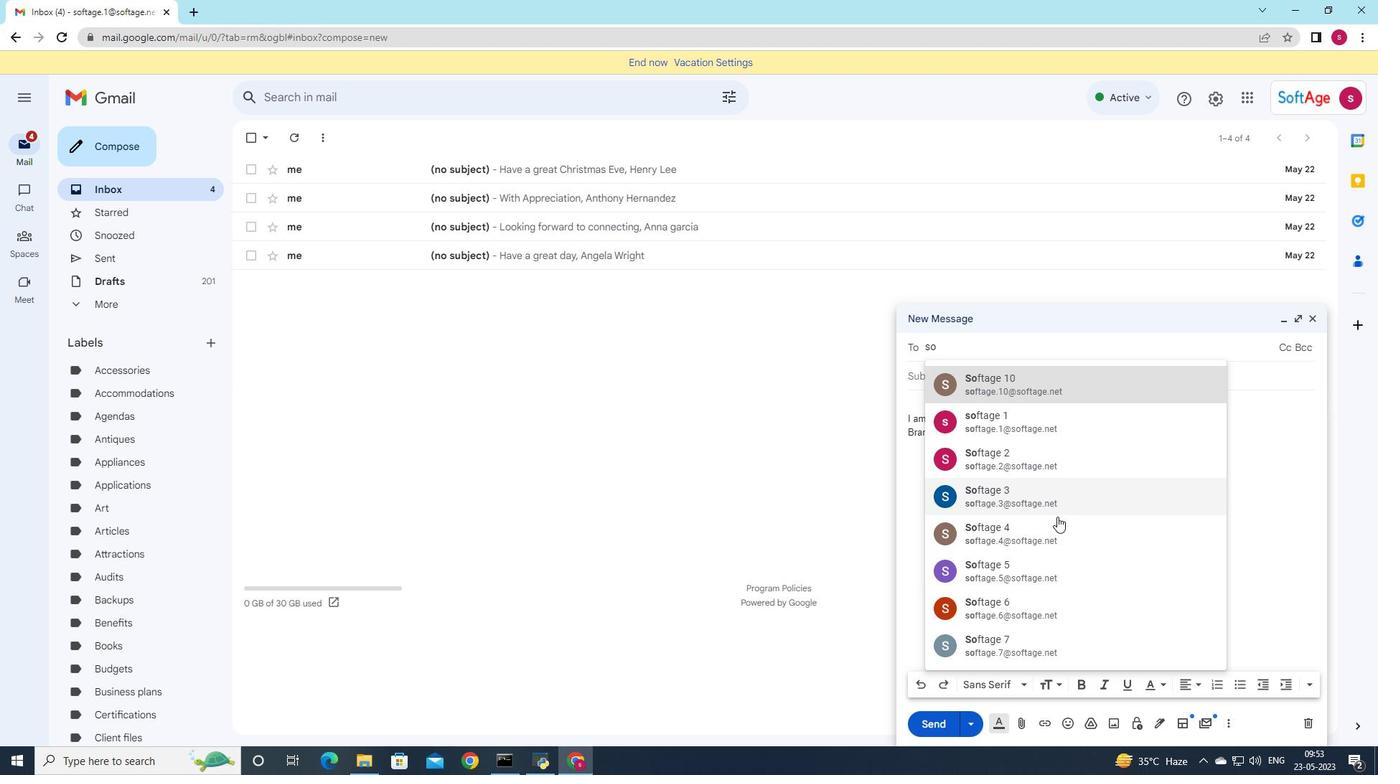 
Action: Mouse pressed left at (1052, 524)
Screenshot: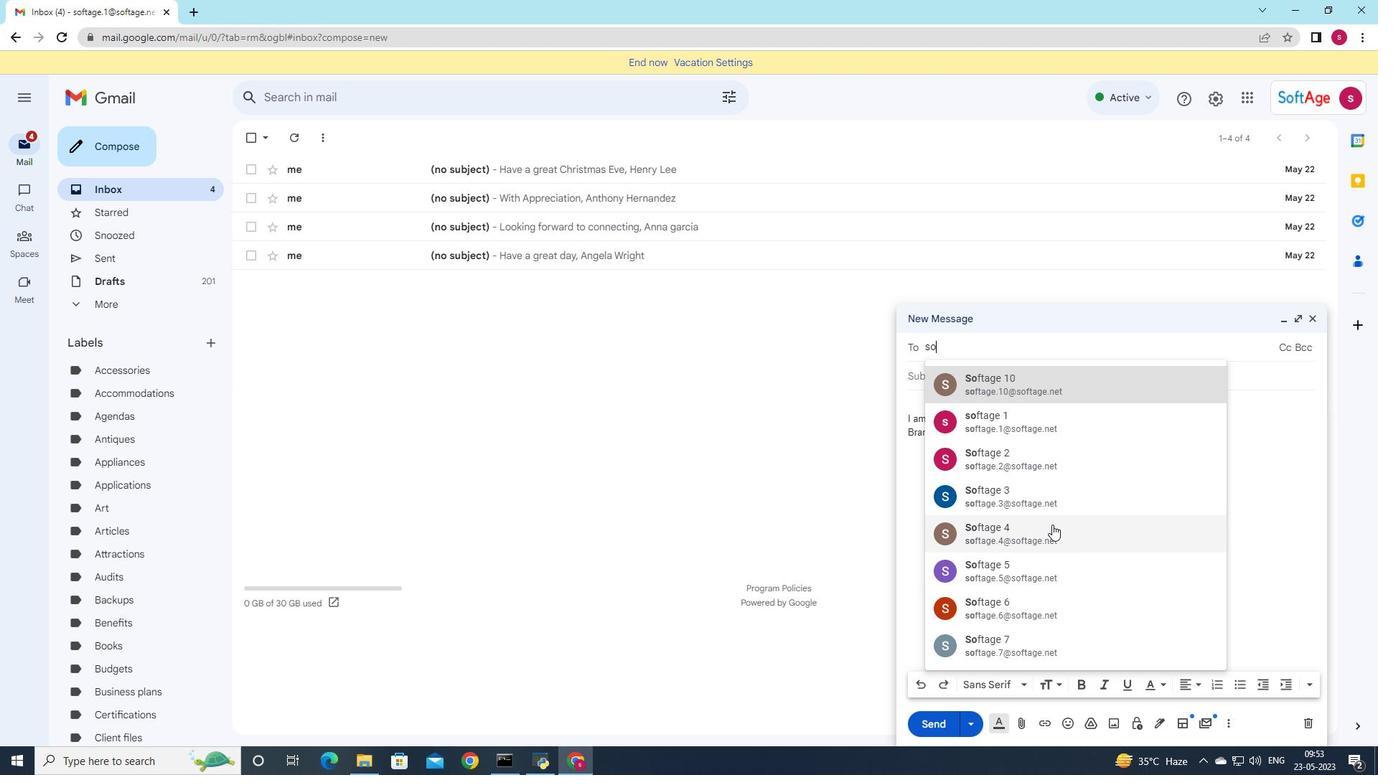 
Action: Mouse moved to (961, 390)
Screenshot: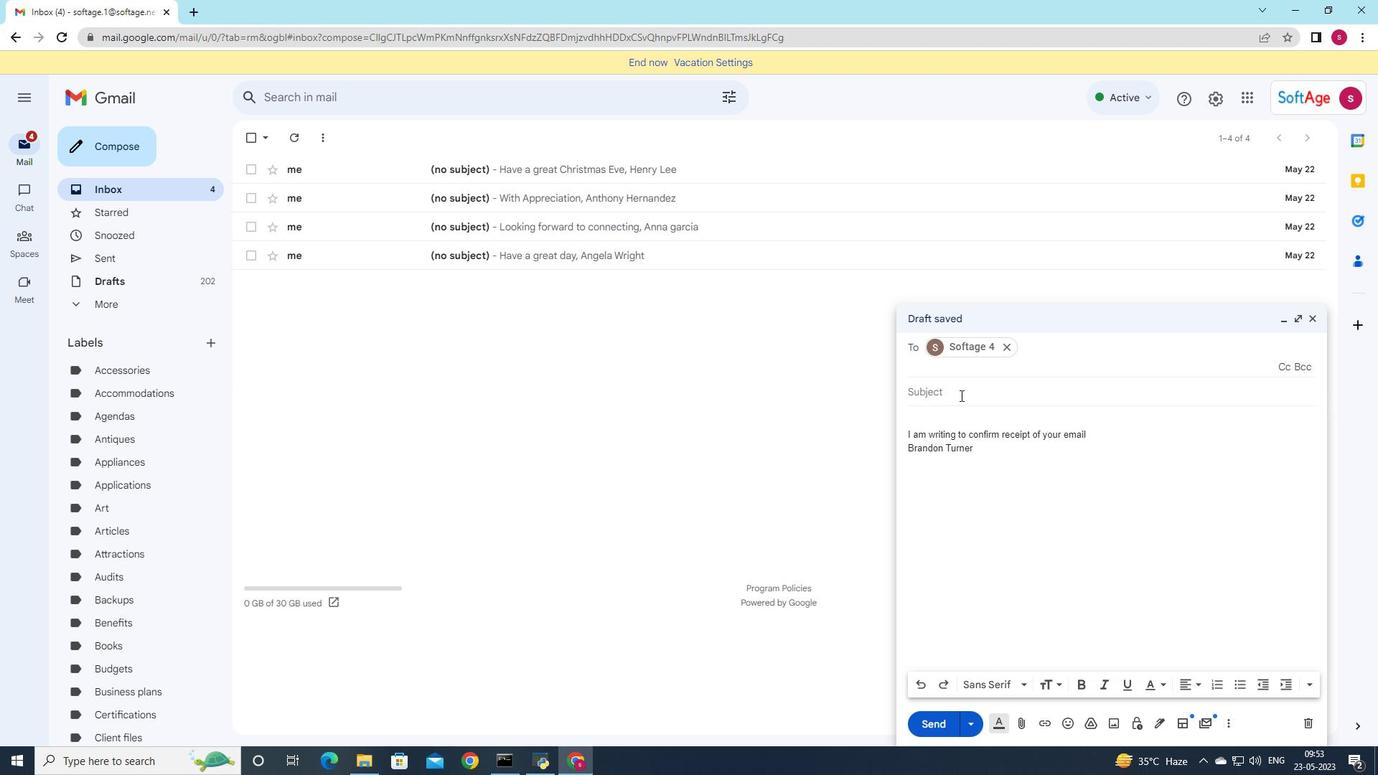 
Action: Mouse pressed left at (961, 390)
Screenshot: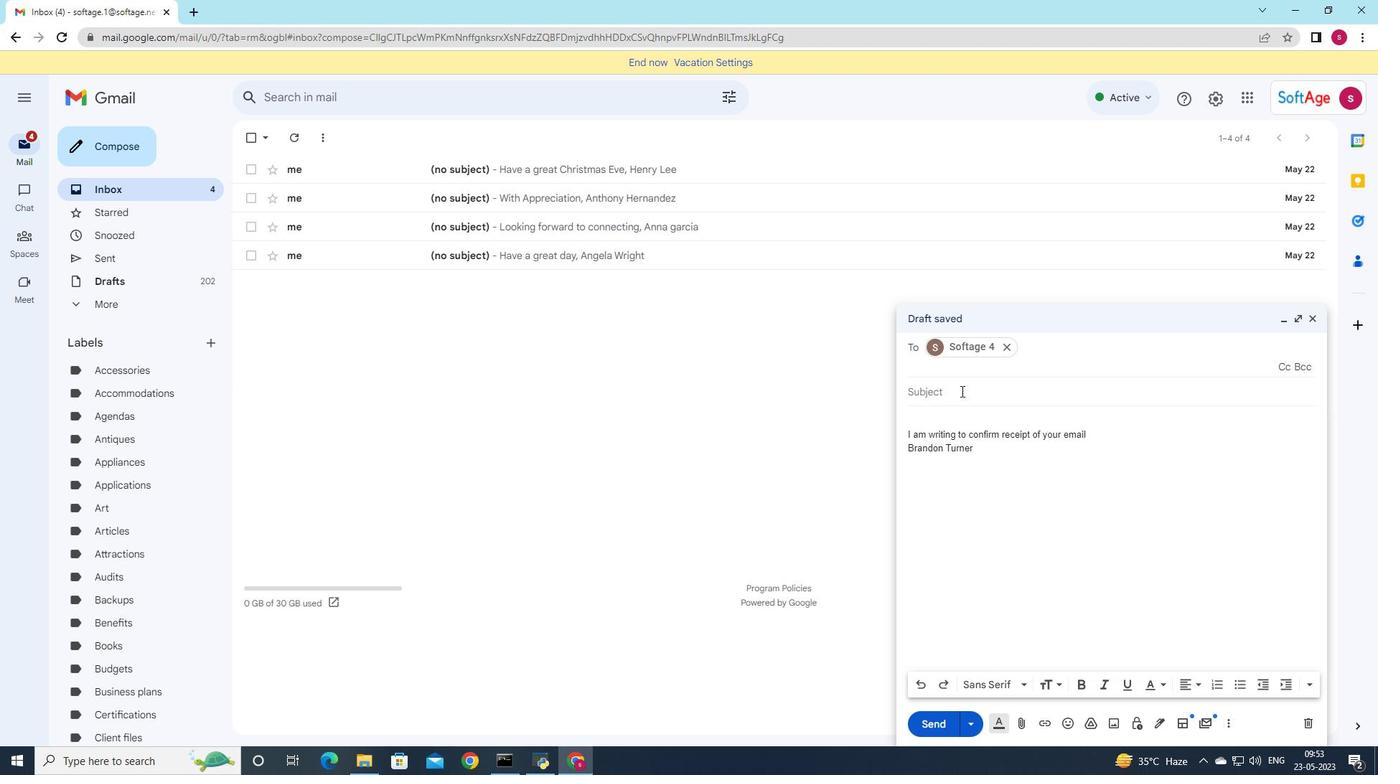 
Action: Mouse moved to (1011, 399)
Screenshot: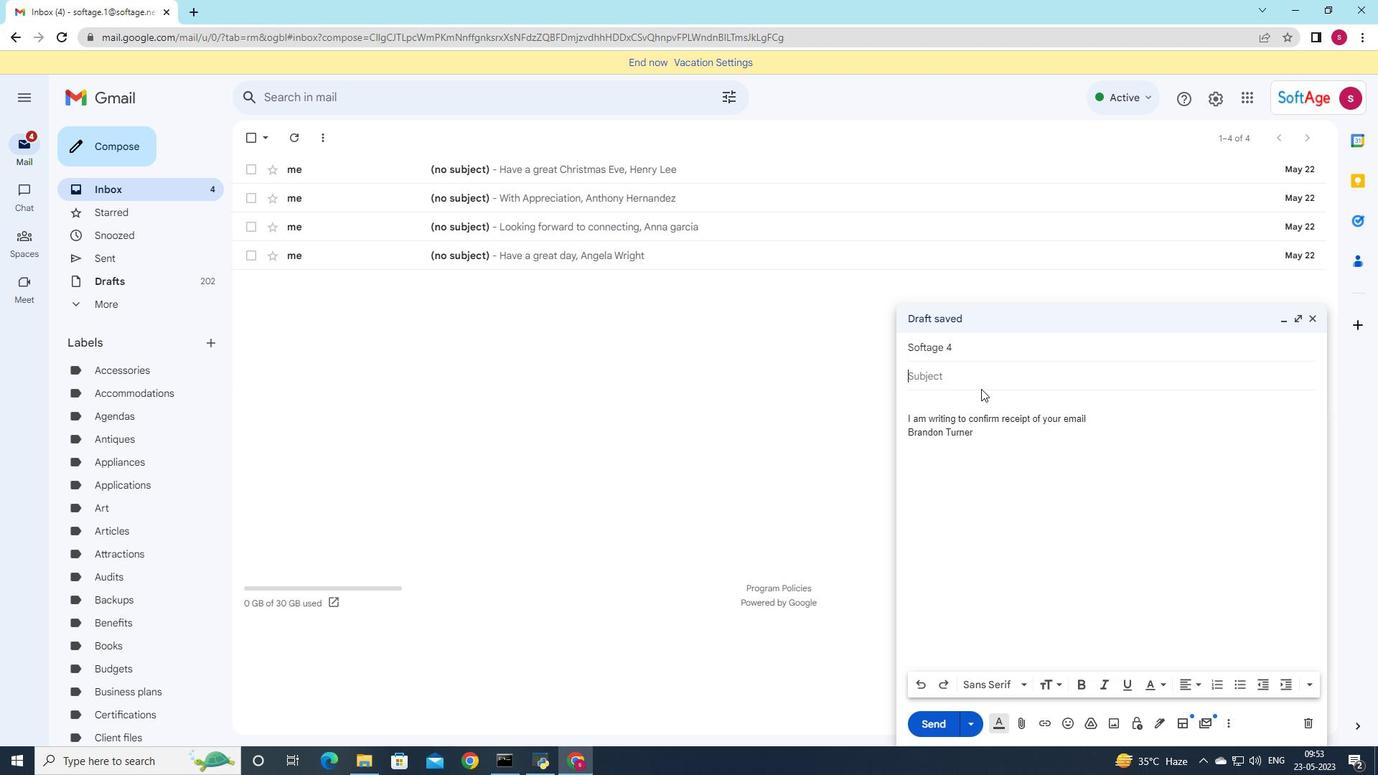 
Action: Key pressed <Key.shift><Key.shift><Key.shift><Key.shift><Key.shift><Key.shift><Key.shift><Key.shift><Key.shift><Key.shift>Event<Key.space><Key.shift><Key.shift><Key.shift><Key.shift><Key.shift><Key.shift><Key.shift><Key.shift><Key.shift><Key.shift><Key.shift><Key.shift>invitation
Screenshot: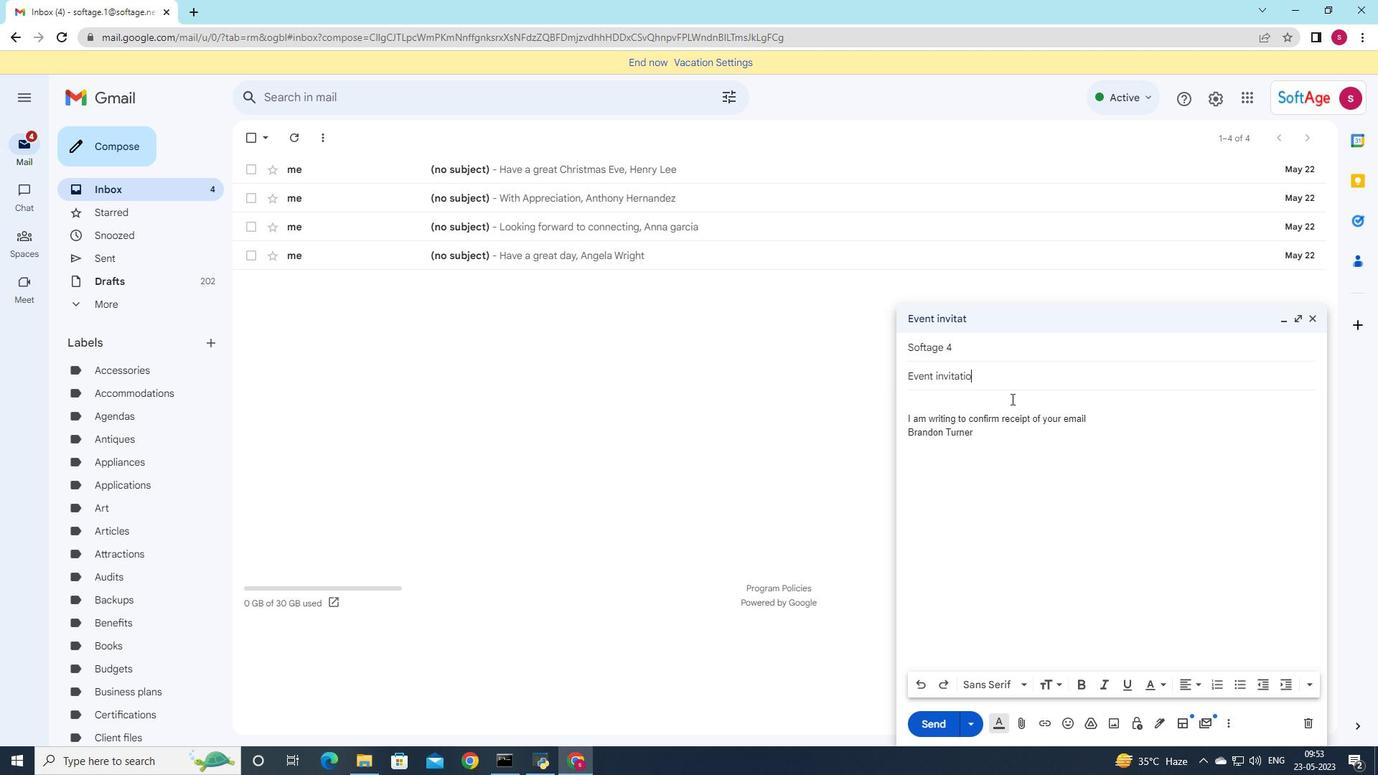 
Action: Mouse moved to (977, 507)
Screenshot: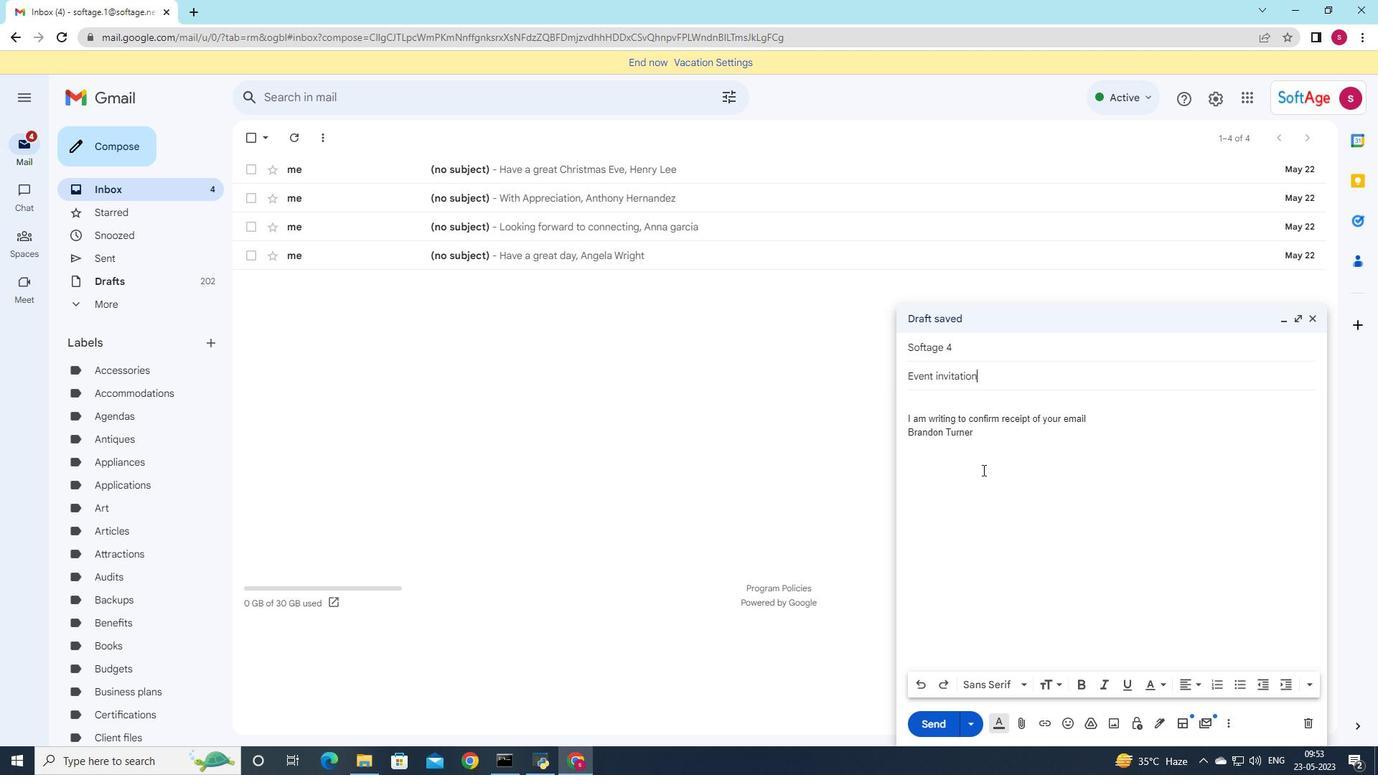 
Action: Mouse scrolled (977, 506) with delta (0, 0)
Screenshot: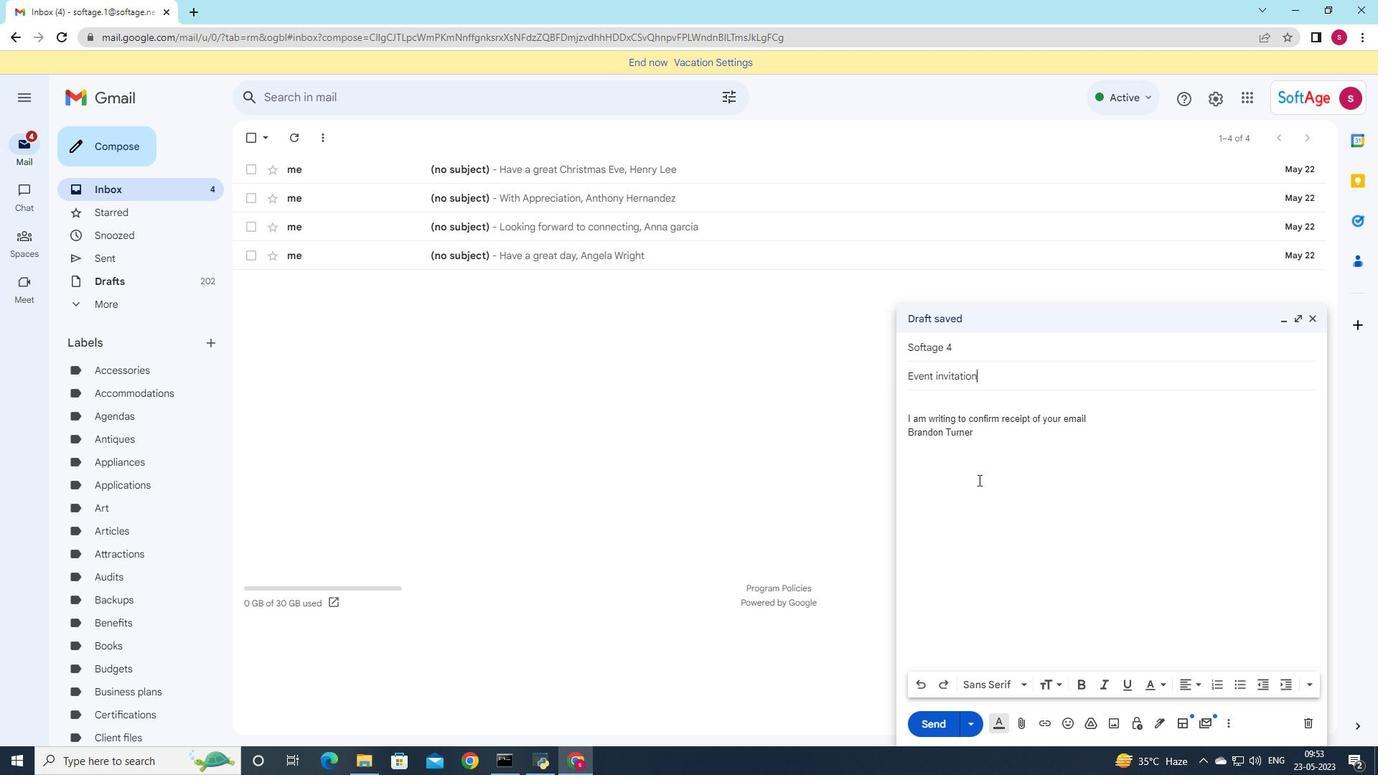 
Action: Mouse moved to (979, 513)
Screenshot: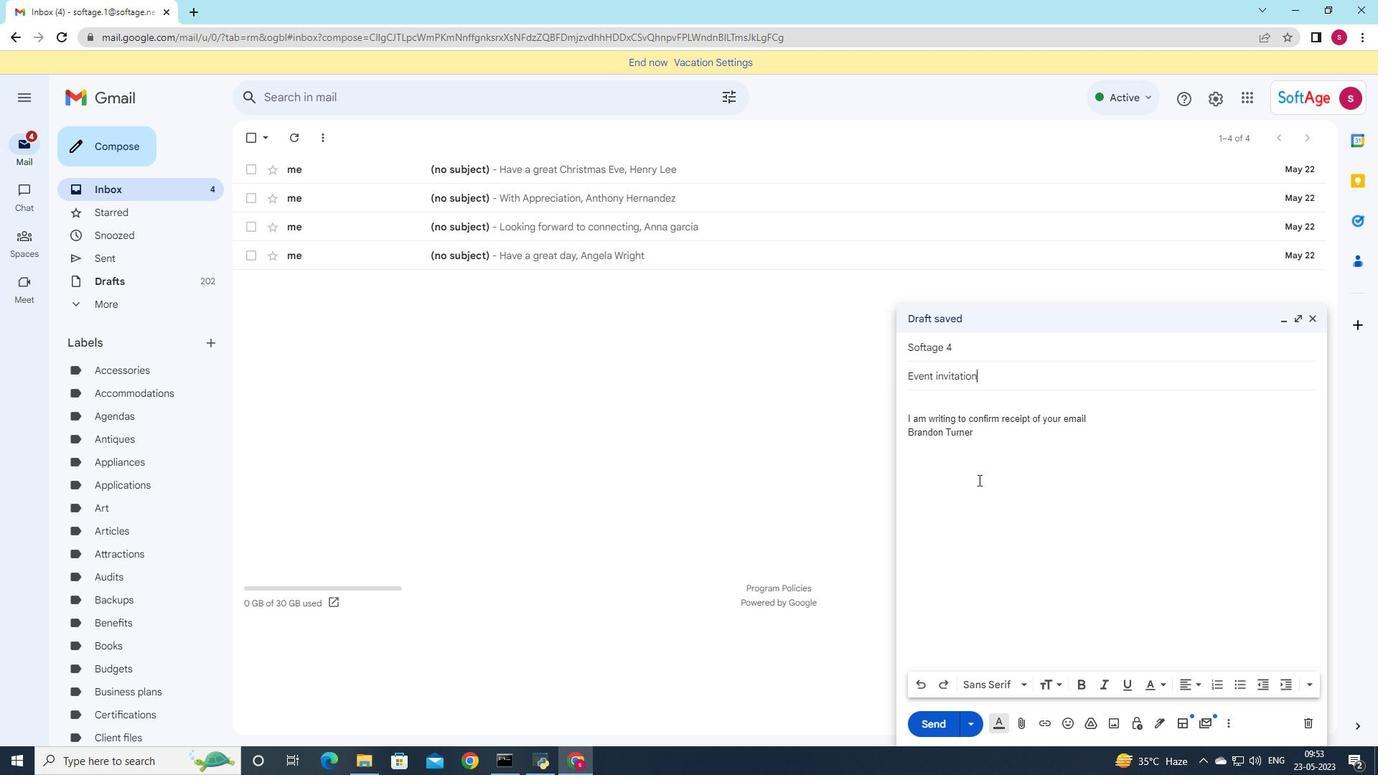 
Action: Mouse scrolled (979, 512) with delta (0, 0)
Screenshot: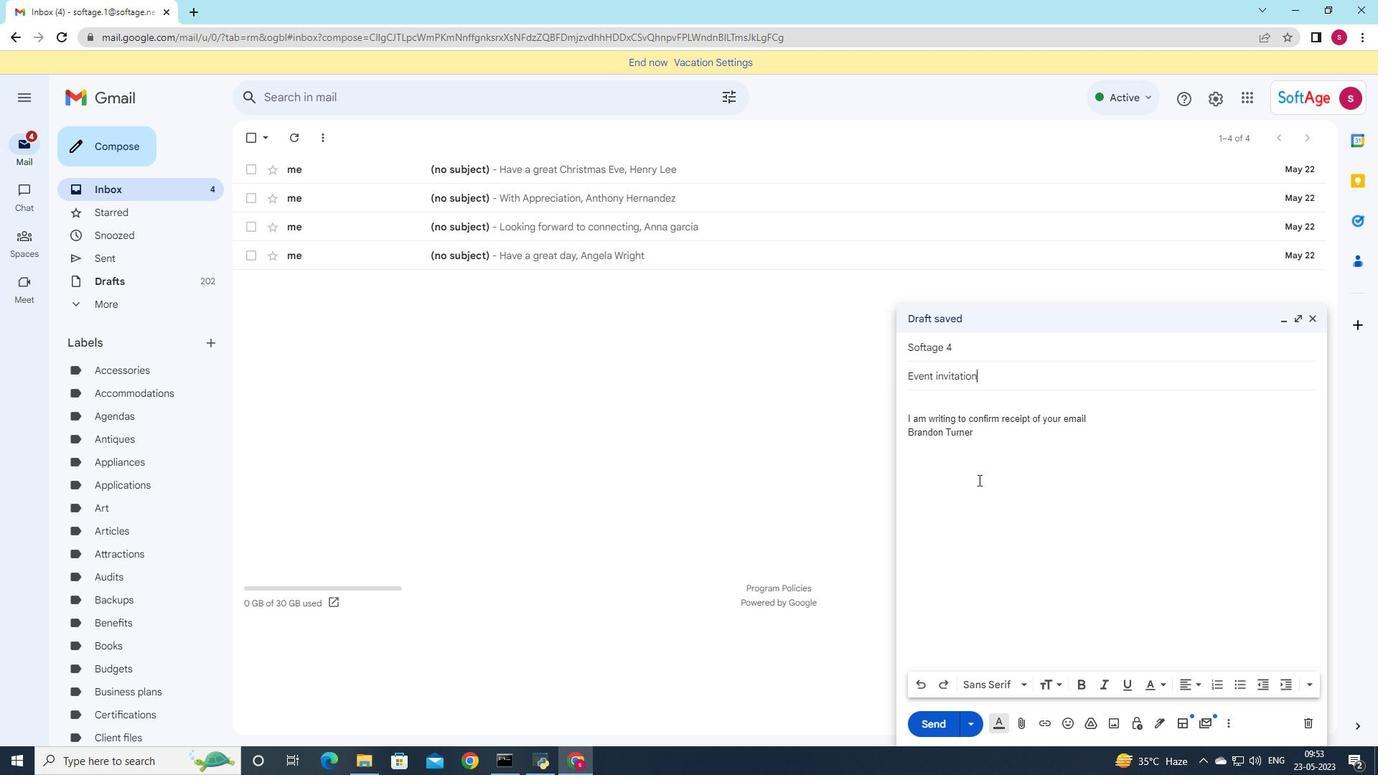 
Action: Mouse moved to (983, 516)
Screenshot: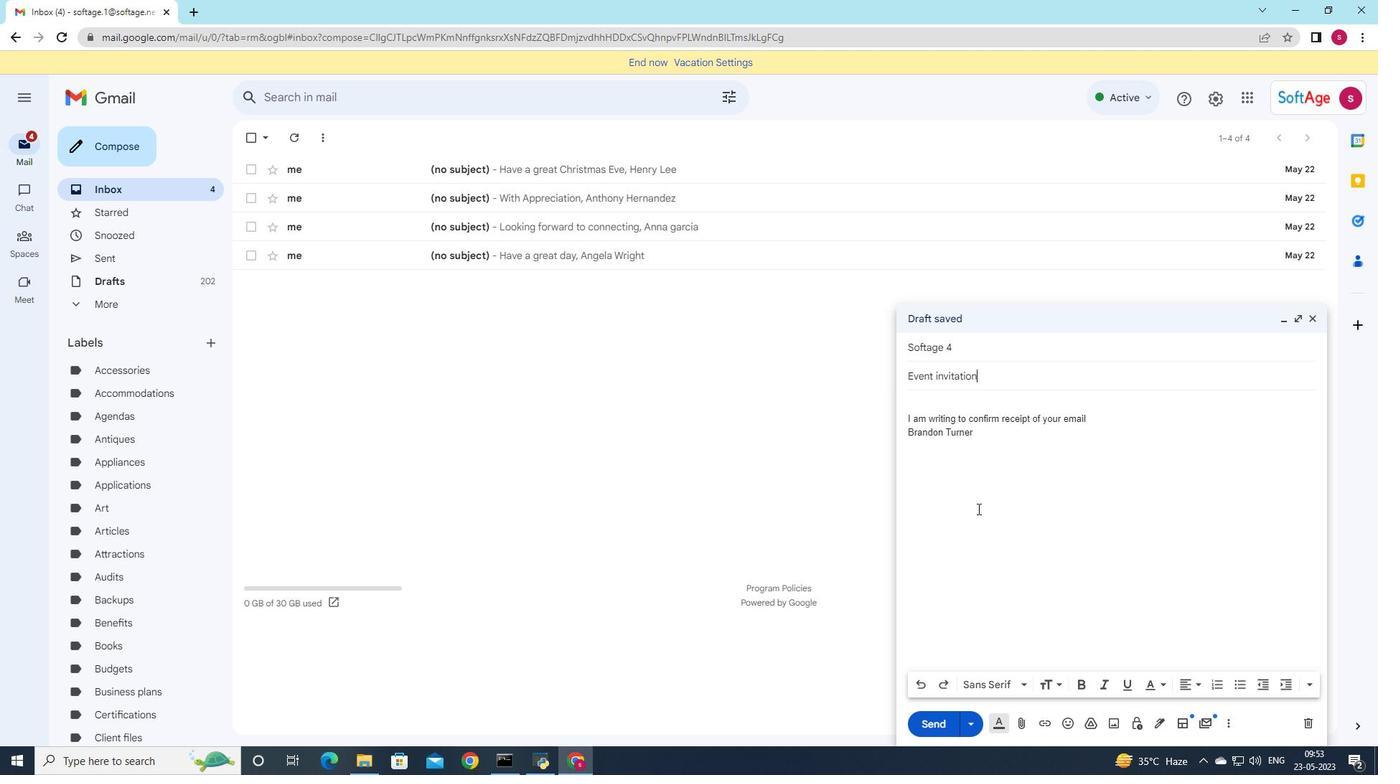 
Action: Mouse scrolled (983, 515) with delta (0, 0)
Screenshot: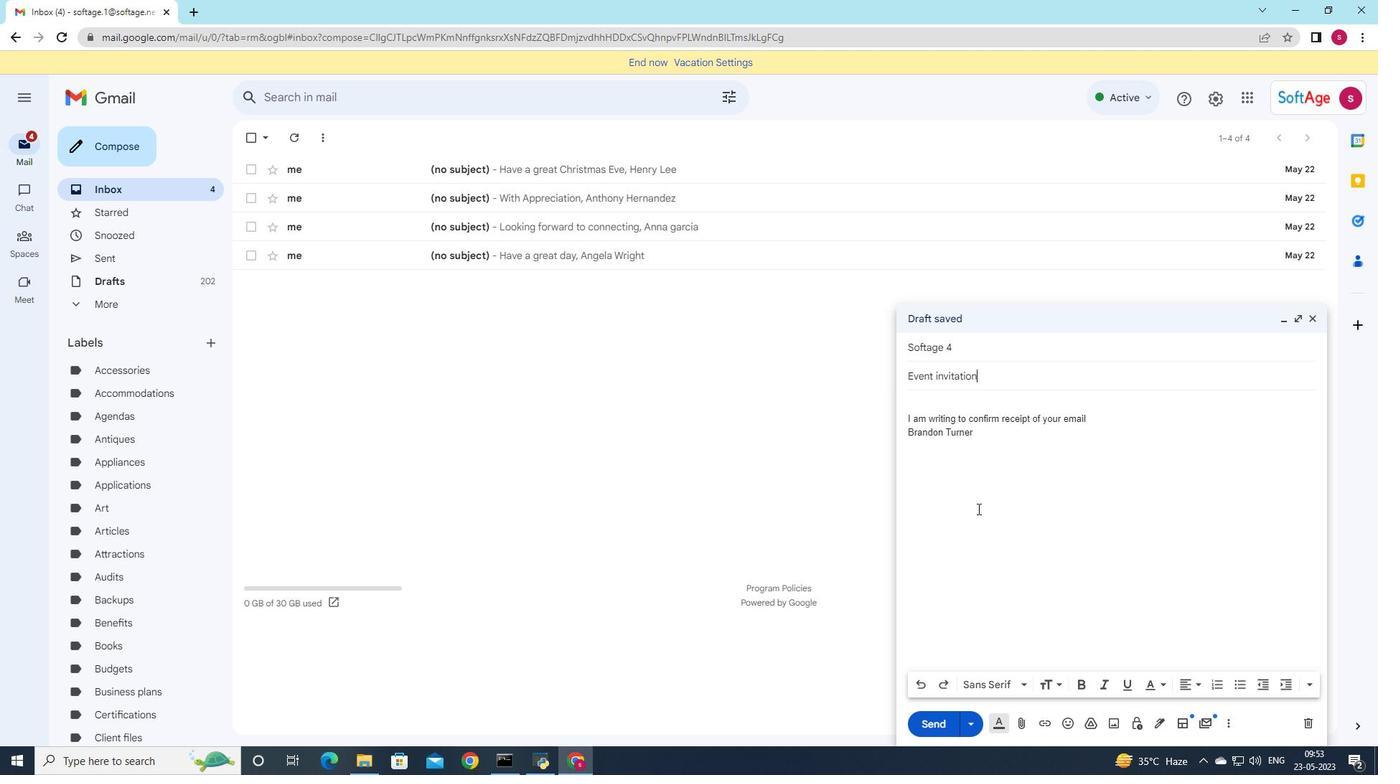 
Action: Mouse moved to (1021, 725)
Screenshot: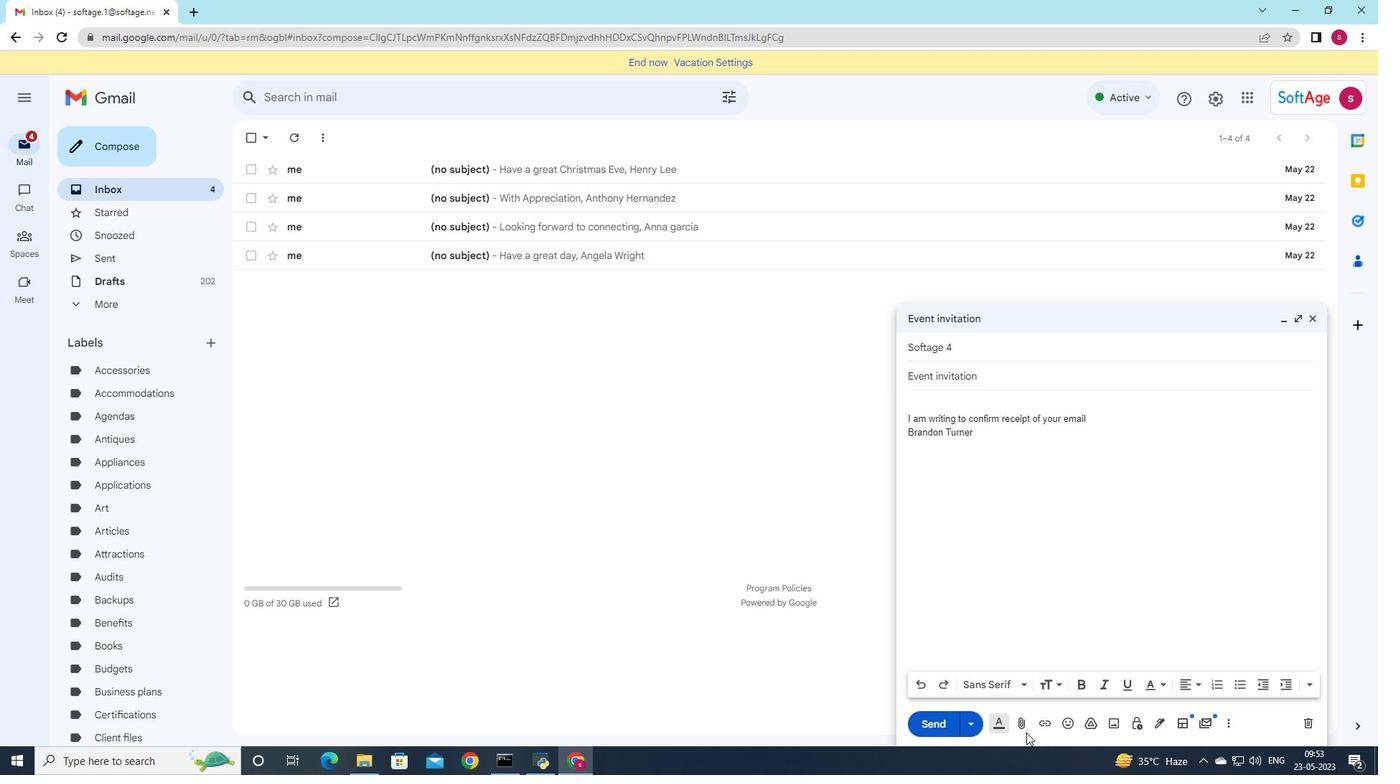 
Action: Mouse pressed left at (1021, 725)
Screenshot: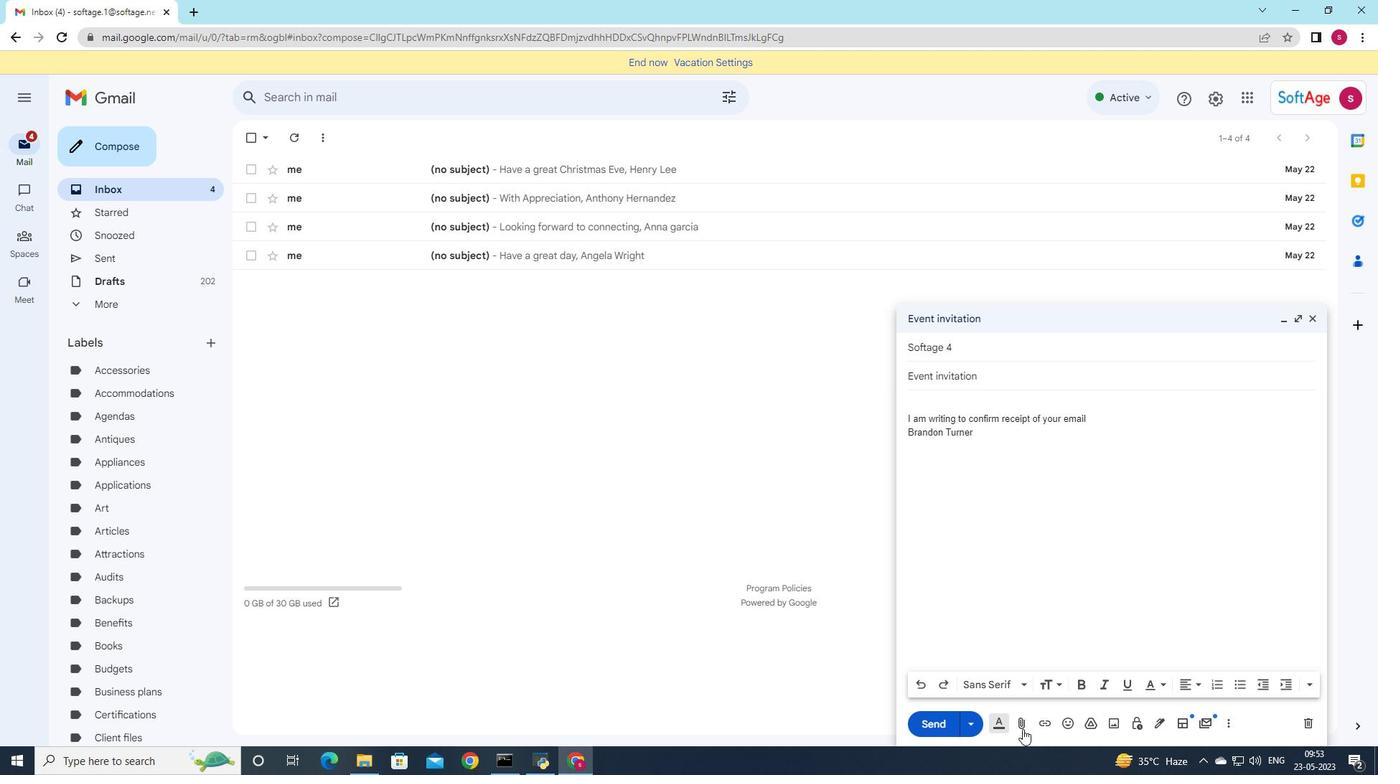 
Action: Mouse moved to (251, 100)
Screenshot: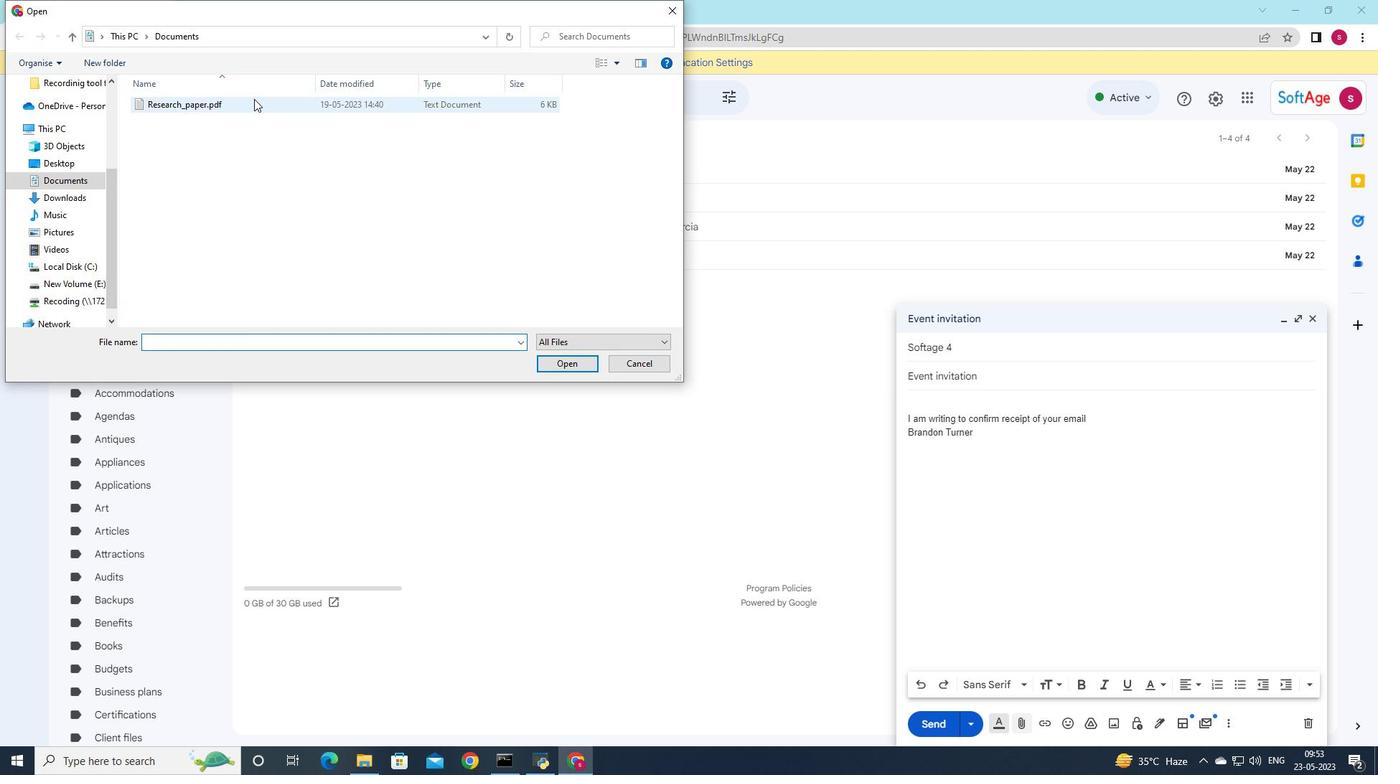 
Action: Mouse pressed left at (251, 100)
Screenshot: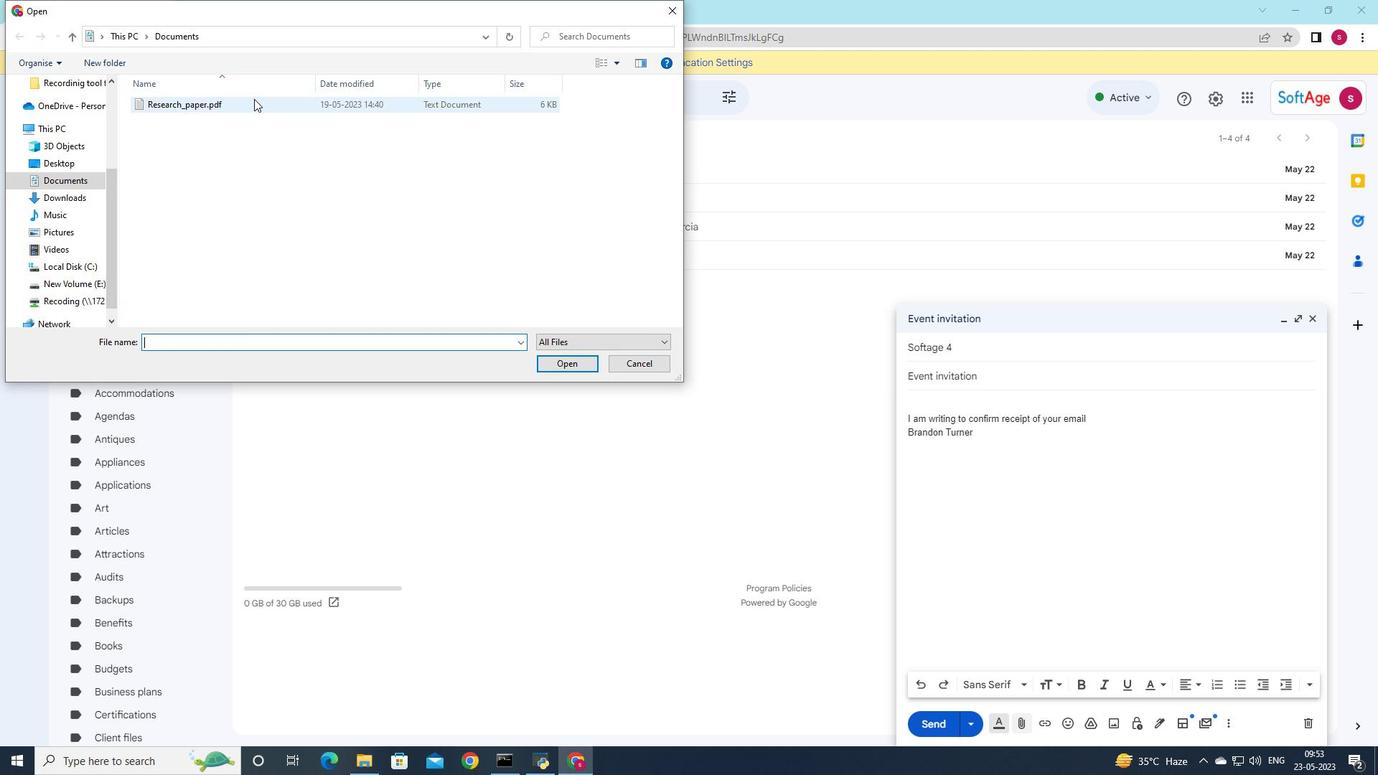 
Action: Mouse moved to (251, 101)
Screenshot: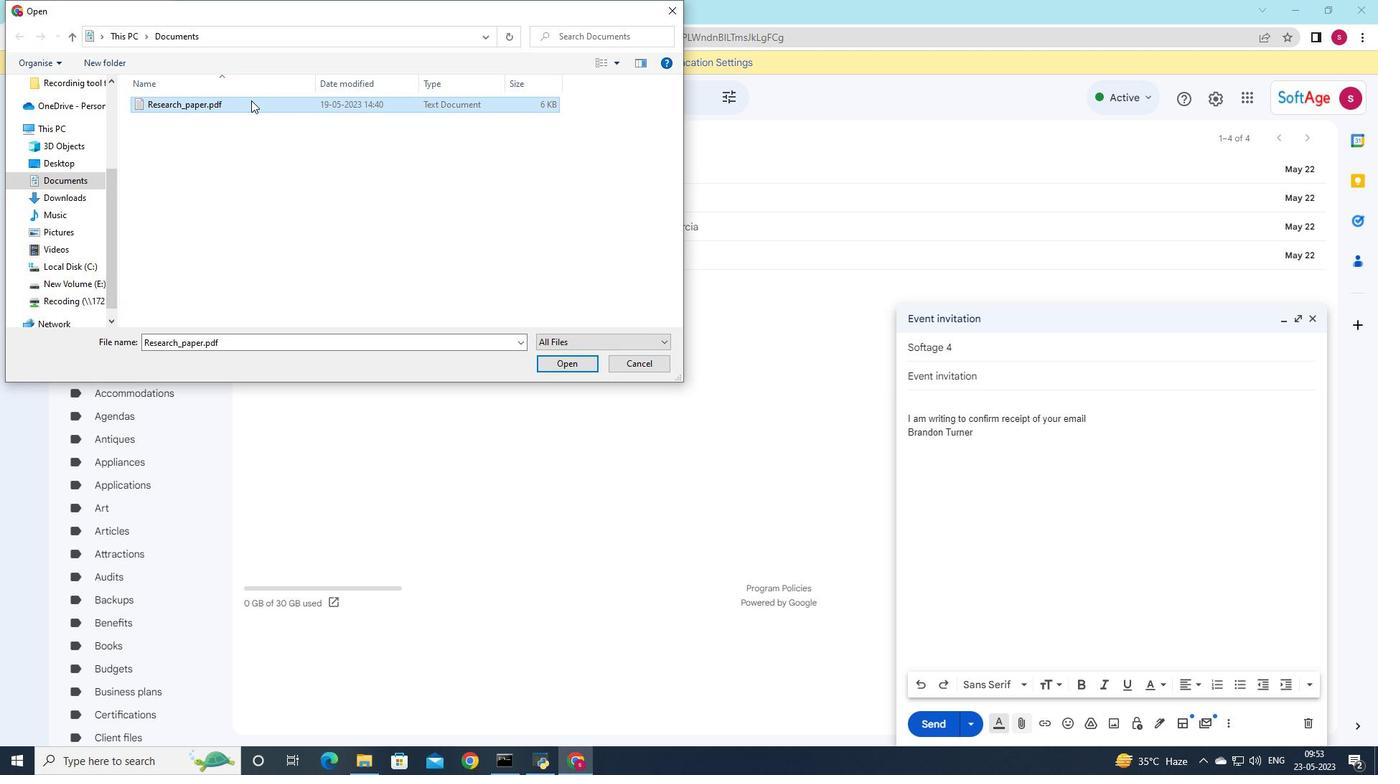 
Action: Mouse pressed left at (251, 101)
Screenshot: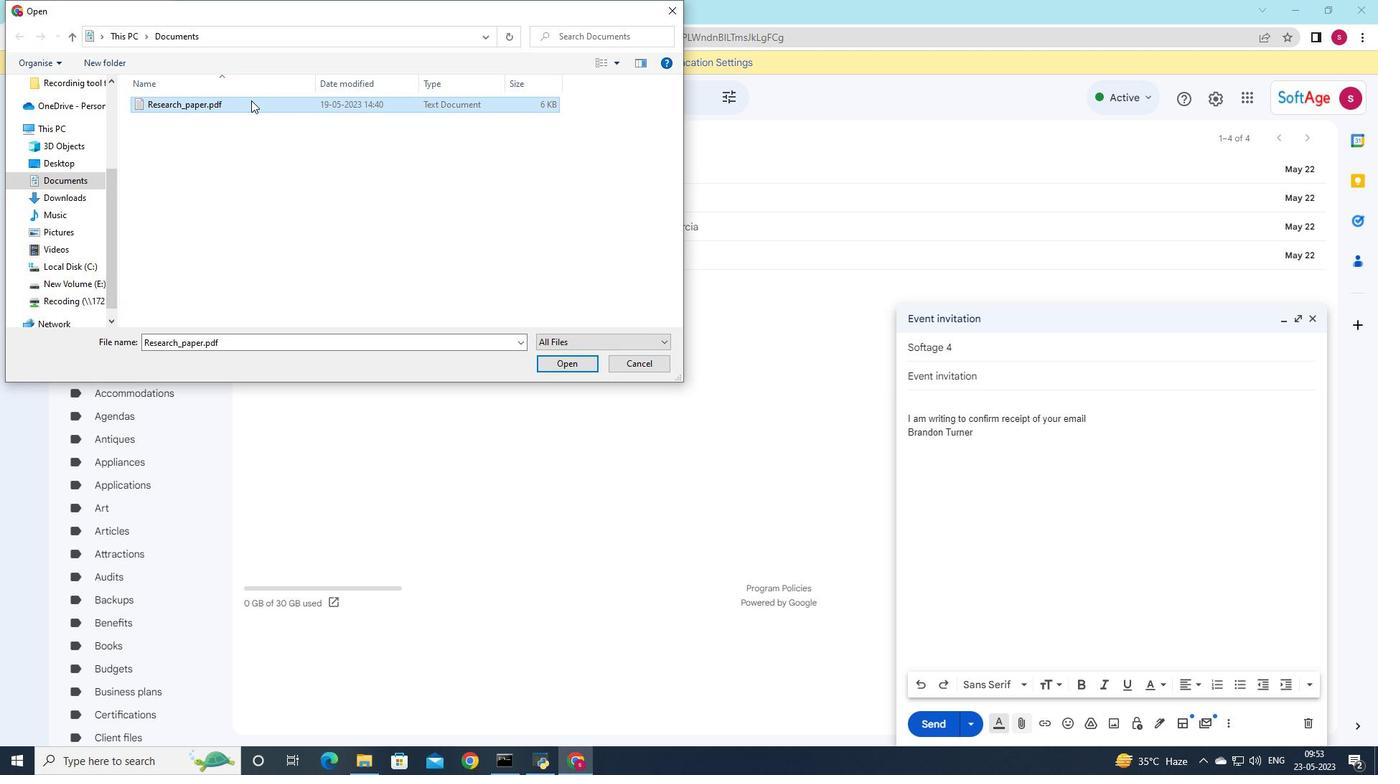 
Action: Mouse moved to (651, 117)
Screenshot: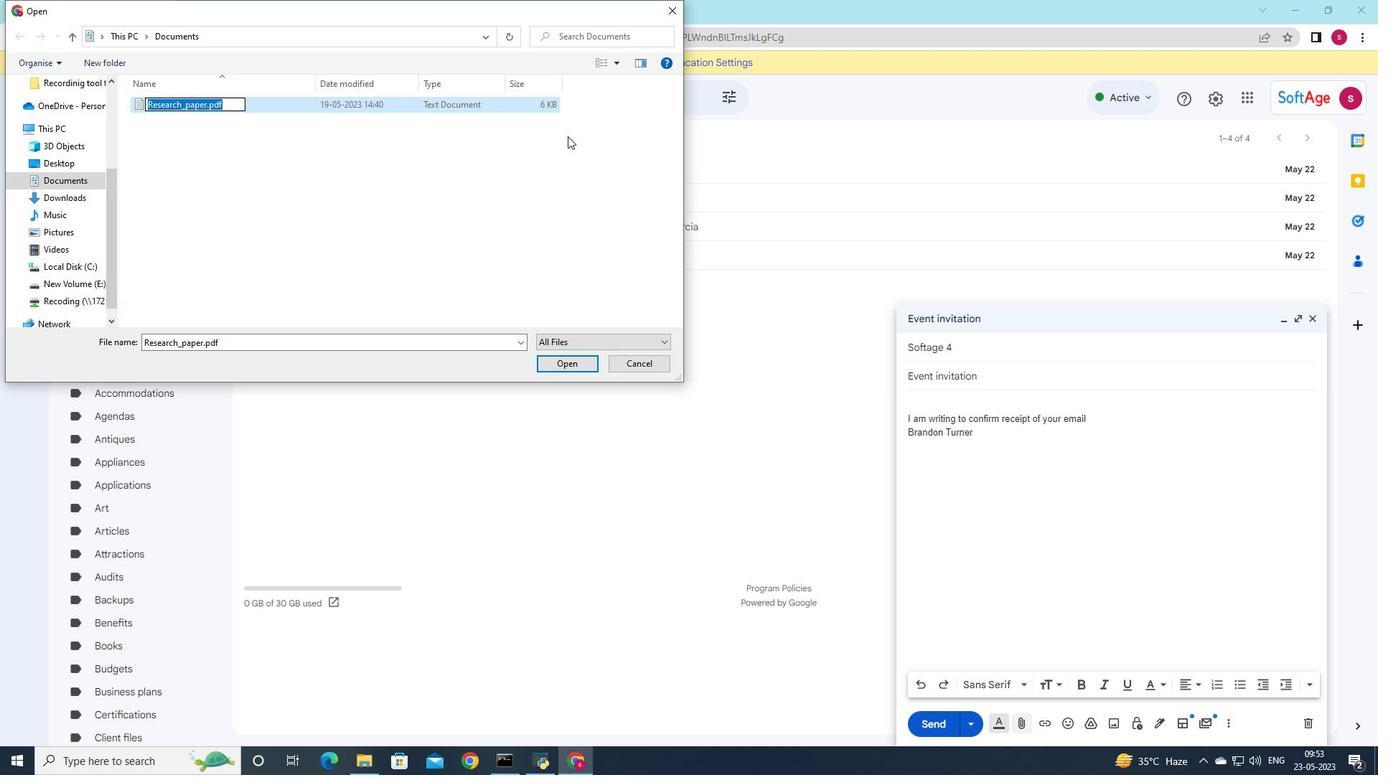 
Action: Key pressed <Key.shift>Proposal<Key.shift>-draft<Key.space><Key.backspace>.docx
Screenshot: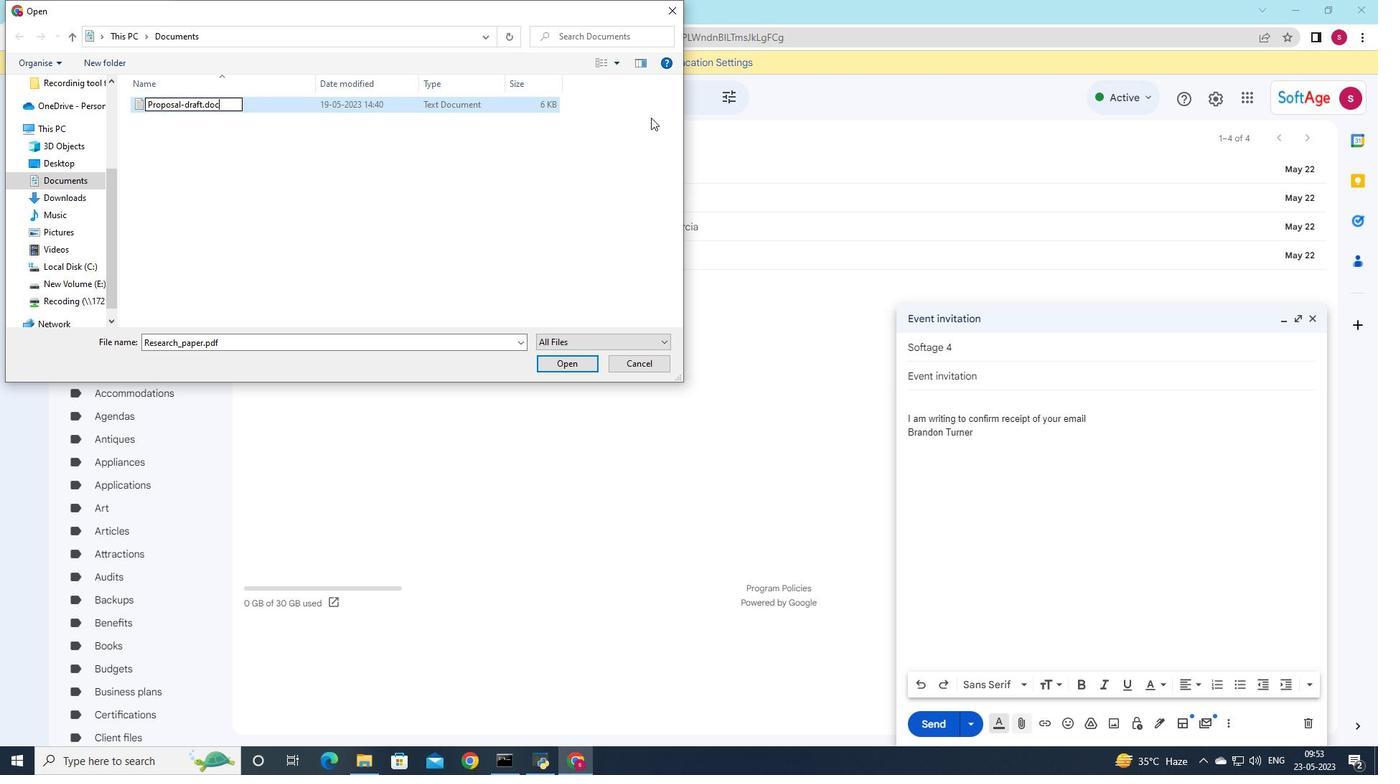 
Action: Mouse moved to (349, 102)
Screenshot: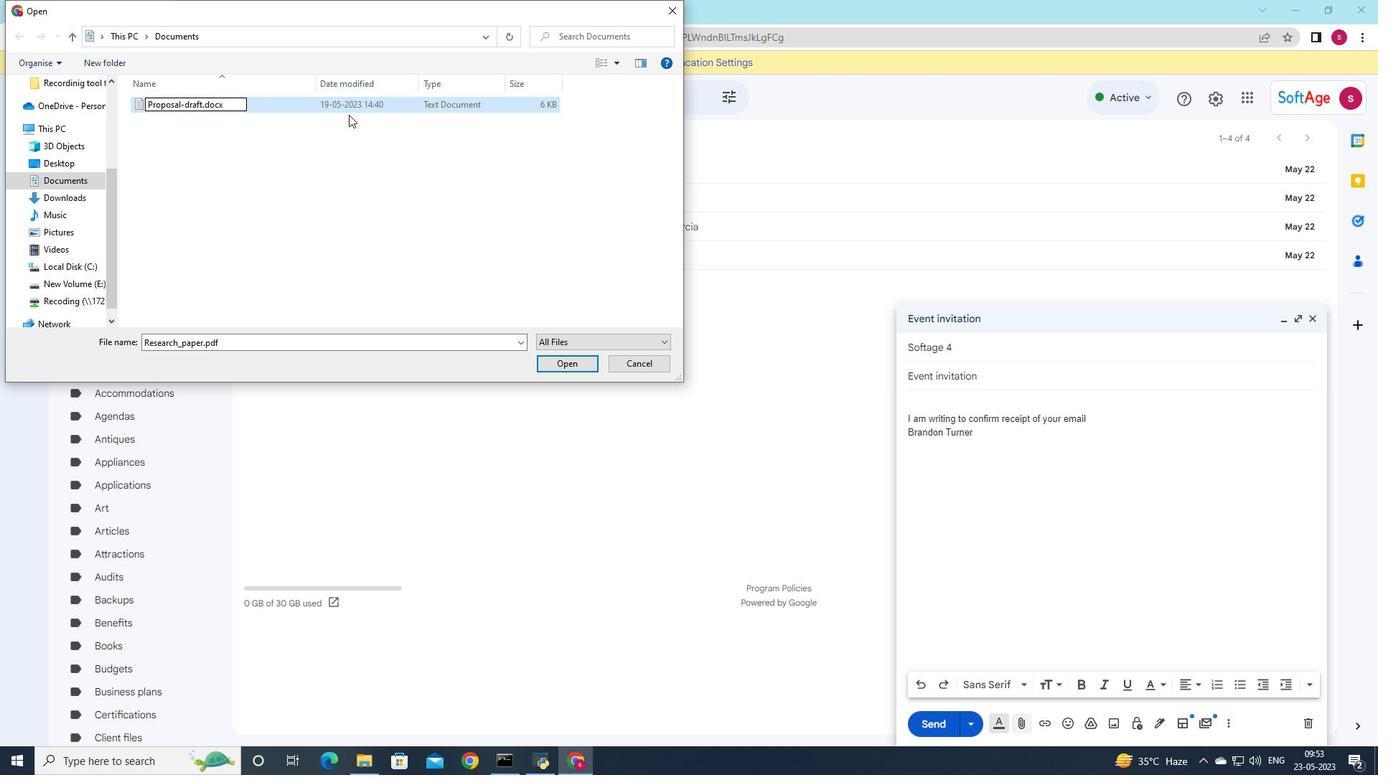 
Action: Mouse pressed left at (349, 102)
Screenshot: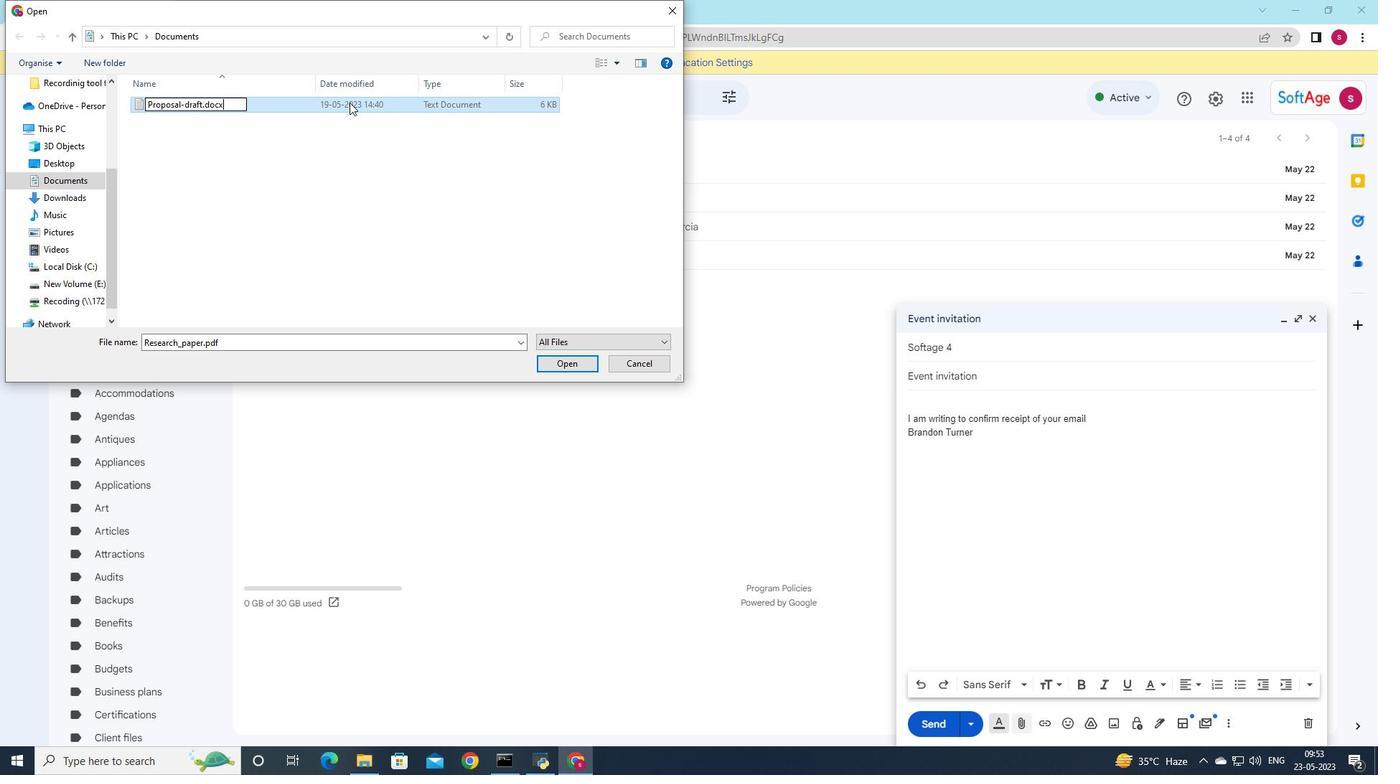
Action: Mouse moved to (559, 361)
Screenshot: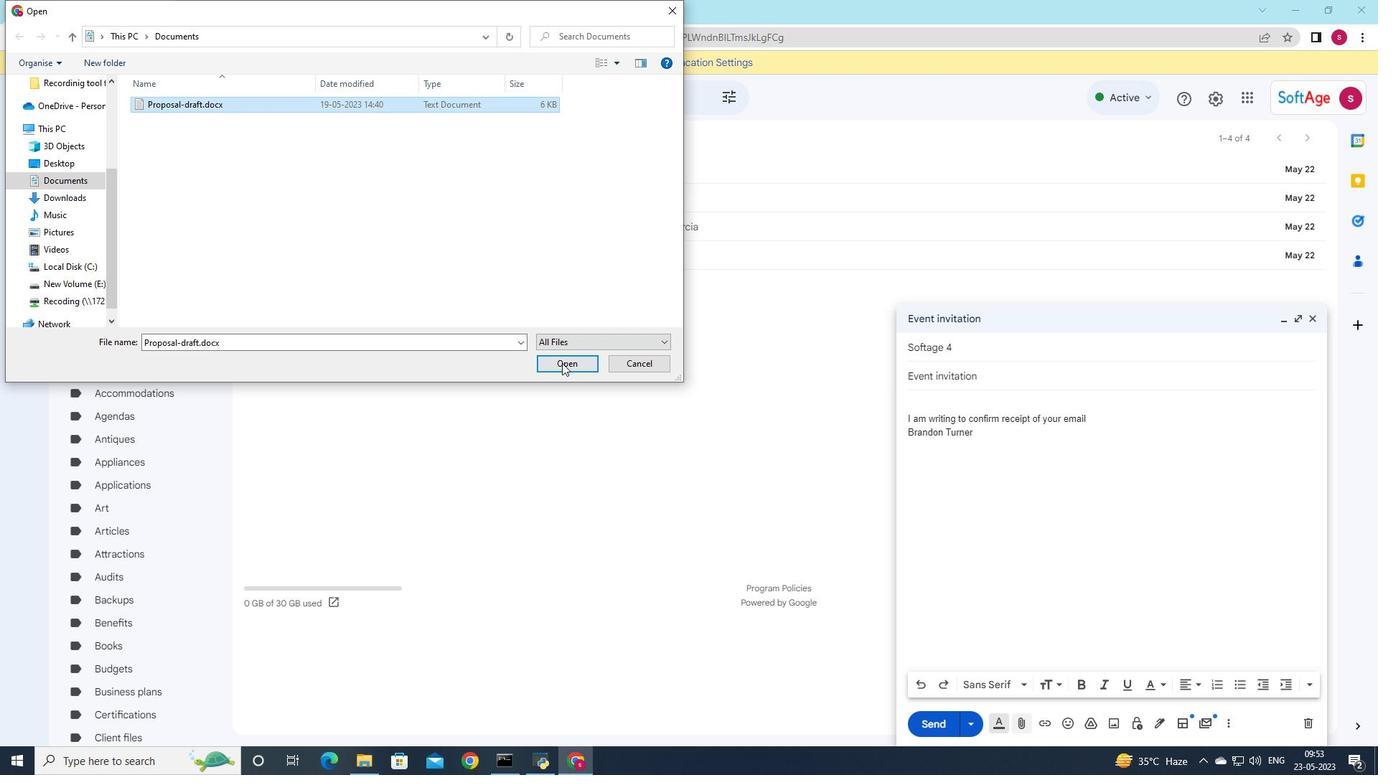 
Action: Mouse pressed left at (559, 361)
Screenshot: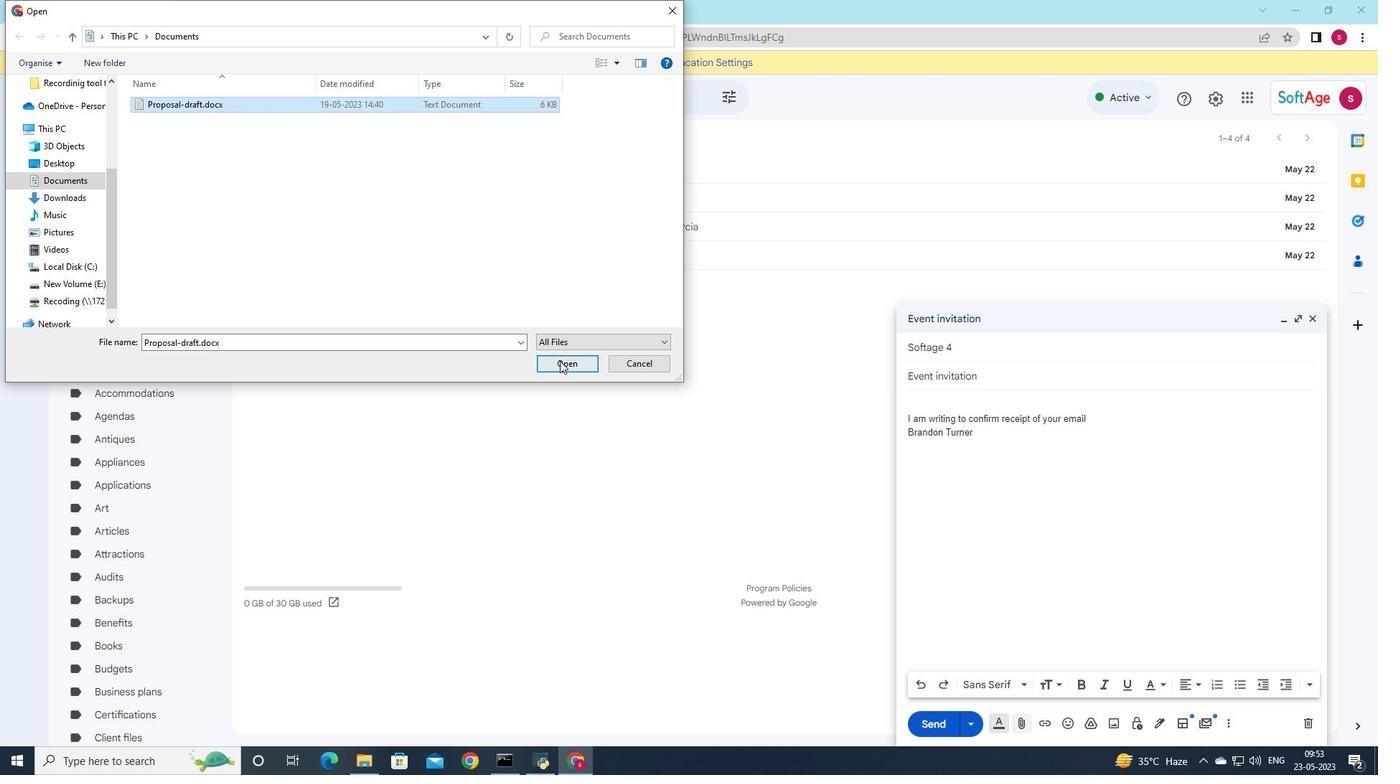 
Action: Mouse moved to (1101, 420)
Screenshot: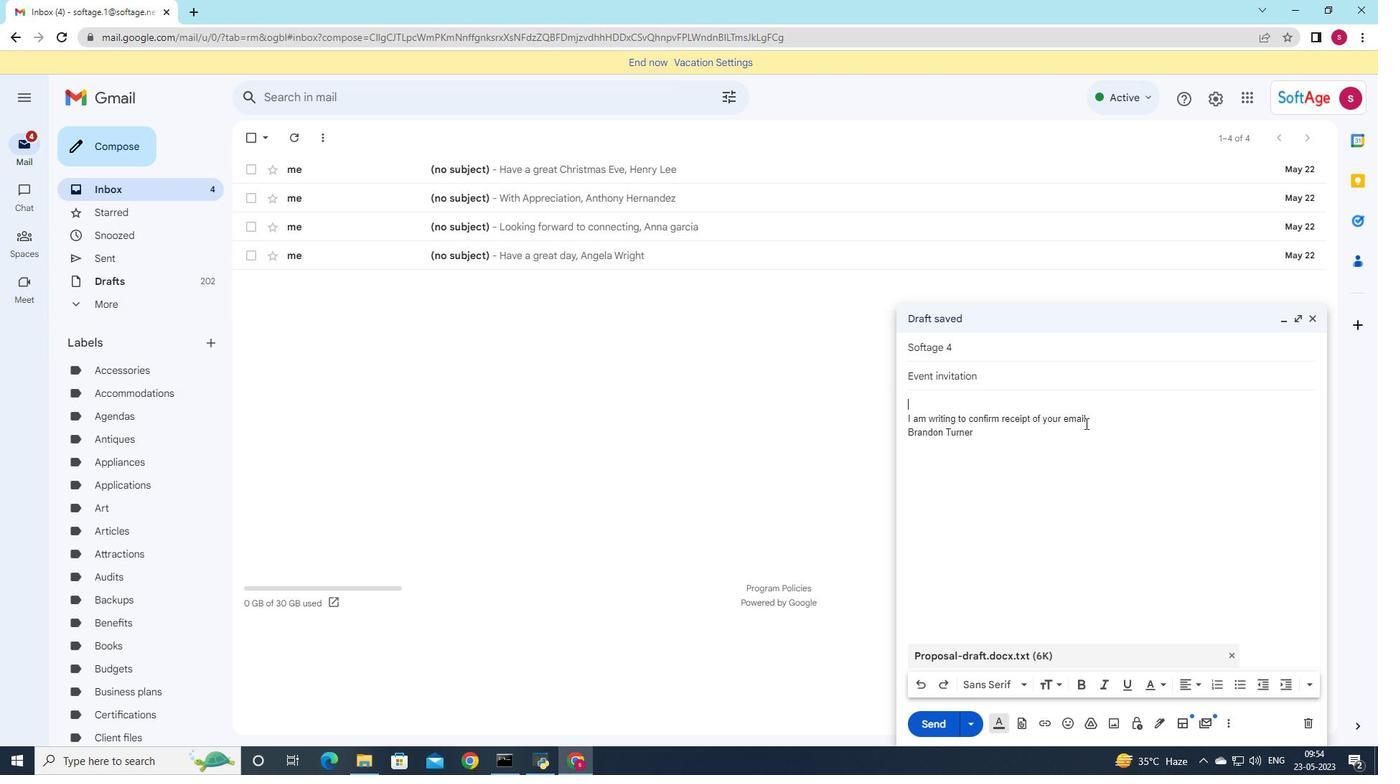 
Action: Mouse pressed left at (1101, 420)
Screenshot: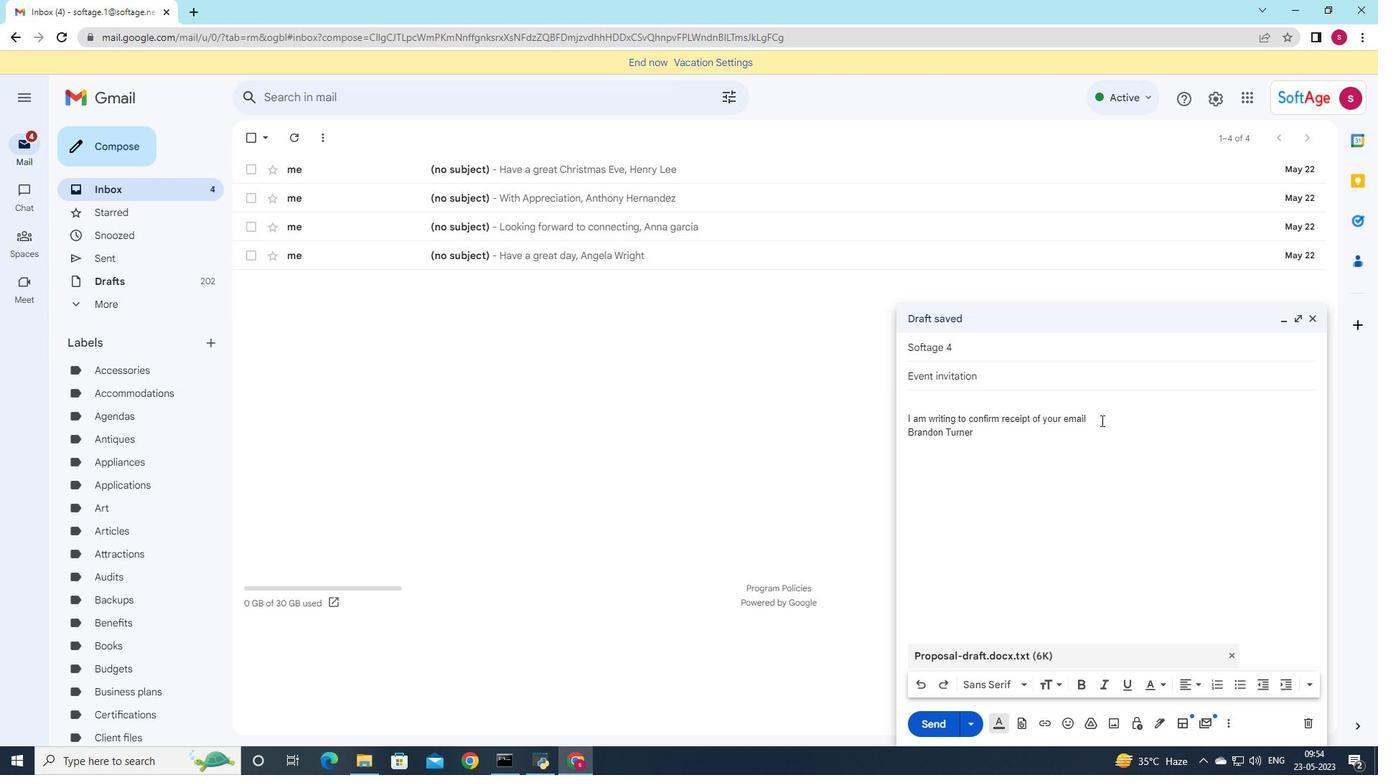 
Action: Mouse moved to (900, 407)
Screenshot: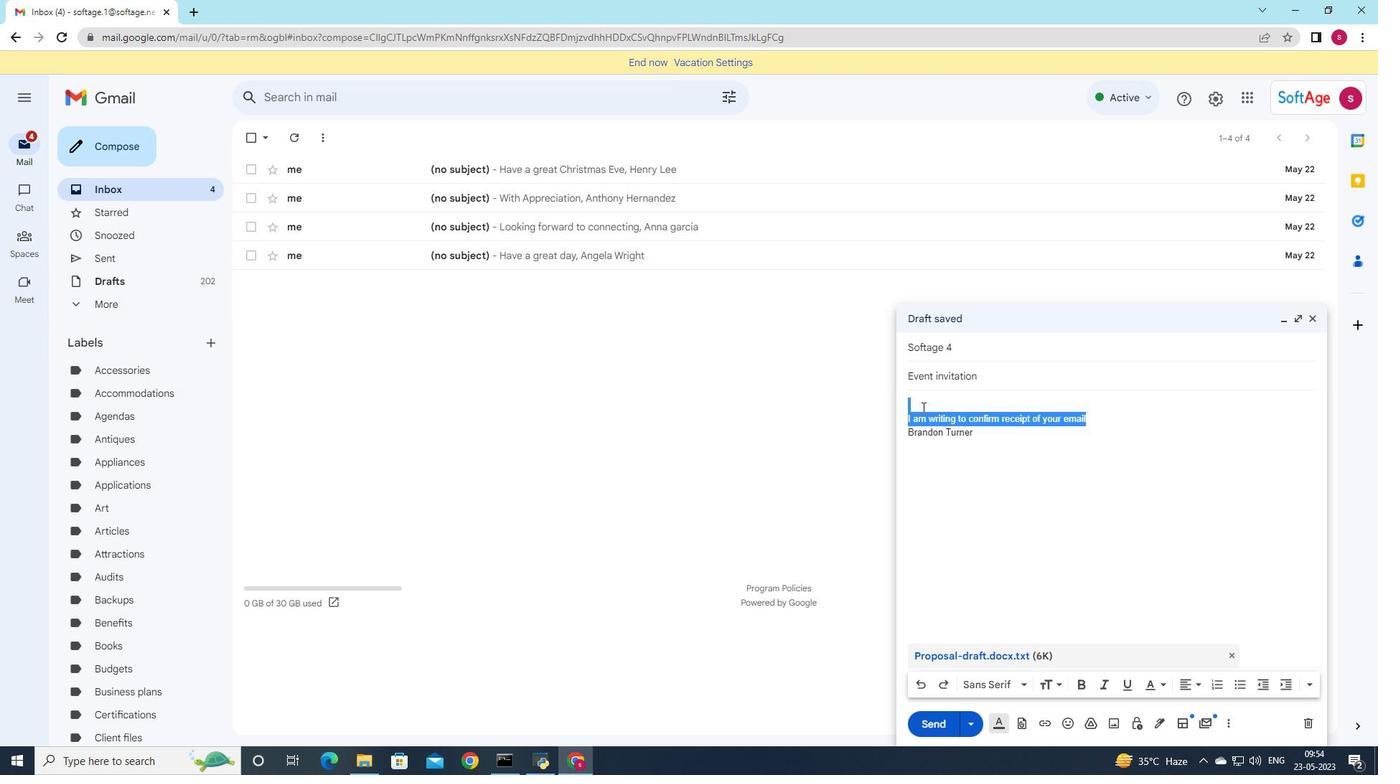 
Action: Key pressed <Key.delete><Key.backspace><Key.shift>I<Key.space>wi<Key.backspace>ould<Key.space>like<Key.space>to<Key.space>requesr<Key.backspace>t<Key.space>an<Key.space>extention<Key.space>on<Key.space>this<Key.space>deadline
Screenshot: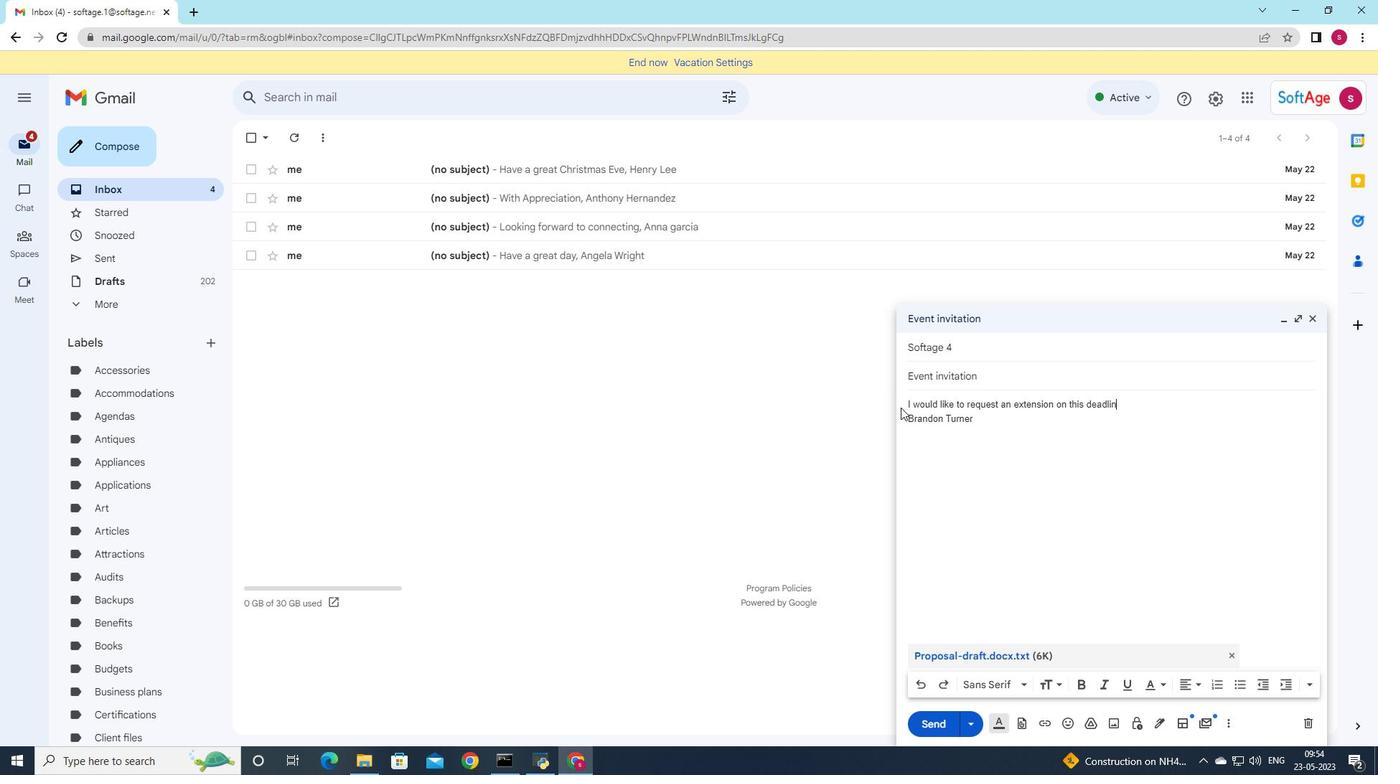 
Action: Mouse moved to (939, 717)
Screenshot: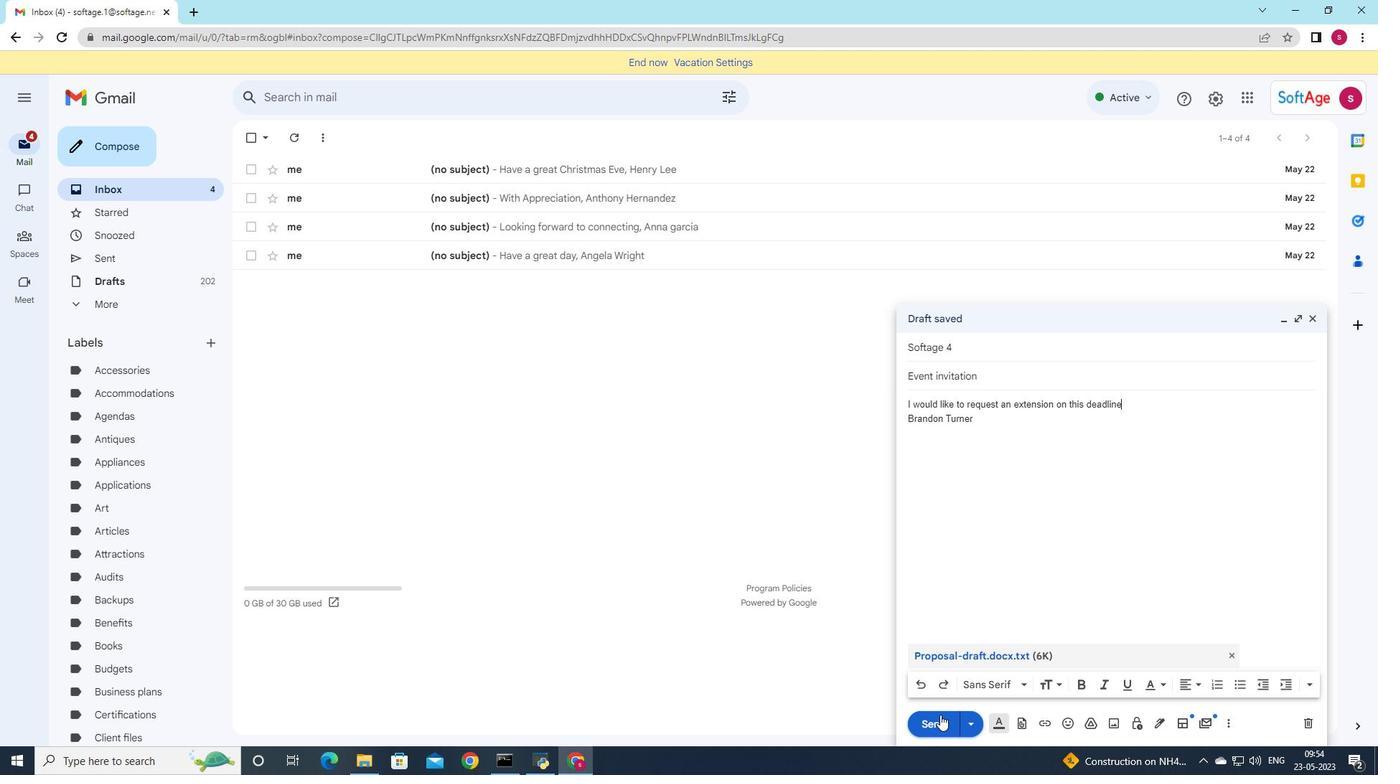 
Action: Mouse pressed left at (939, 717)
Screenshot: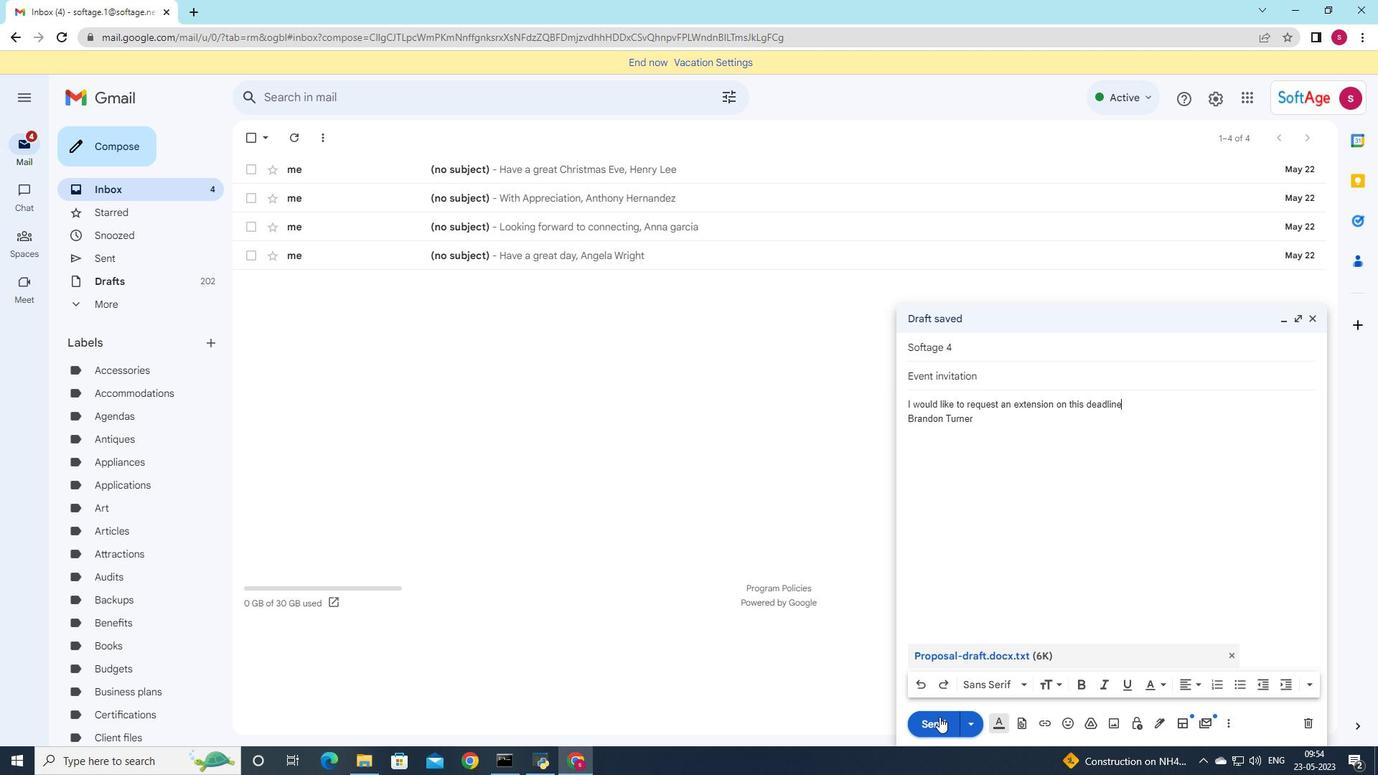 
Action: Mouse moved to (145, 247)
Screenshot: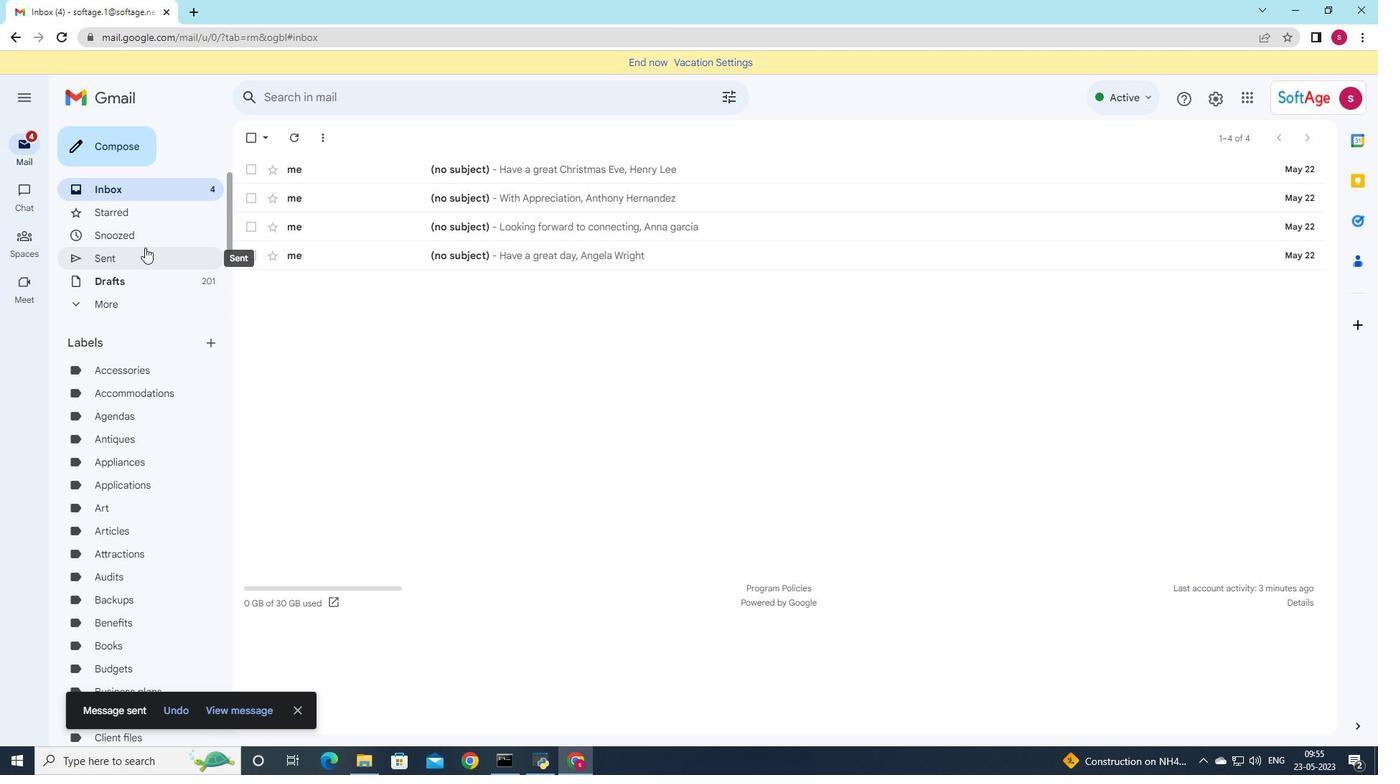 
Action: Mouse pressed left at (145, 247)
Screenshot: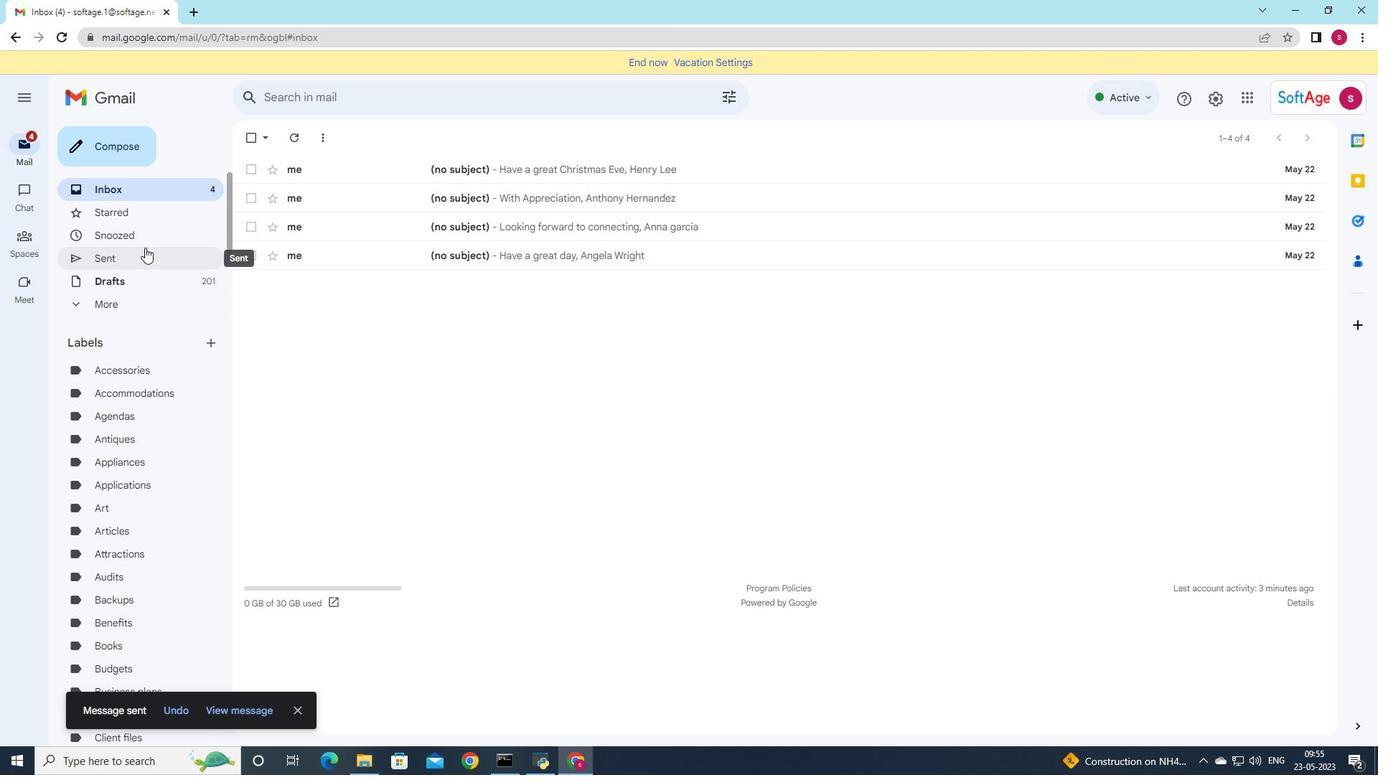 
Action: Mouse moved to (404, 224)
Screenshot: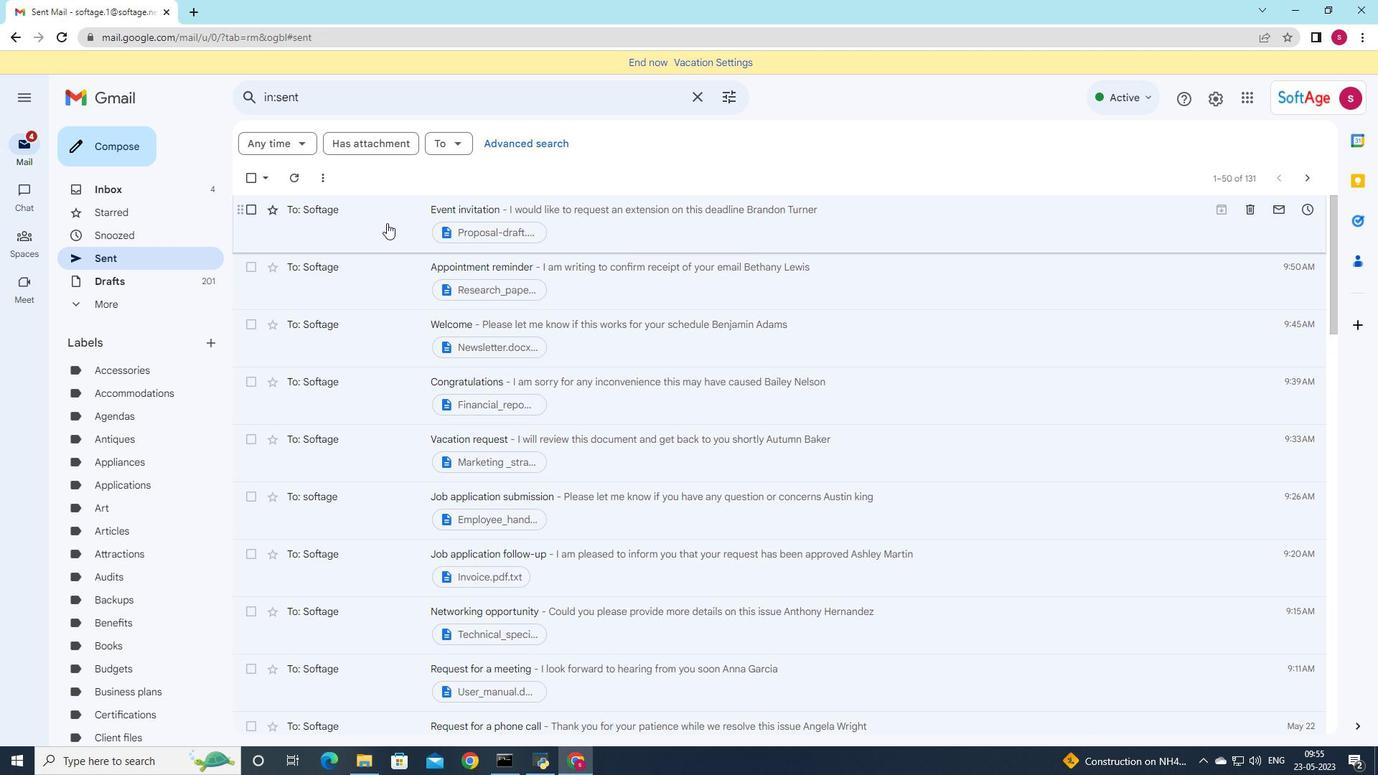 
Action: Mouse pressed left at (404, 224)
Screenshot: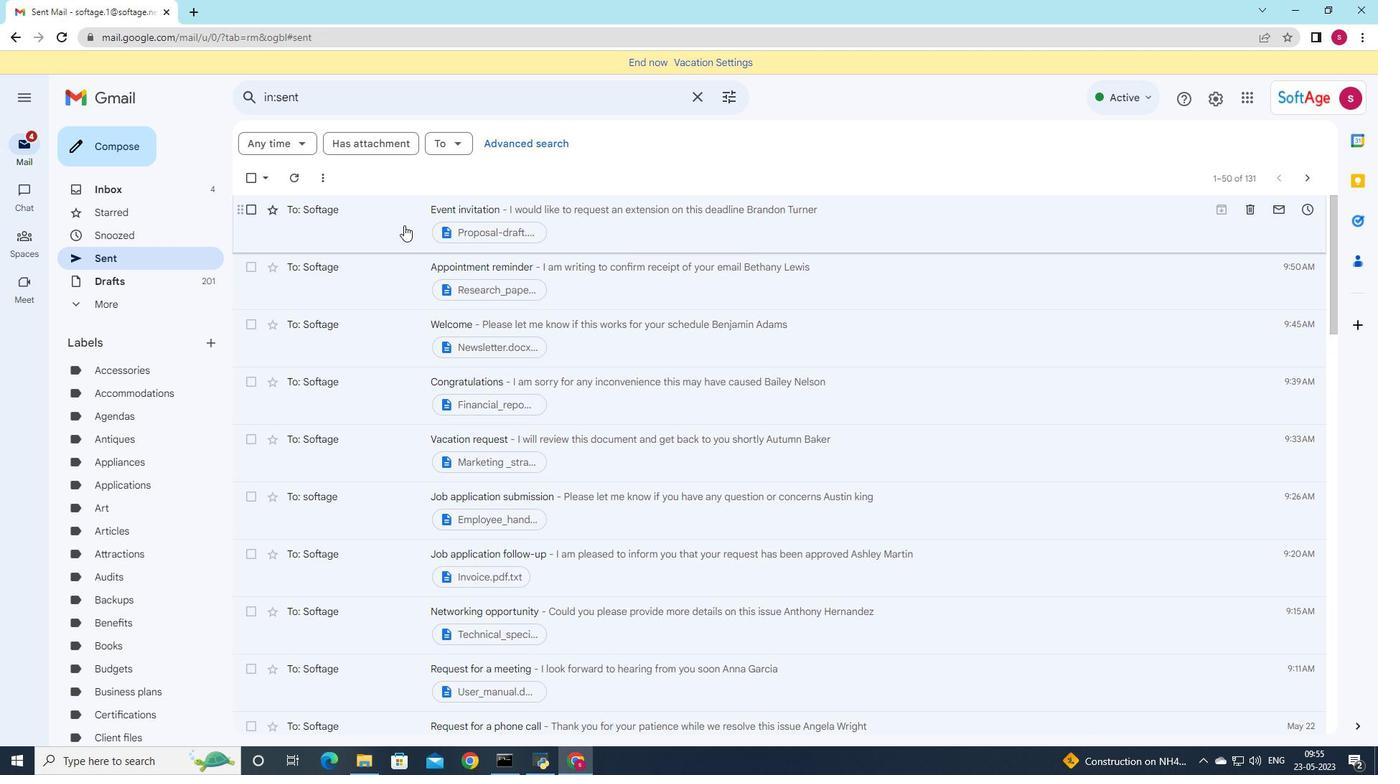 
Action: Mouse moved to (209, 343)
Screenshot: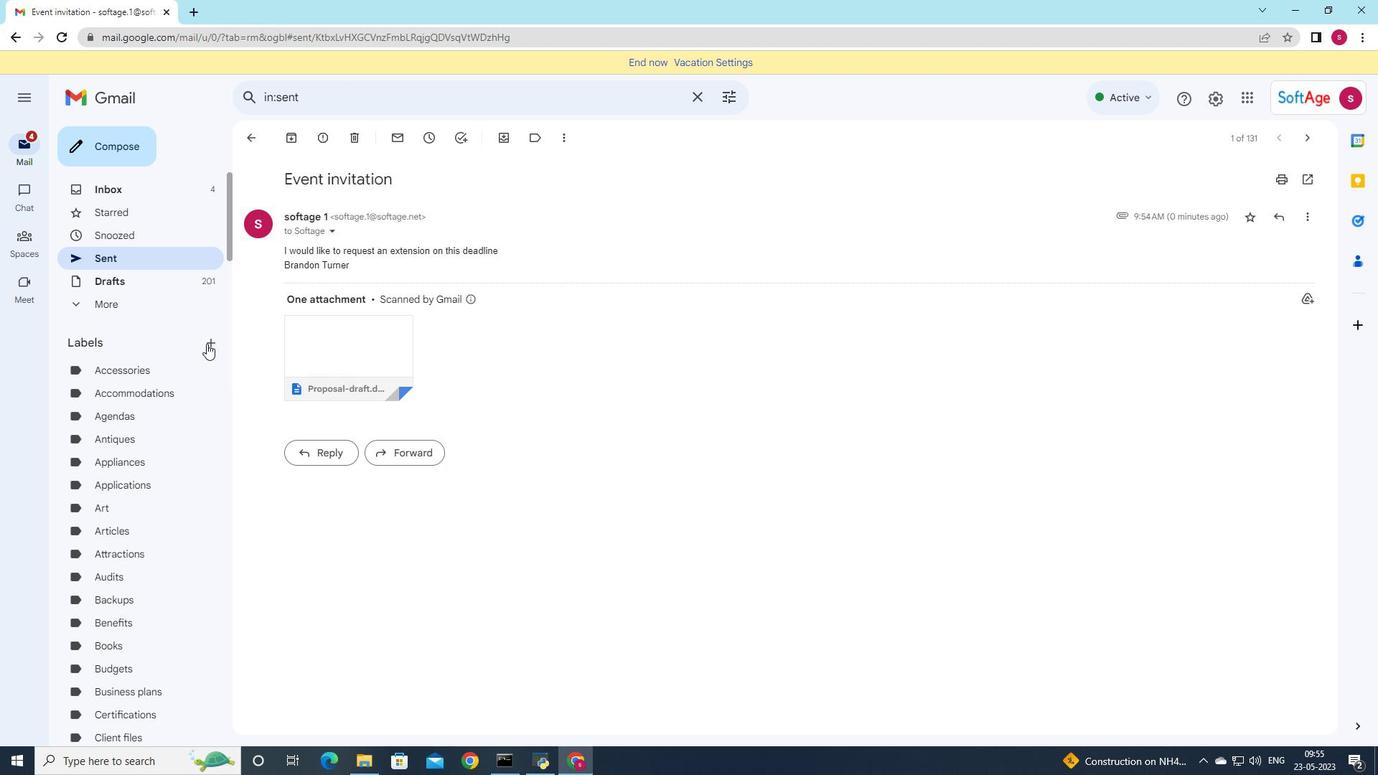 
Action: Mouse pressed left at (209, 343)
Screenshot: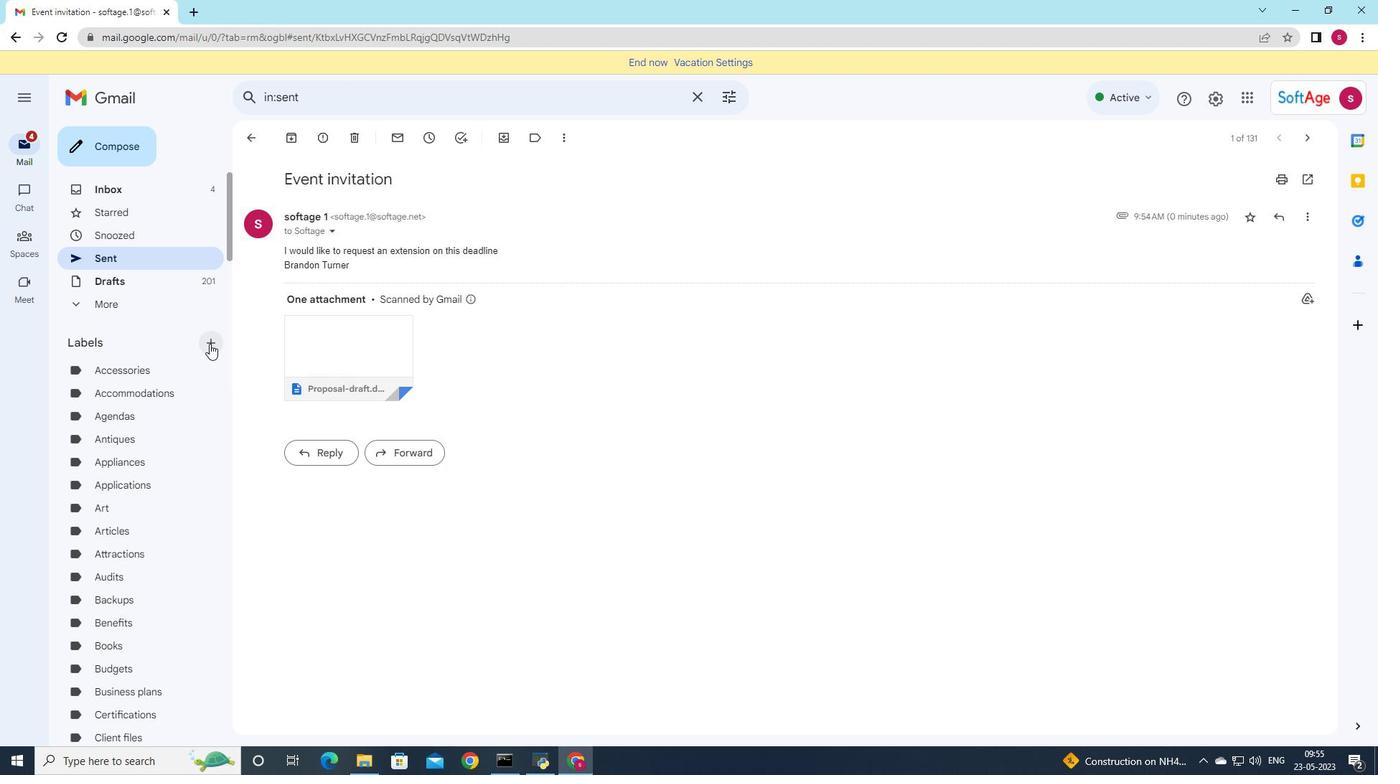 
Action: Mouse moved to (457, 373)
Screenshot: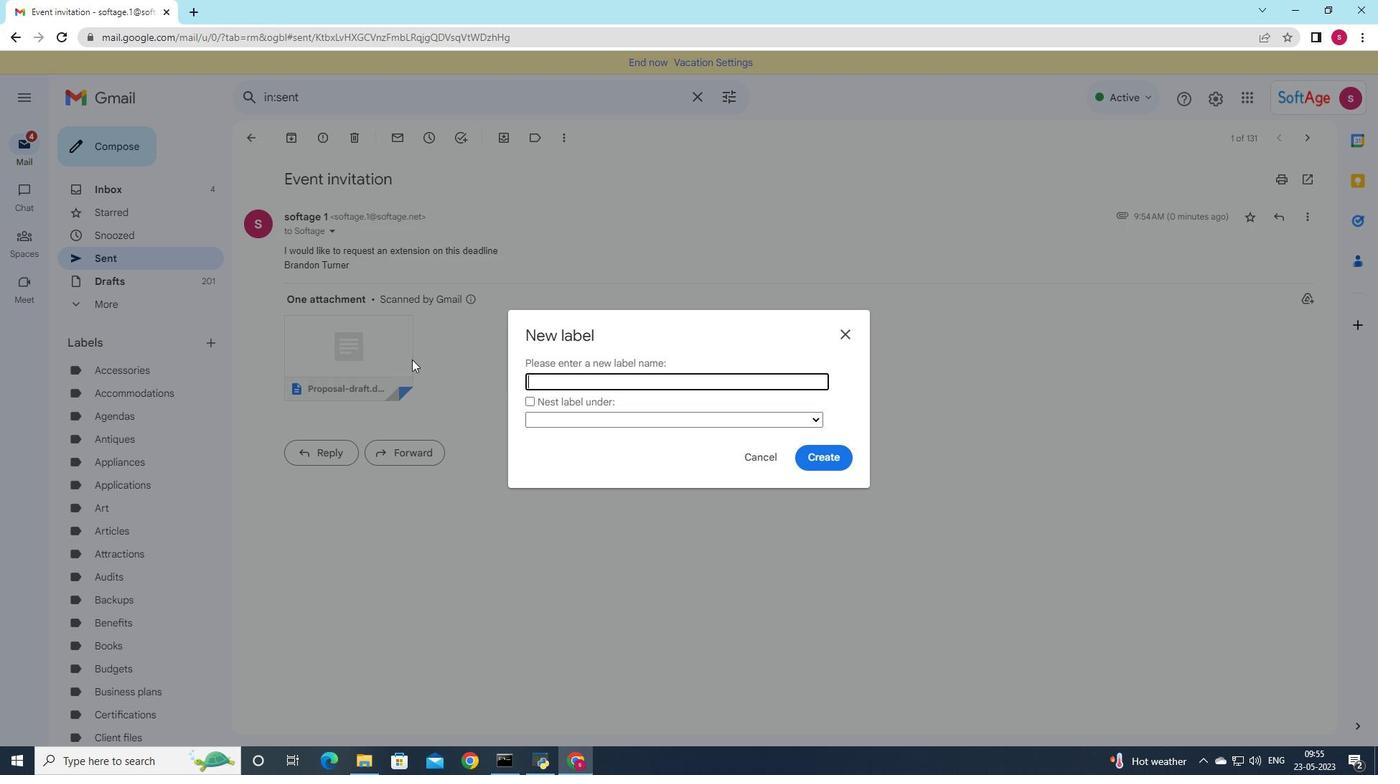 
Action: Key pressed <Key.shift>art
Screenshot: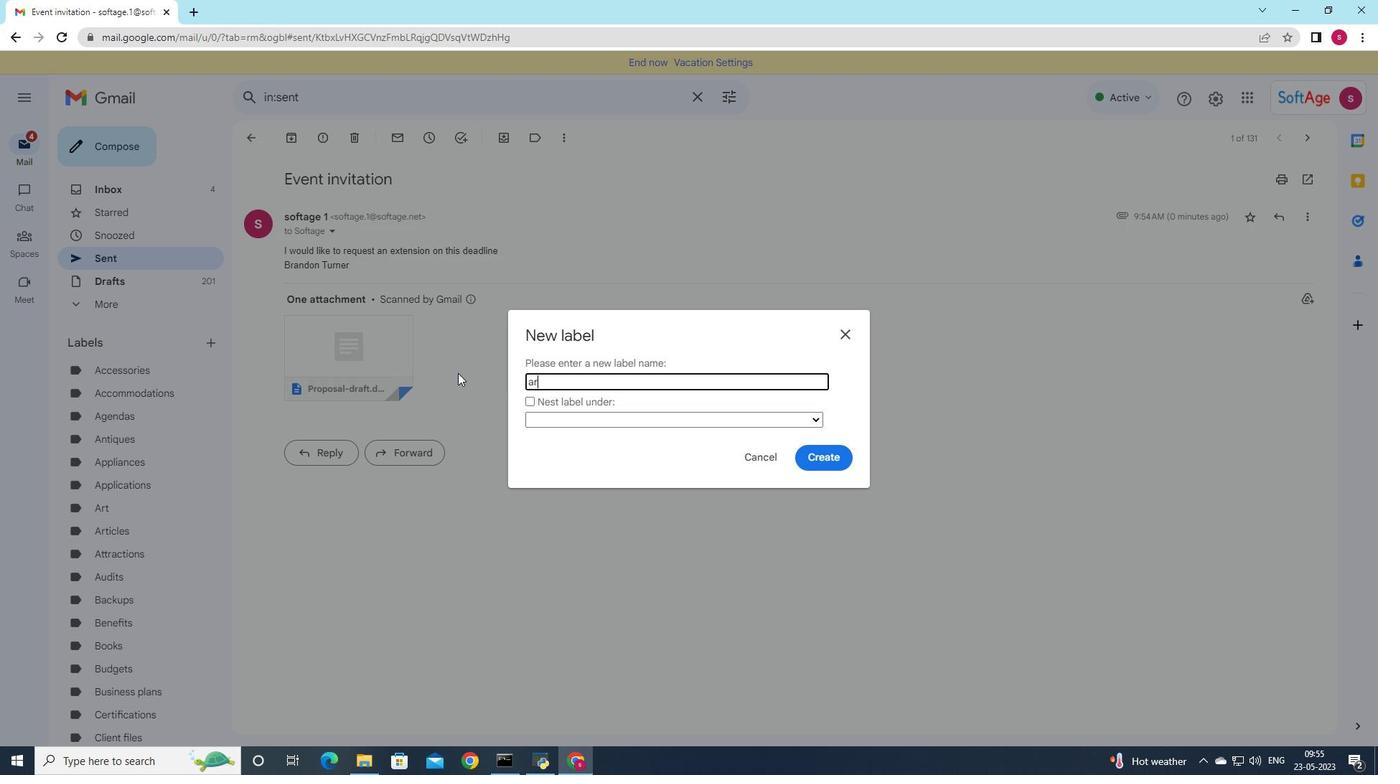 
Action: Mouse moved to (465, 372)
Screenshot: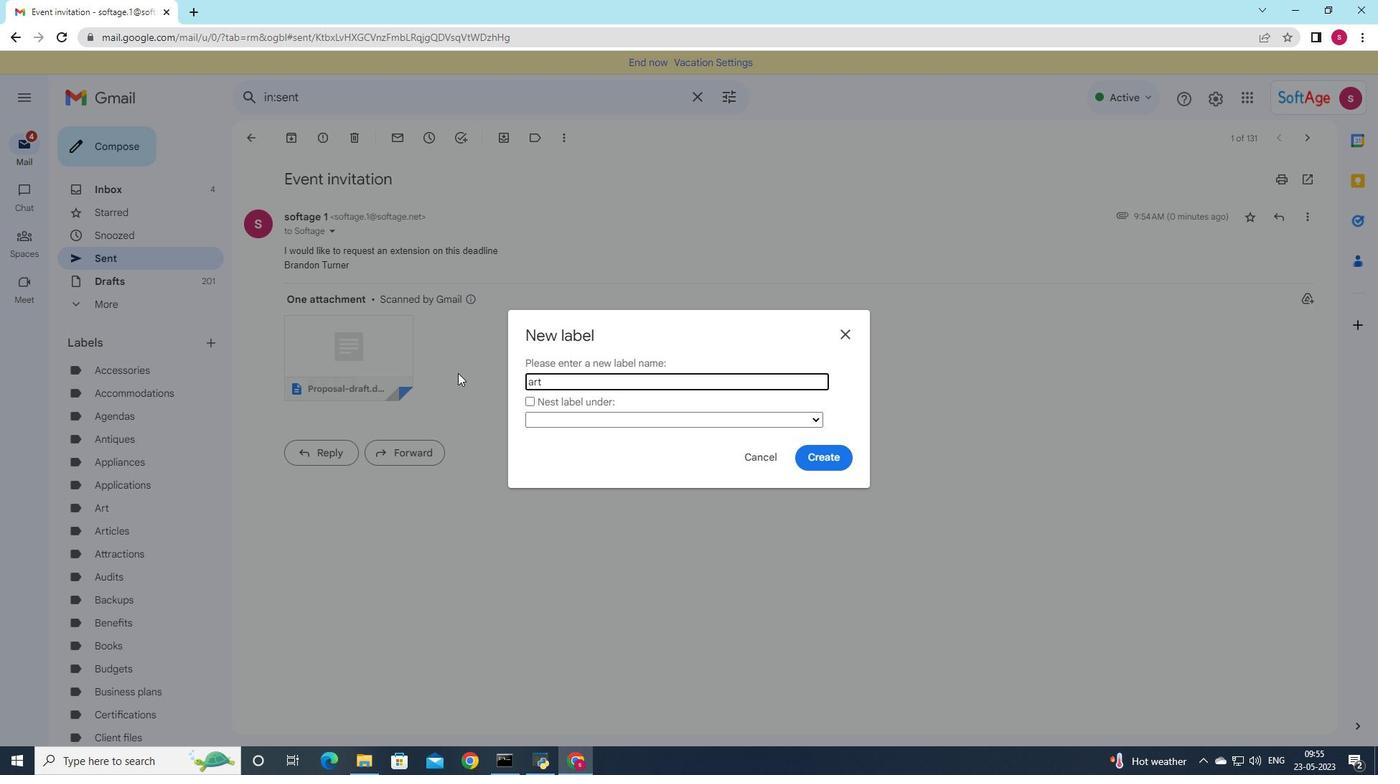 
Action: Key pressed =<Key.backspace><Key.backspace><Key.backspace><Key.backspace><Key.shift><Key.shift><Key.shift><Key.shift>Art
Screenshot: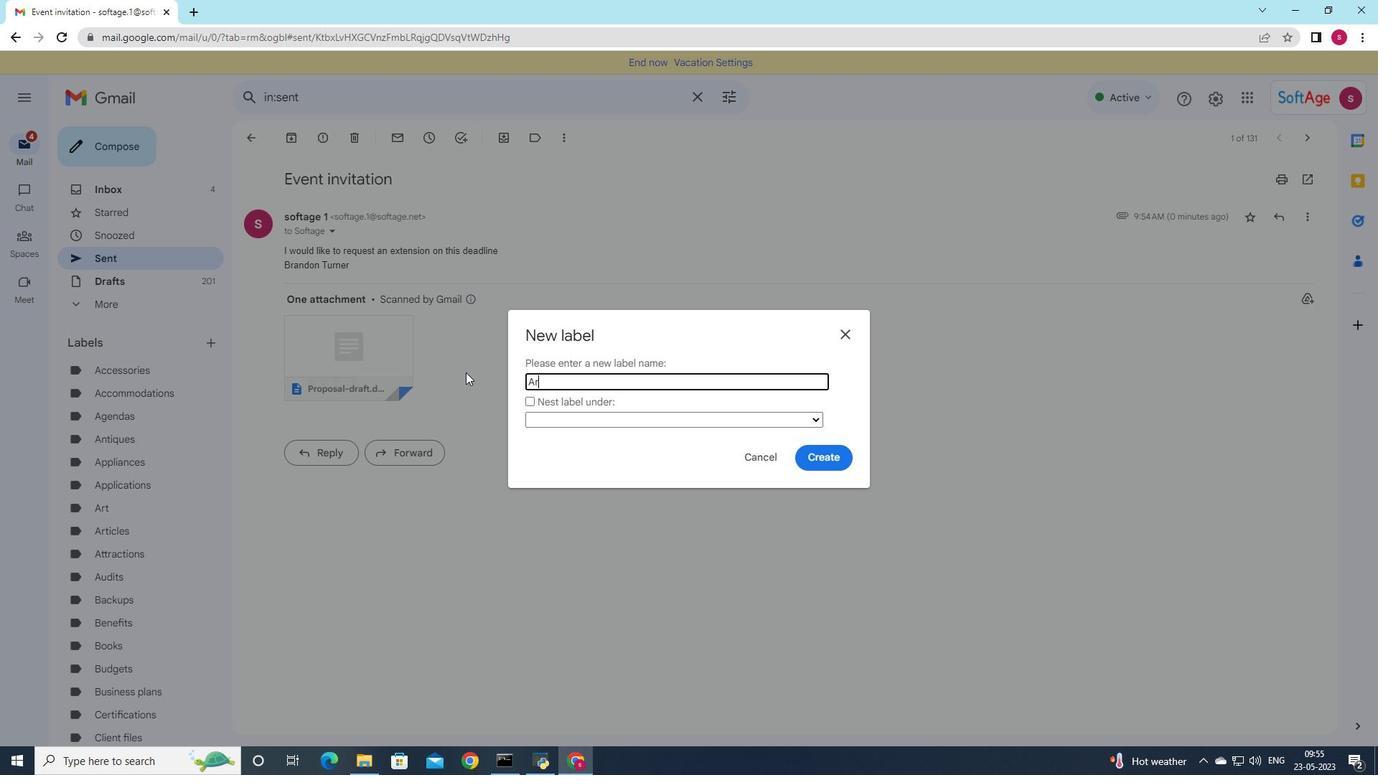 
Action: Mouse moved to (821, 464)
Screenshot: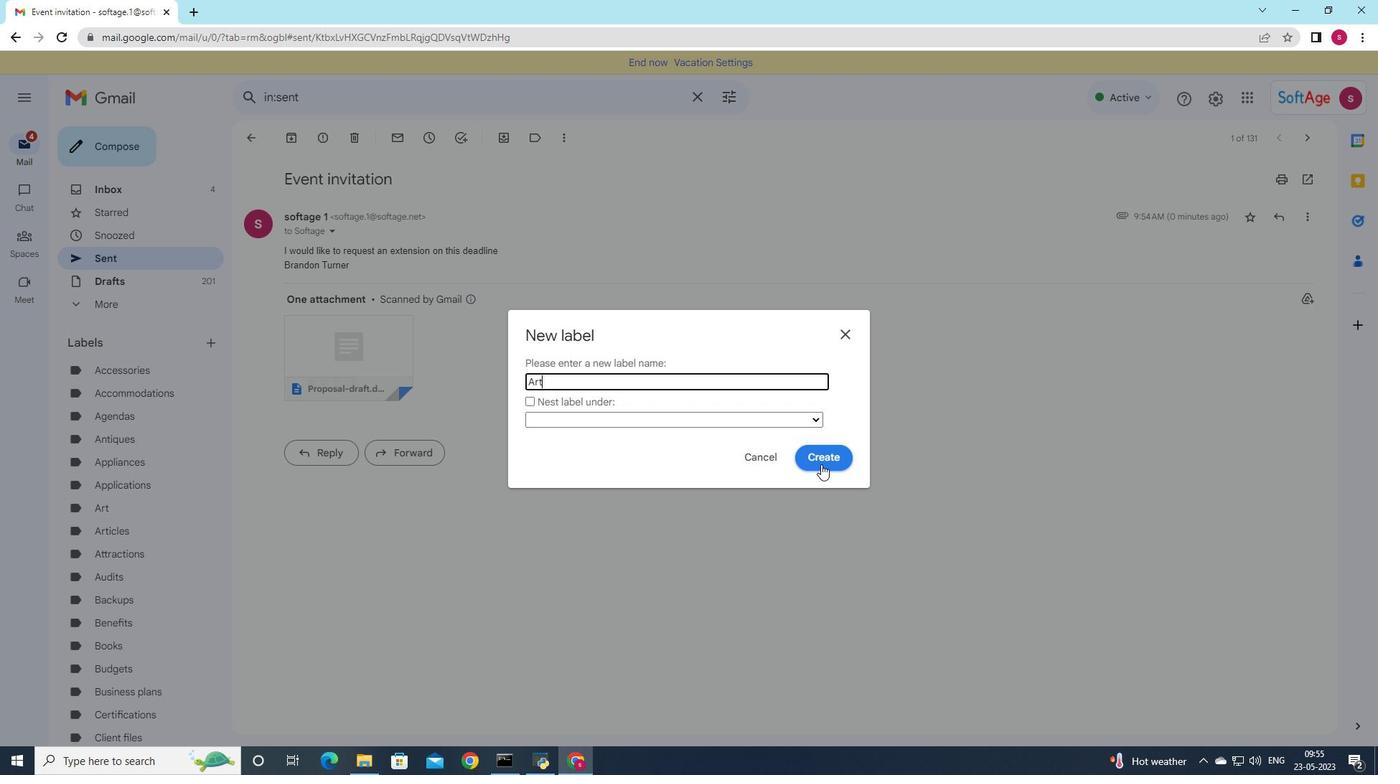
Action: Mouse pressed left at (821, 464)
Screenshot: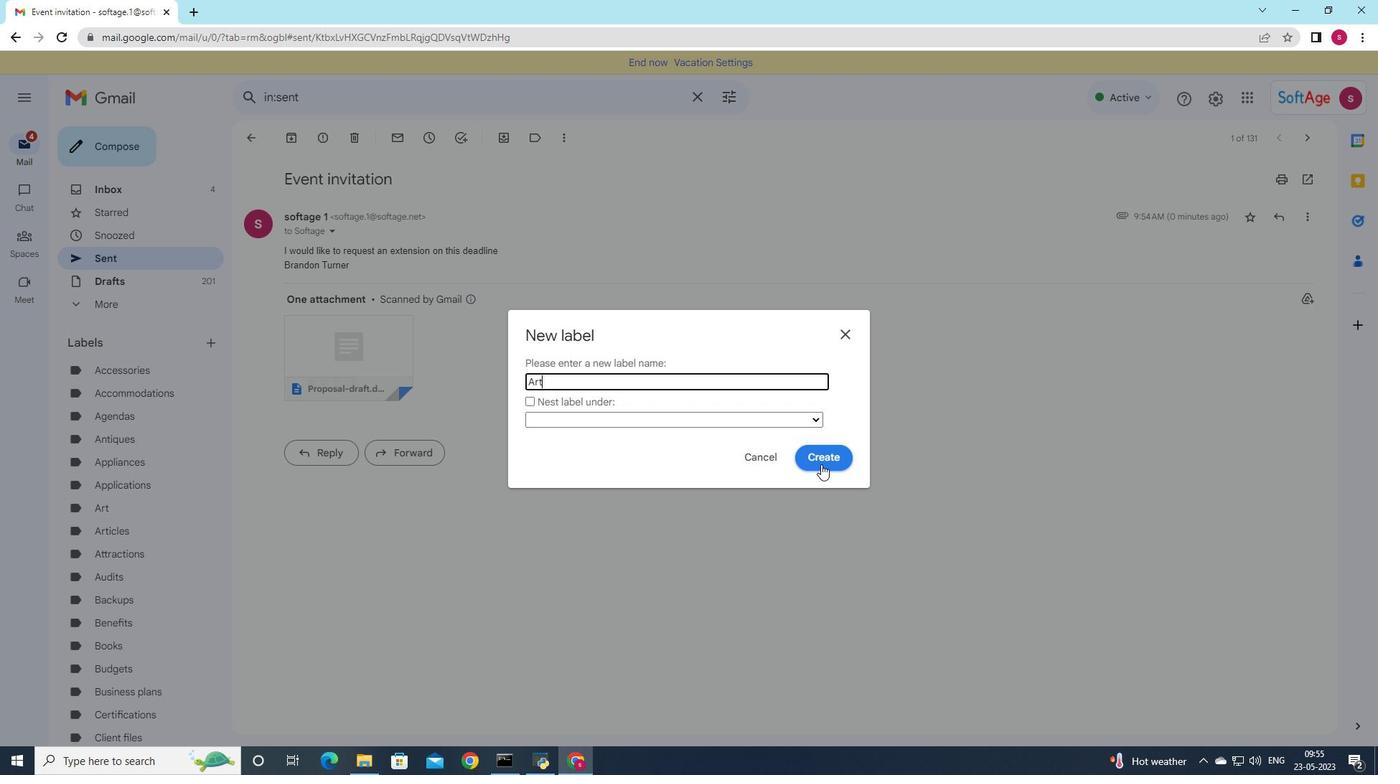 
Action: Mouse moved to (881, 435)
Screenshot: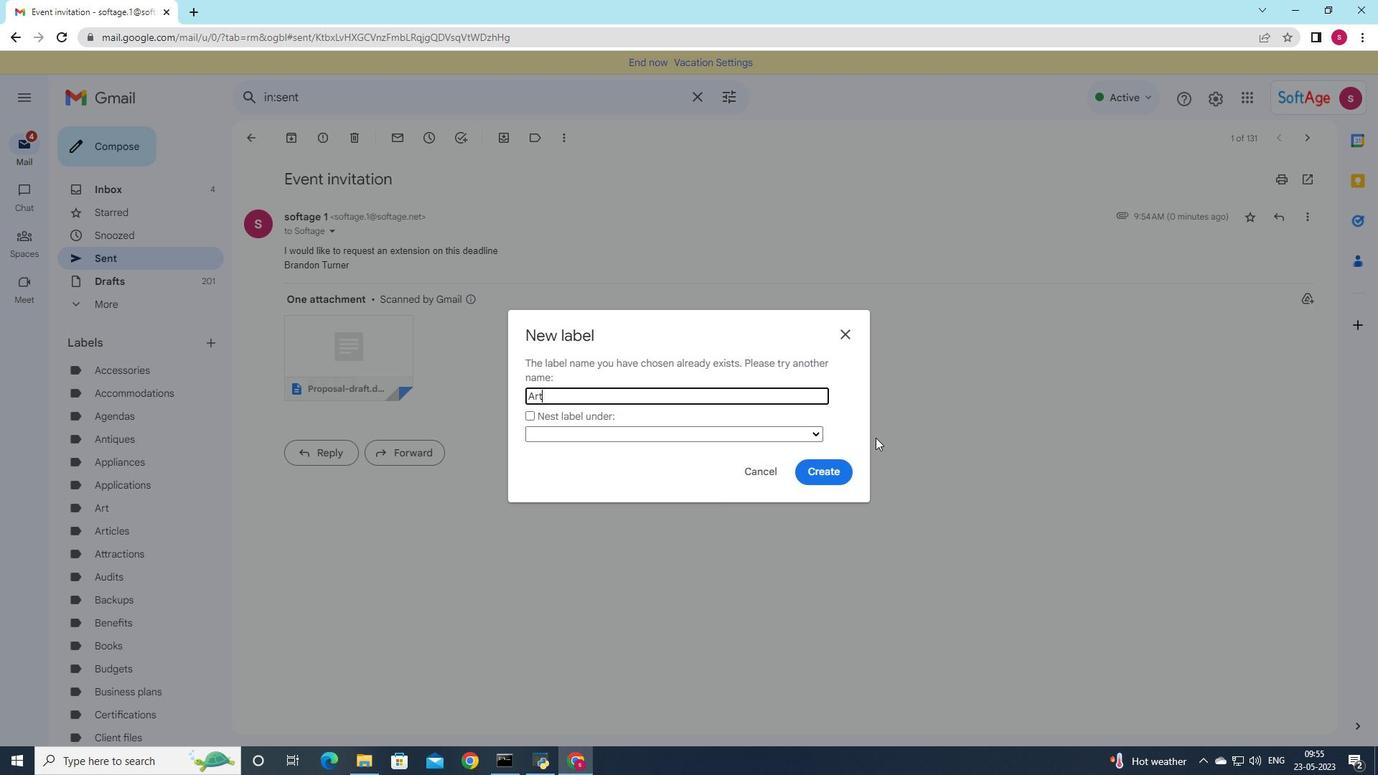 
